 Task: Plan a multi-city trip from Casablanca to Accra on July 3, then to Marrakesh on July 23, and return to Casablanca on August 2, for 2 passengers in premium economy.
Action: Mouse pressed left at (380, 371)
Screenshot: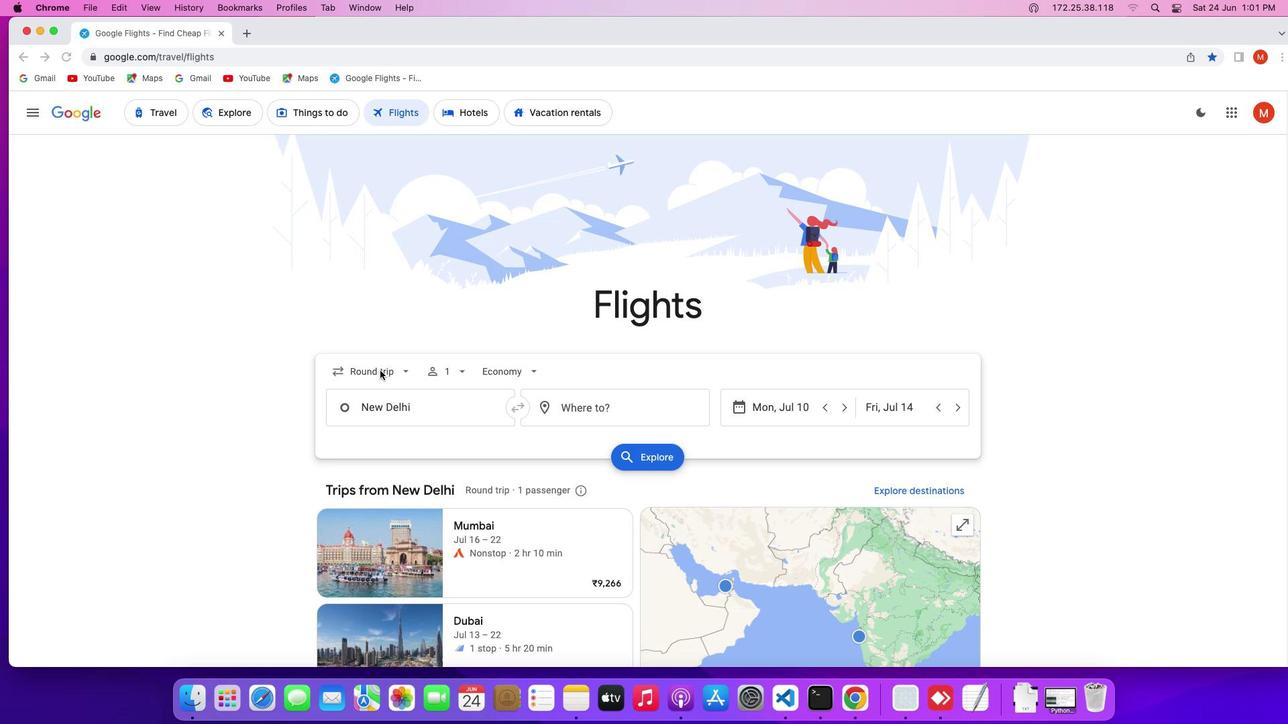 
Action: Mouse pressed left at (380, 371)
Screenshot: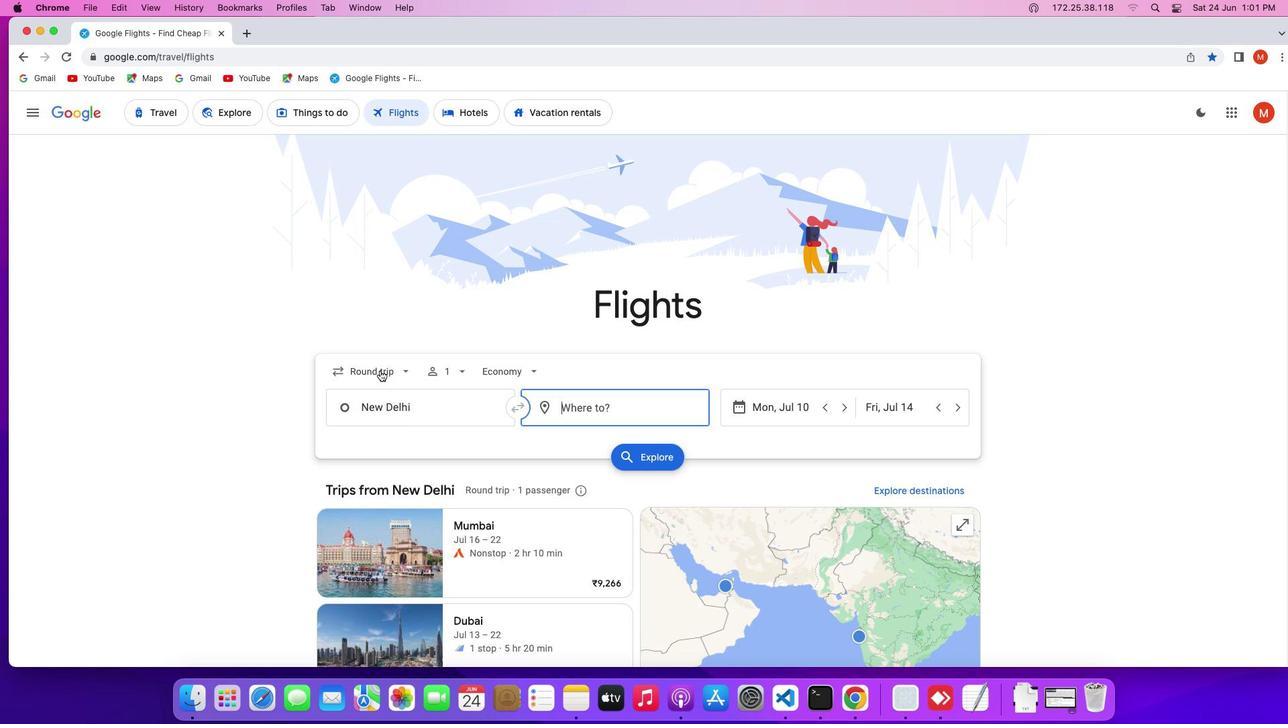 
Action: Mouse moved to (375, 473)
Screenshot: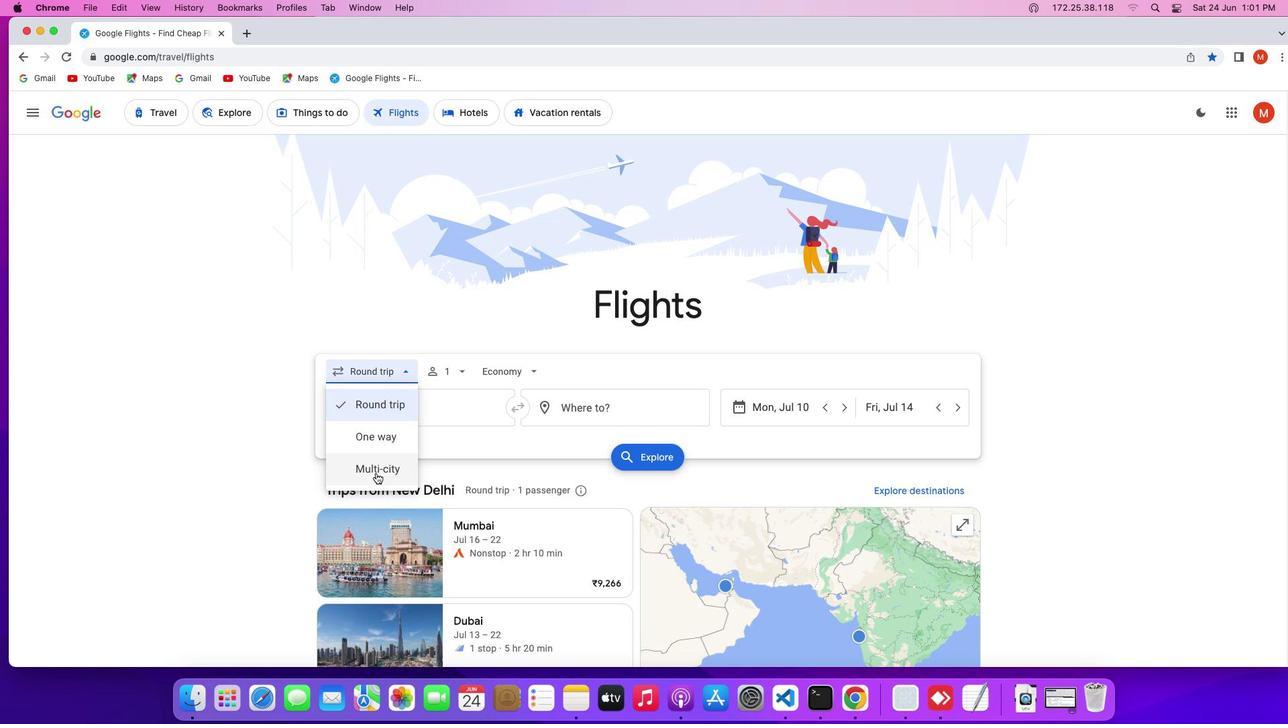 
Action: Mouse pressed left at (375, 473)
Screenshot: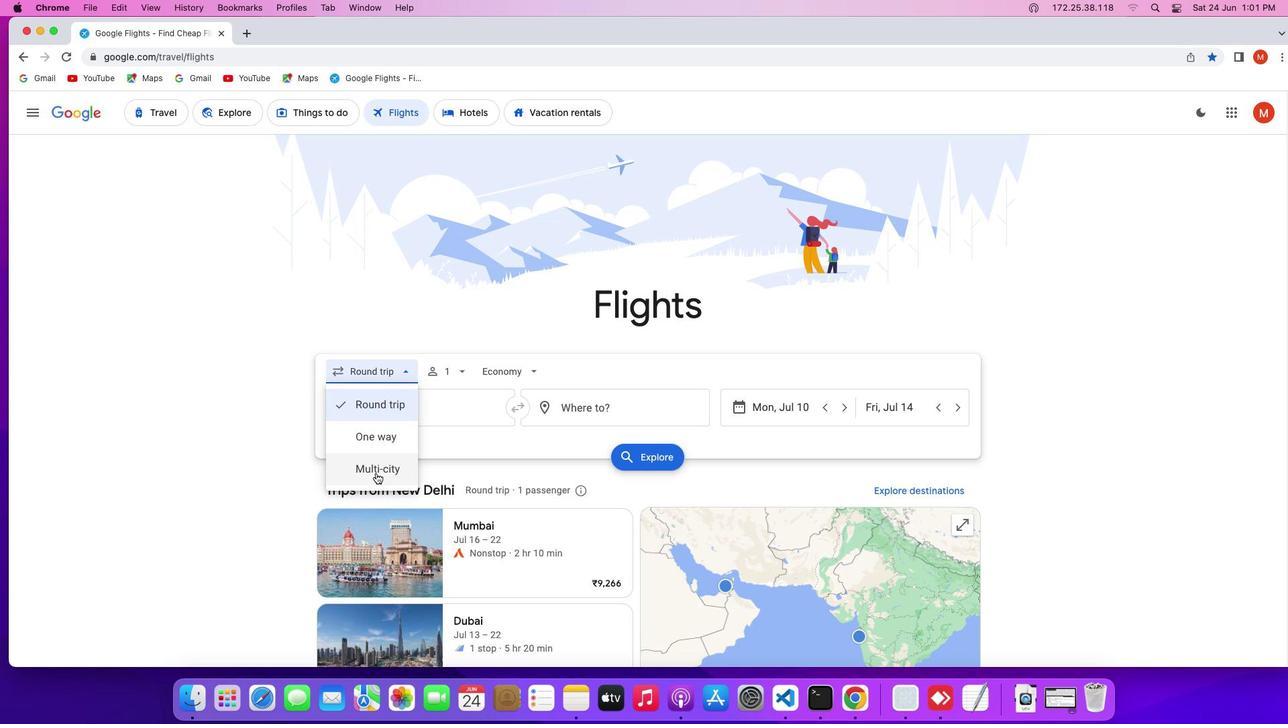 
Action: Mouse moved to (445, 373)
Screenshot: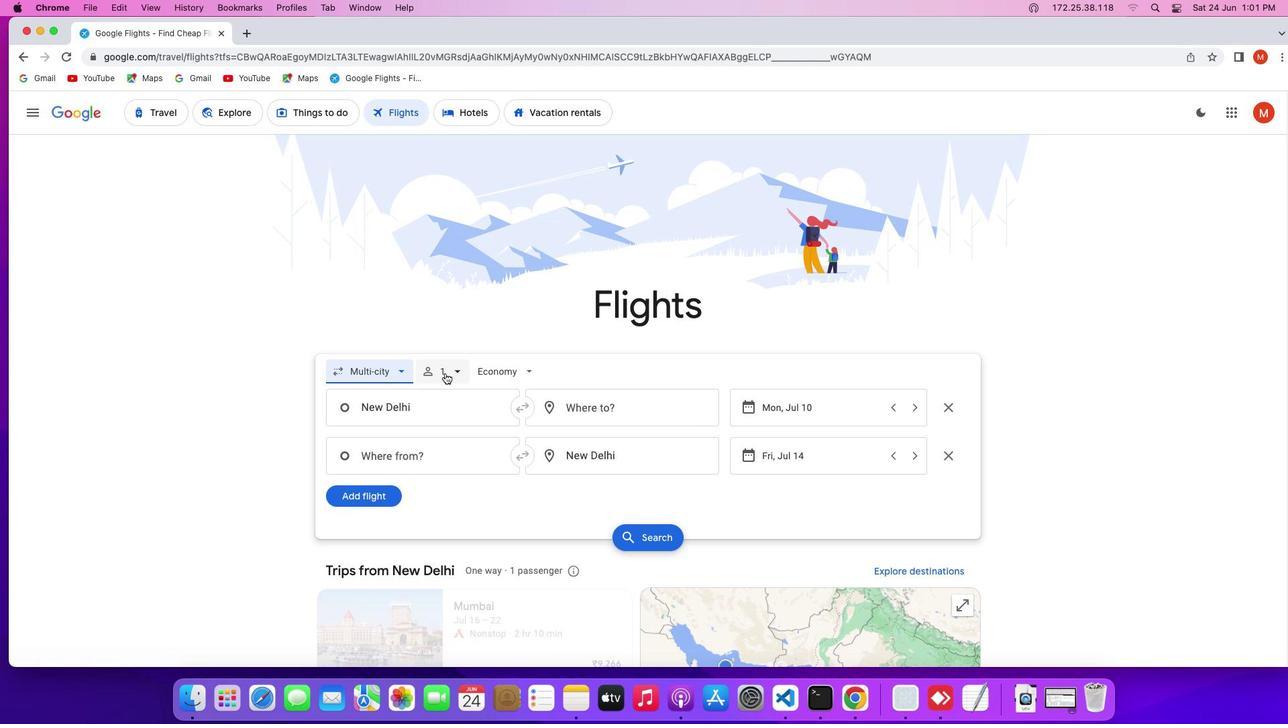 
Action: Mouse pressed left at (445, 373)
Screenshot: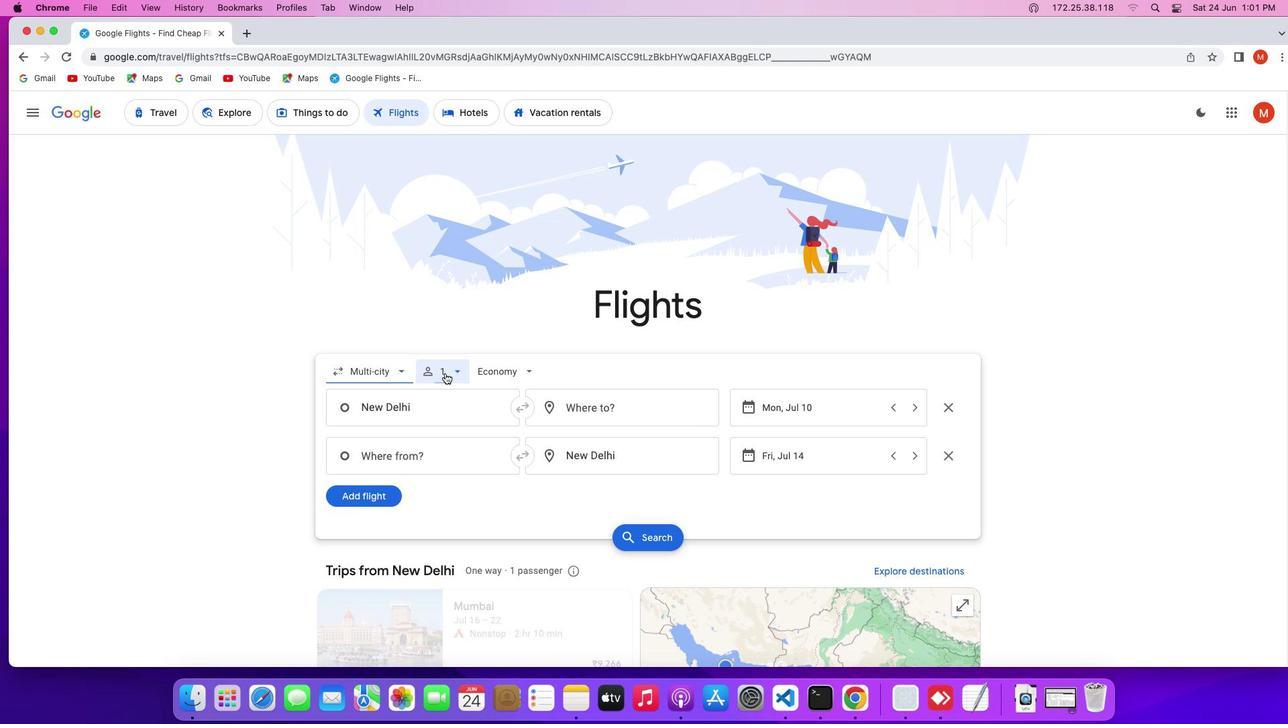 
Action: Mouse moved to (567, 406)
Screenshot: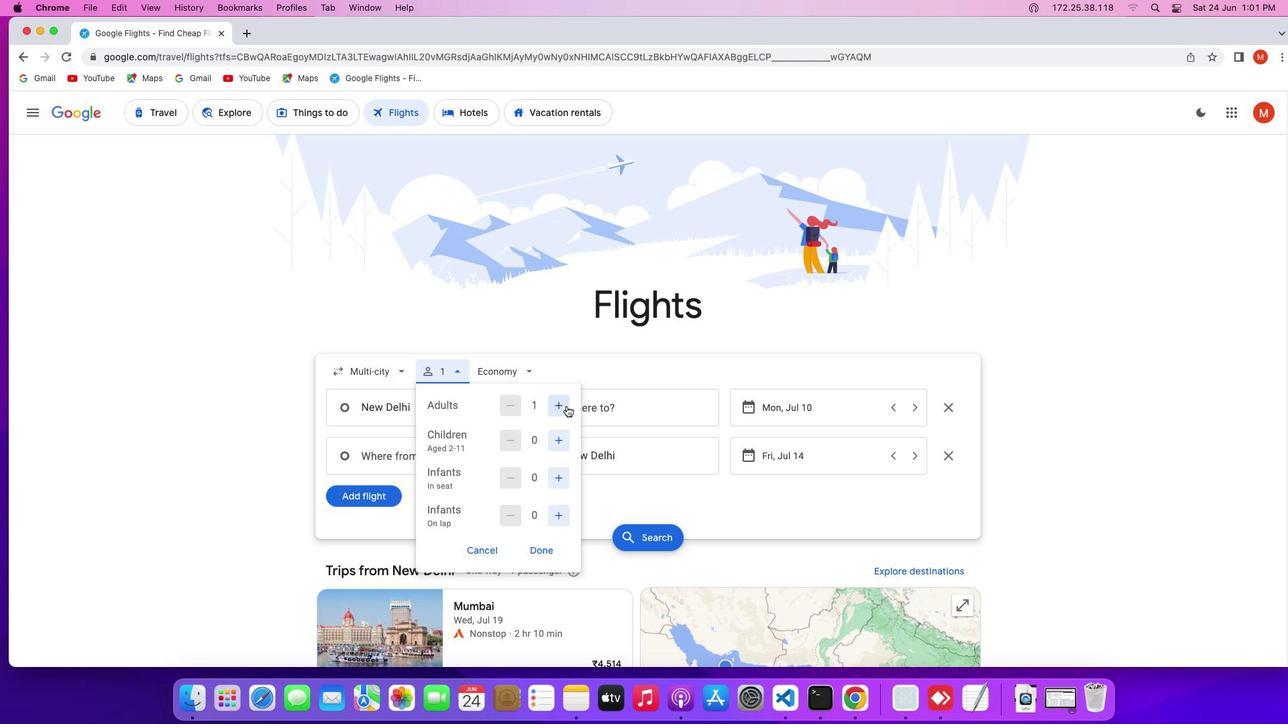 
Action: Mouse pressed left at (567, 406)
Screenshot: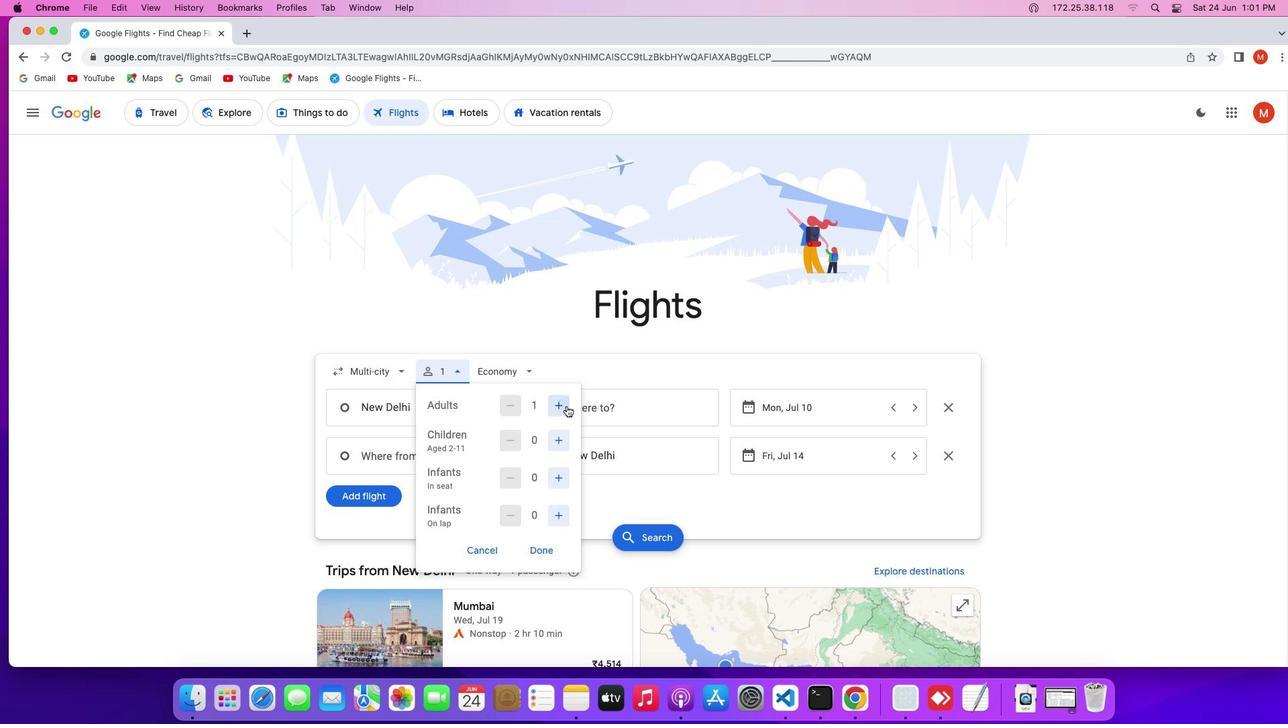 
Action: Mouse moved to (544, 546)
Screenshot: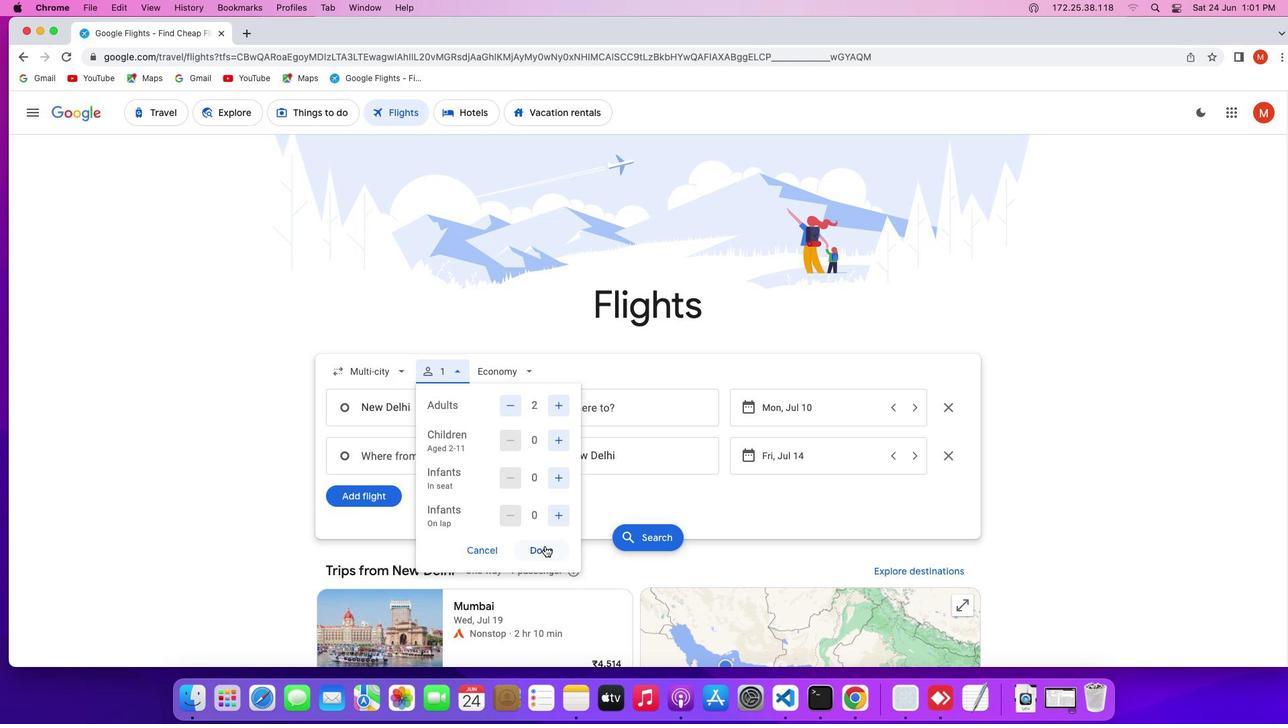 
Action: Mouse pressed left at (544, 546)
Screenshot: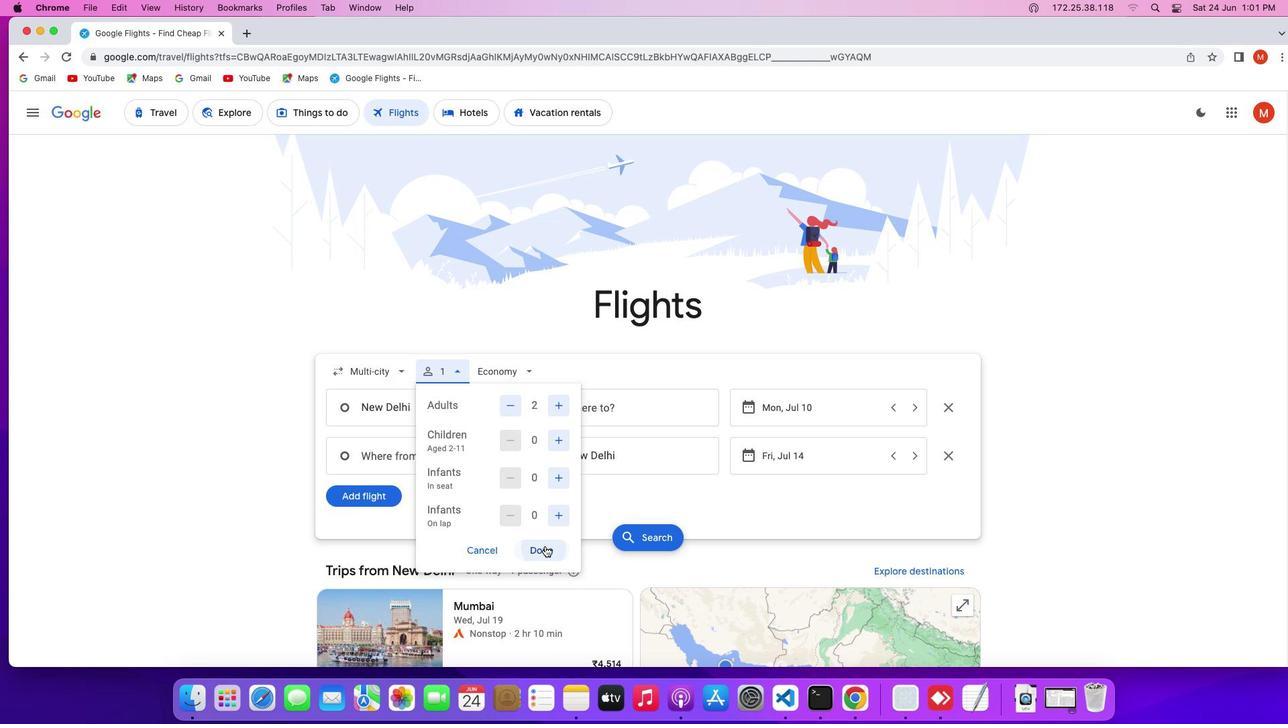 
Action: Mouse moved to (508, 377)
Screenshot: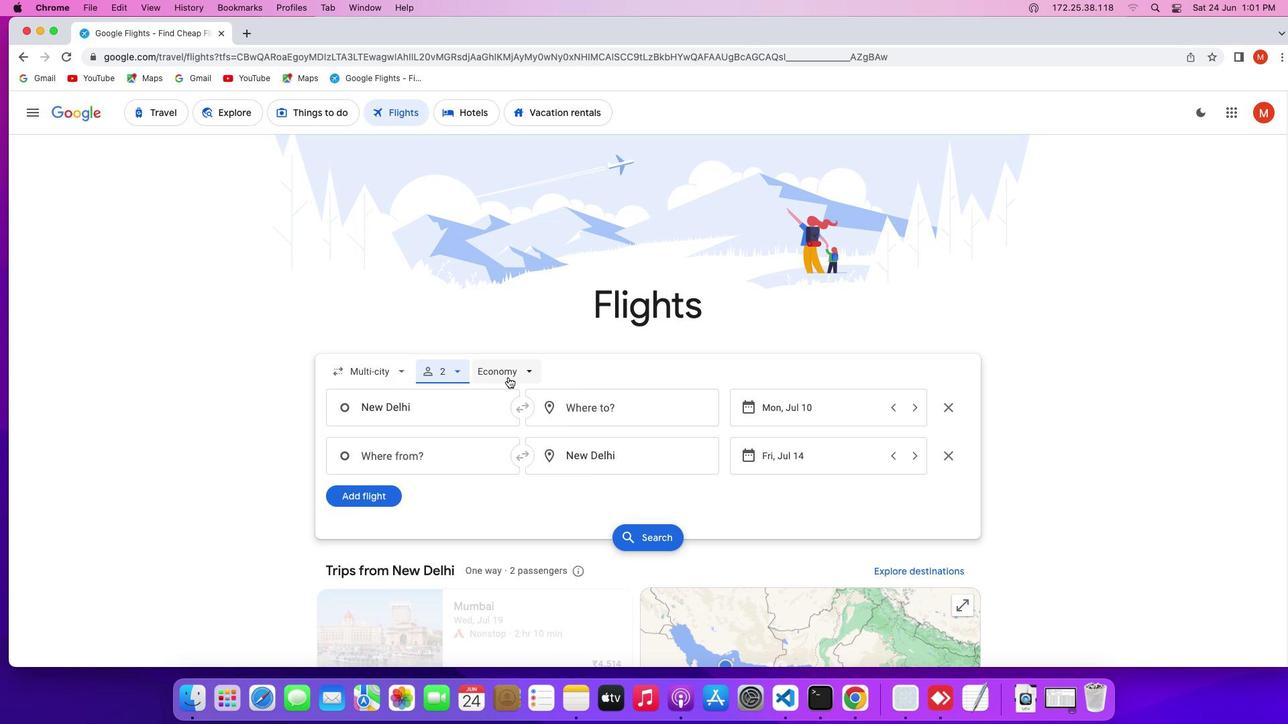 
Action: Mouse pressed left at (508, 377)
Screenshot: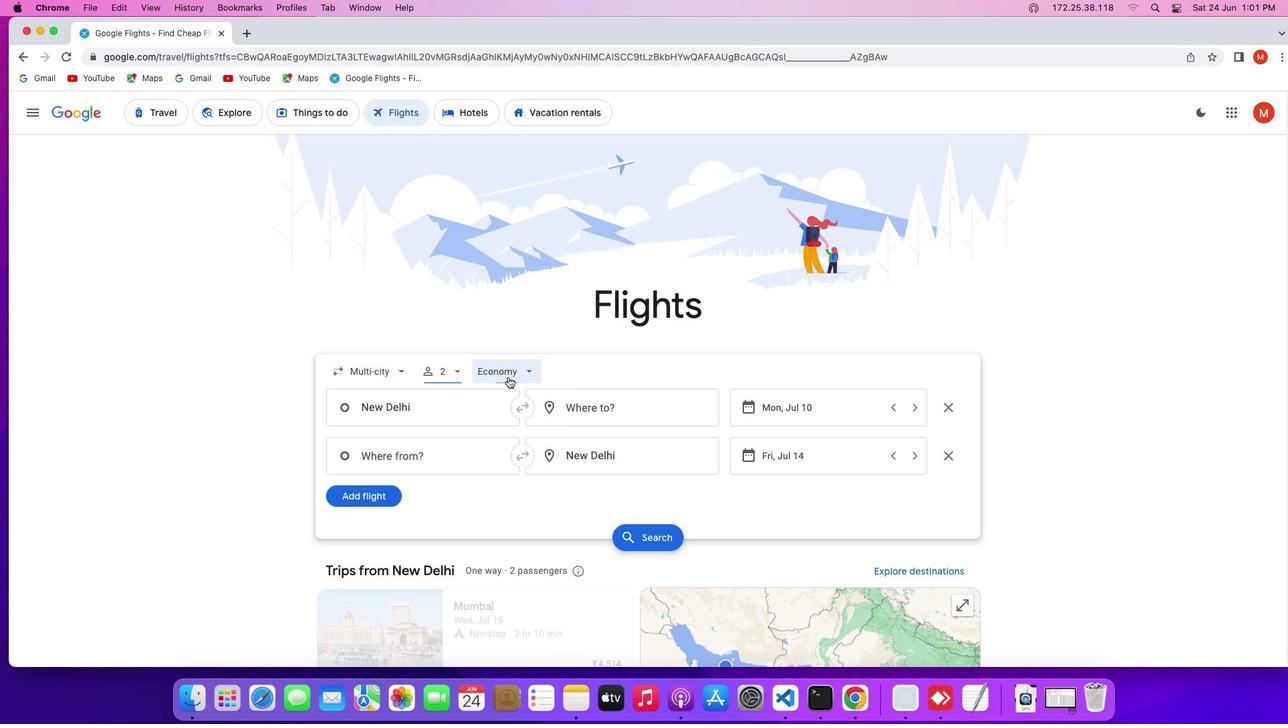 
Action: Mouse moved to (514, 431)
Screenshot: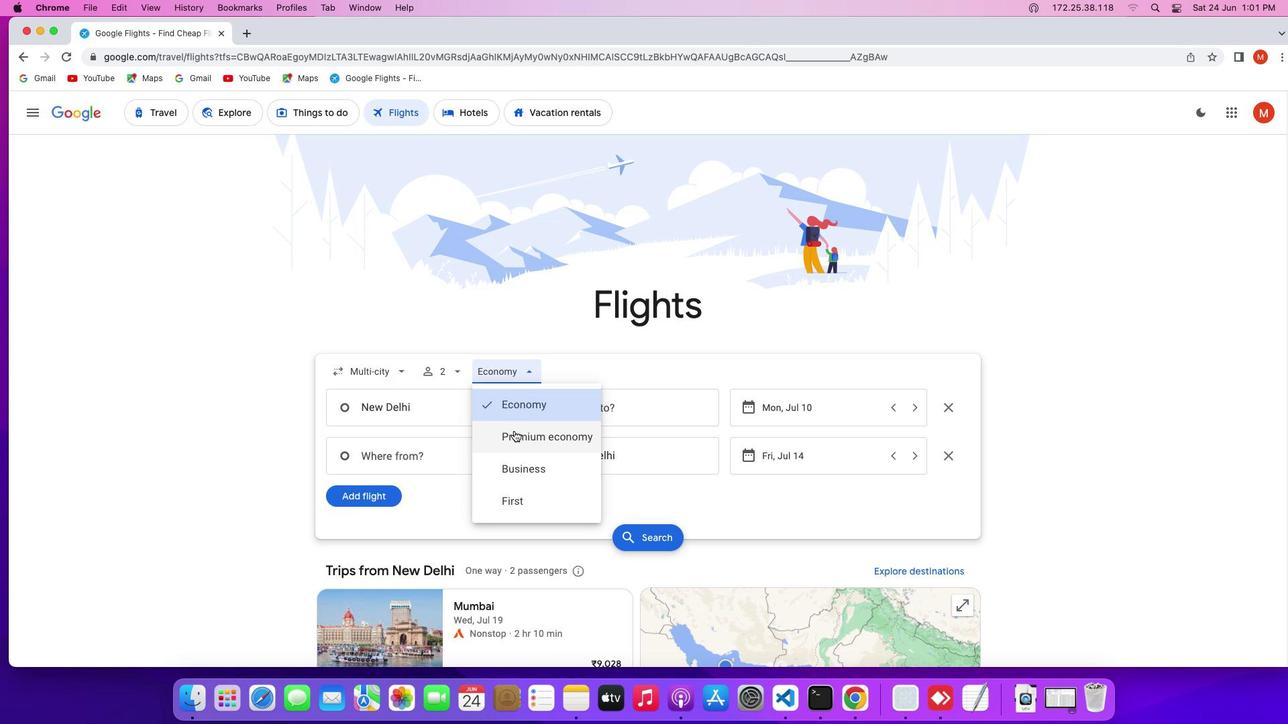 
Action: Mouse pressed left at (514, 431)
Screenshot: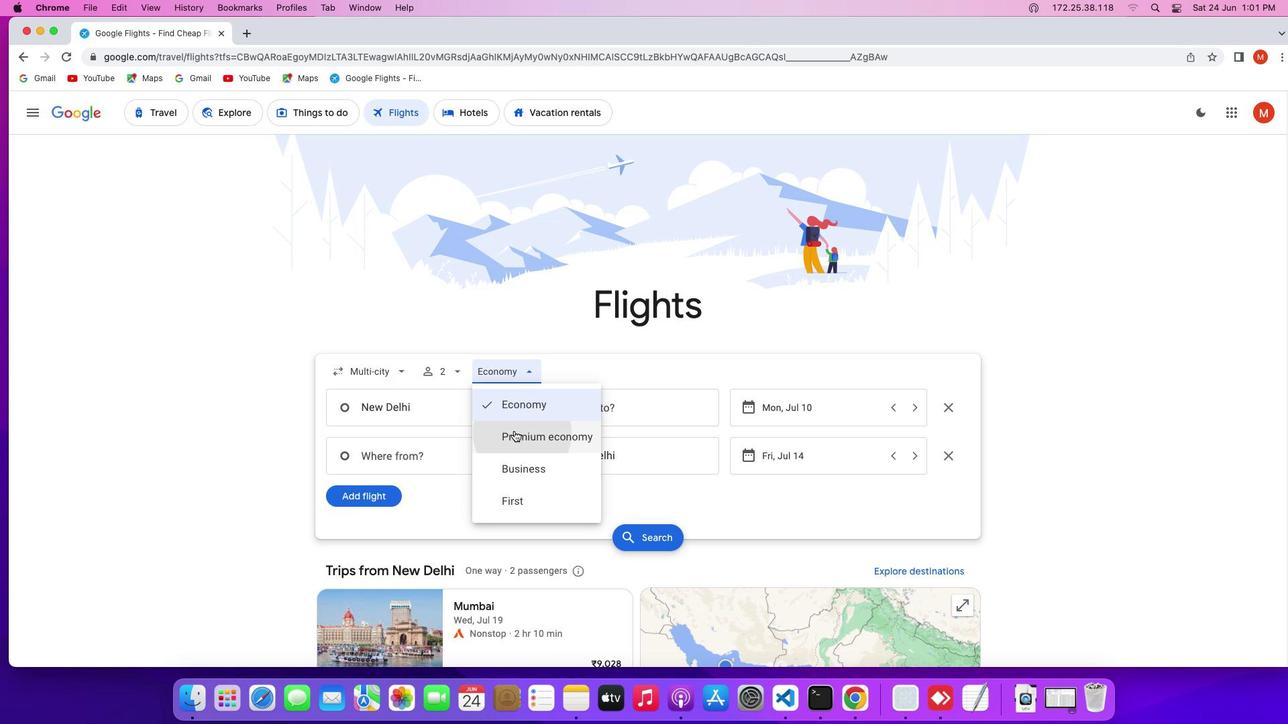 
Action: Mouse moved to (441, 415)
Screenshot: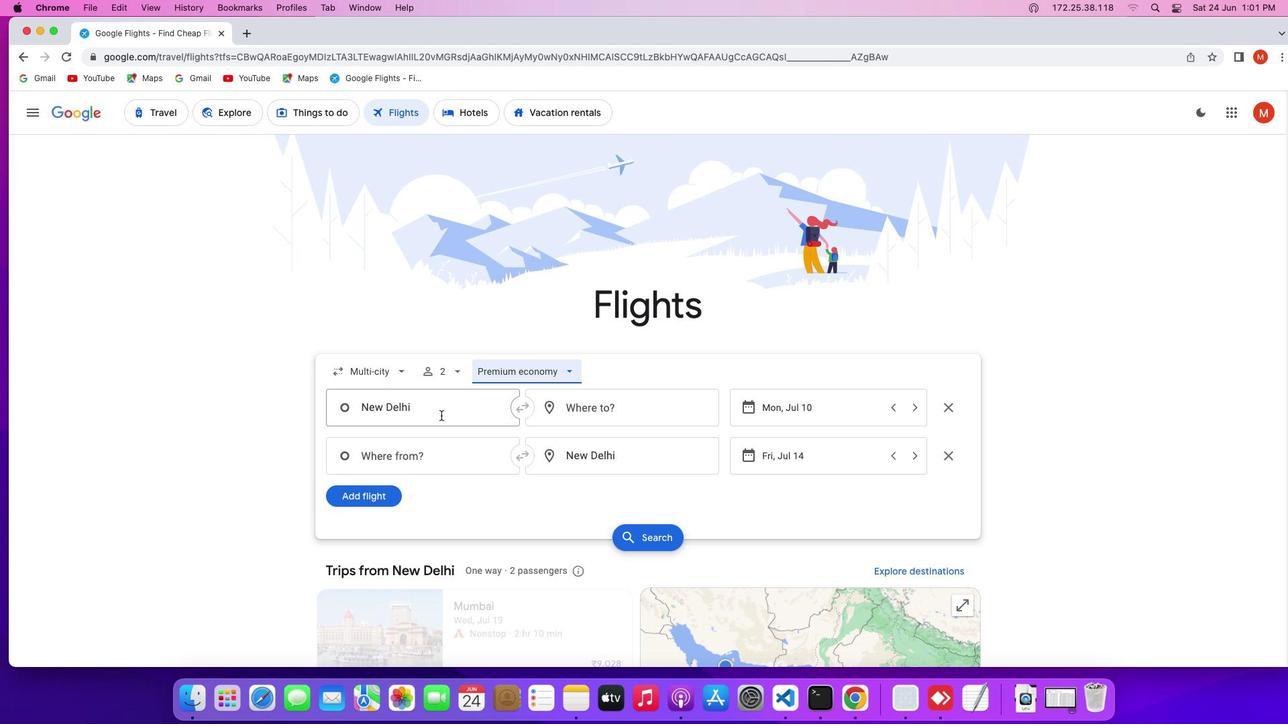 
Action: Mouse pressed left at (441, 415)
Screenshot: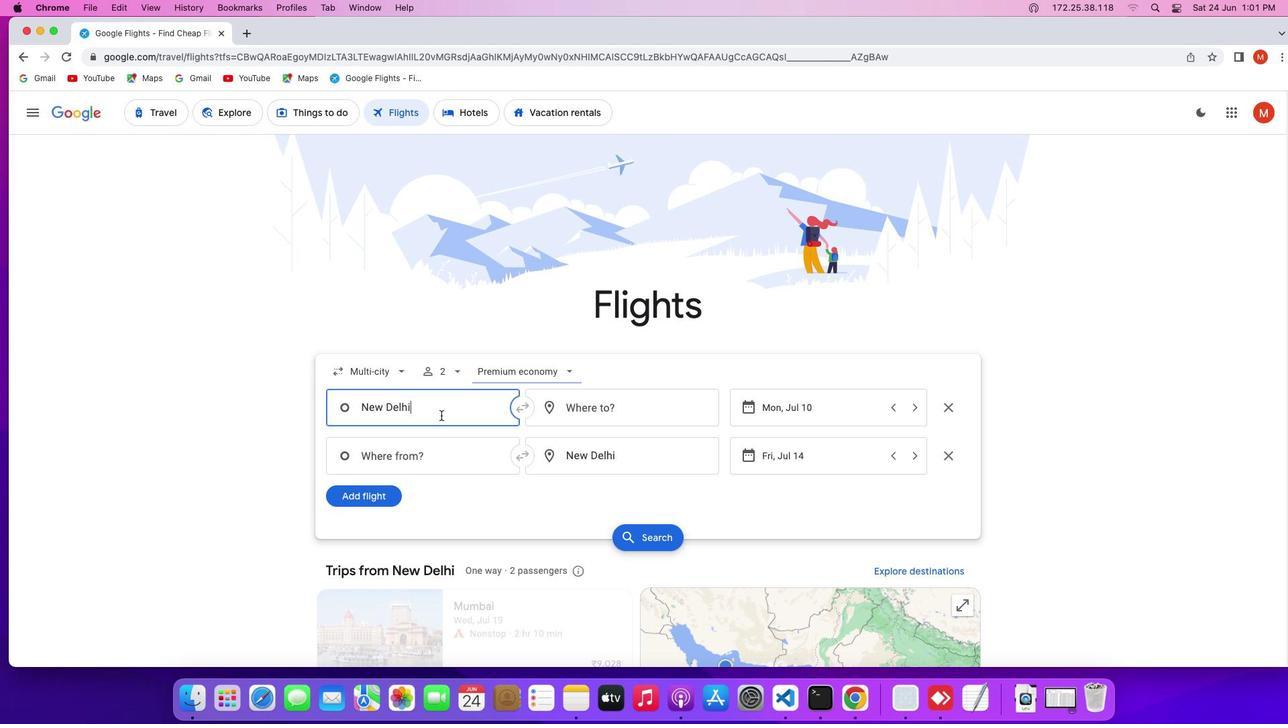 
Action: Key pressed Key.backspaceKey.shift'C''a''s''a''b''l''a''n''c''a'
Screenshot: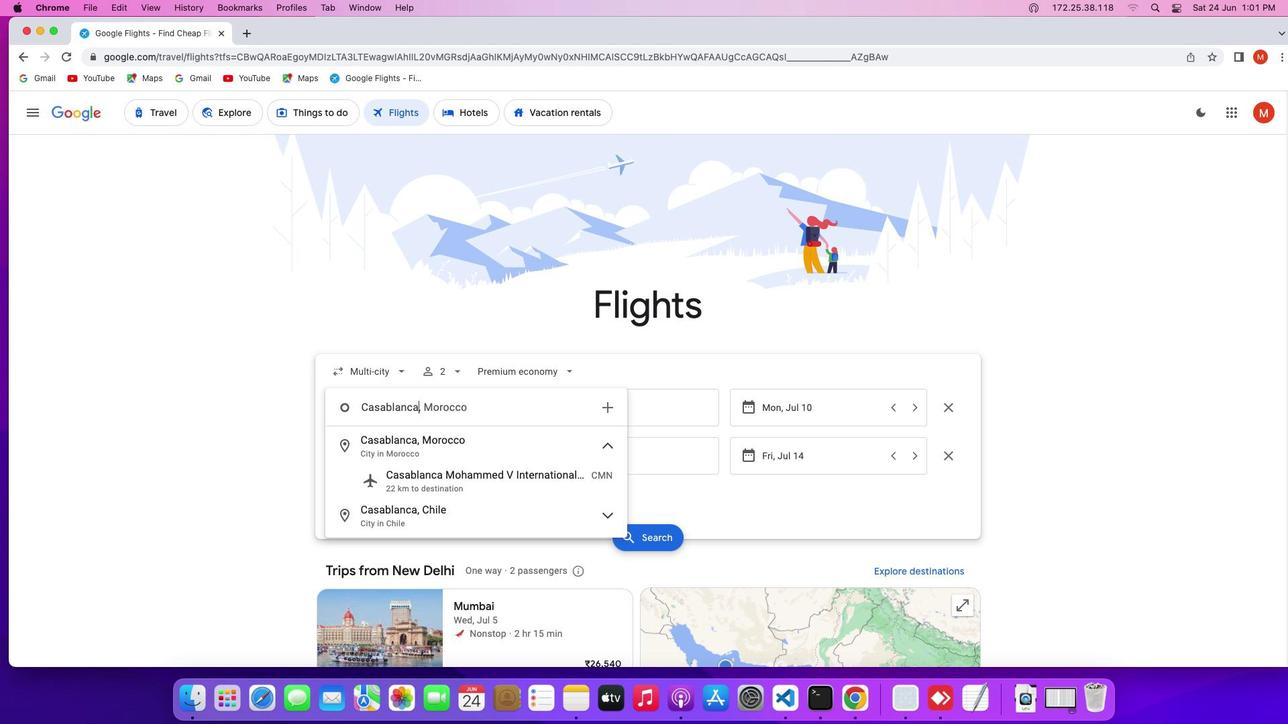 
Action: Mouse moved to (383, 439)
Screenshot: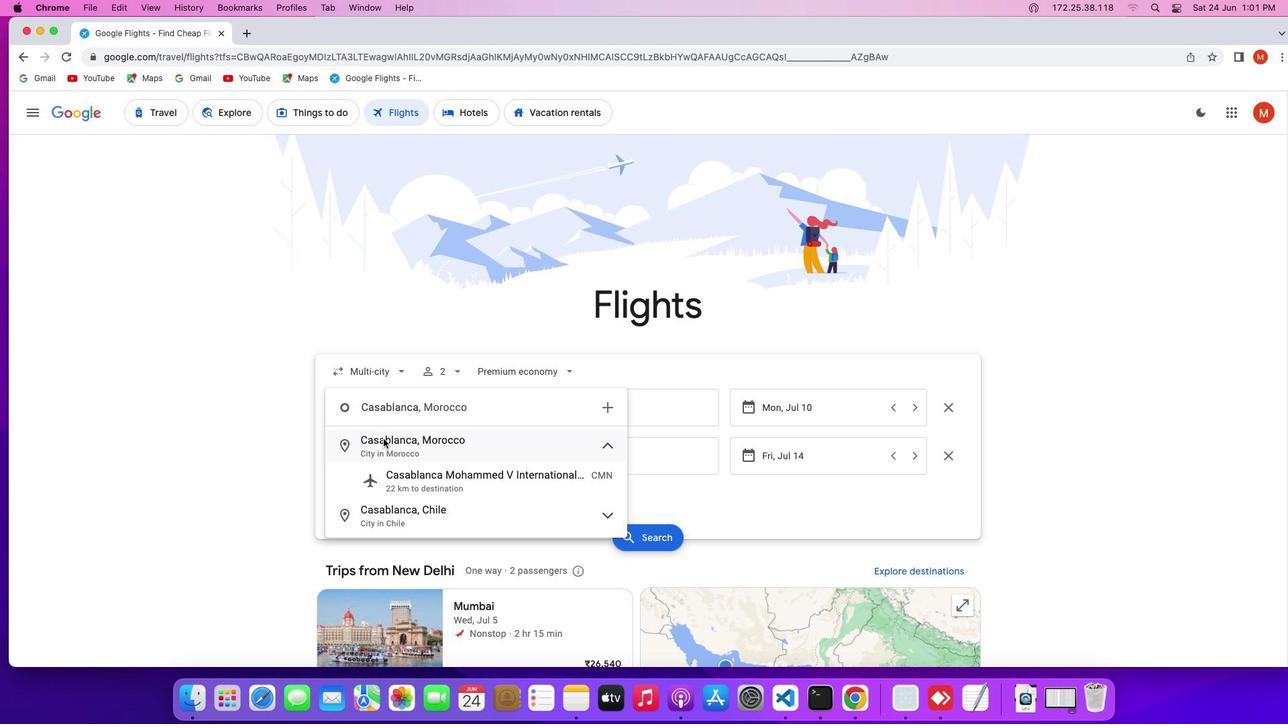 
Action: Mouse pressed left at (383, 439)
Screenshot: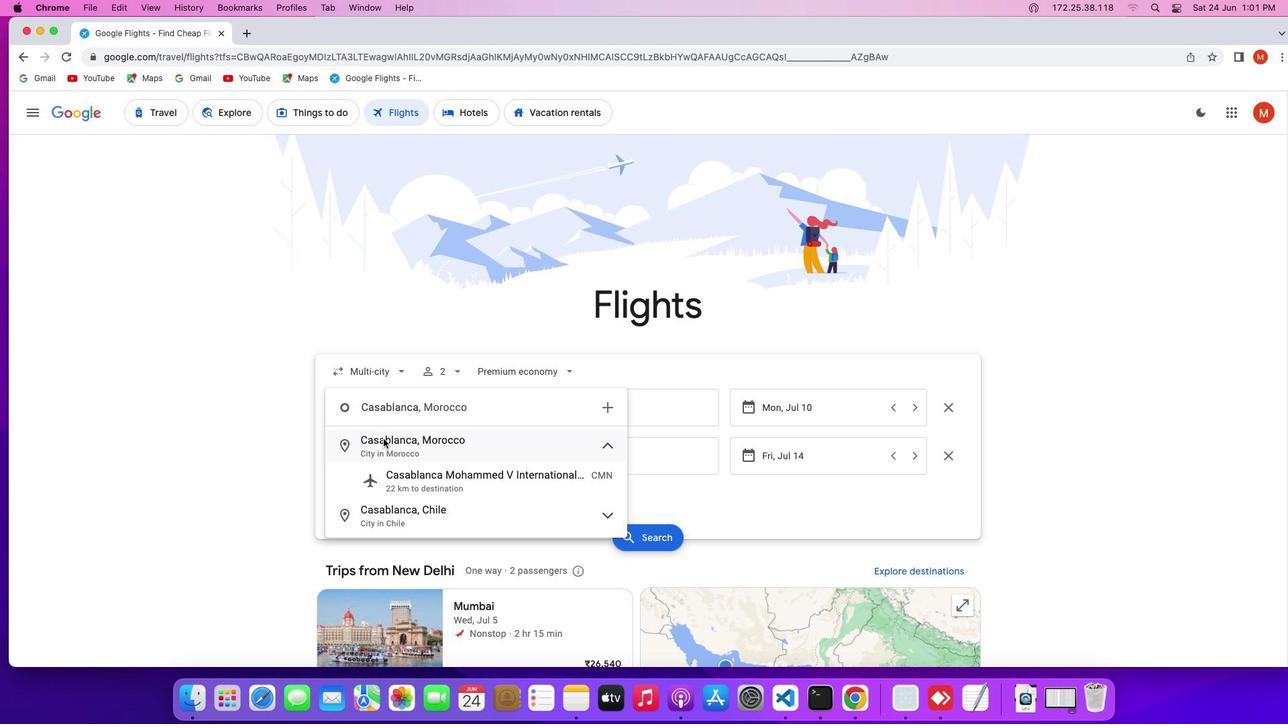 
Action: Mouse moved to (581, 416)
Screenshot: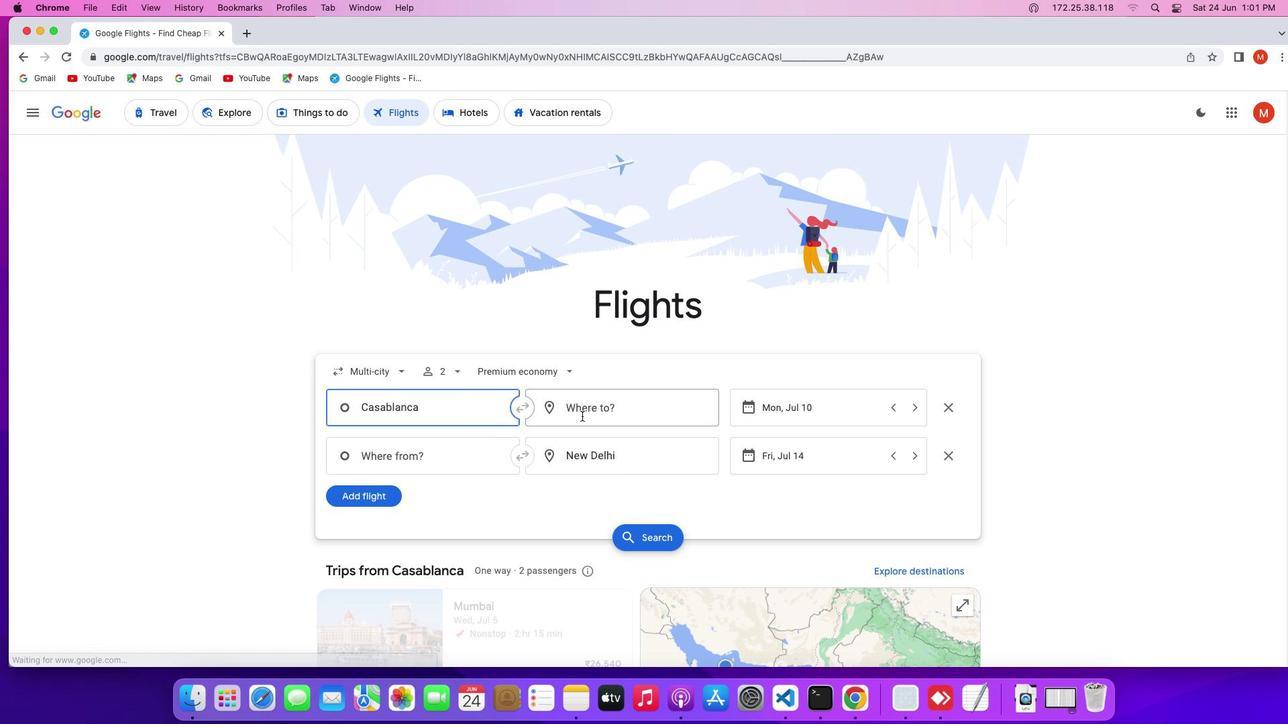 
Action: Mouse pressed left at (581, 416)
Screenshot: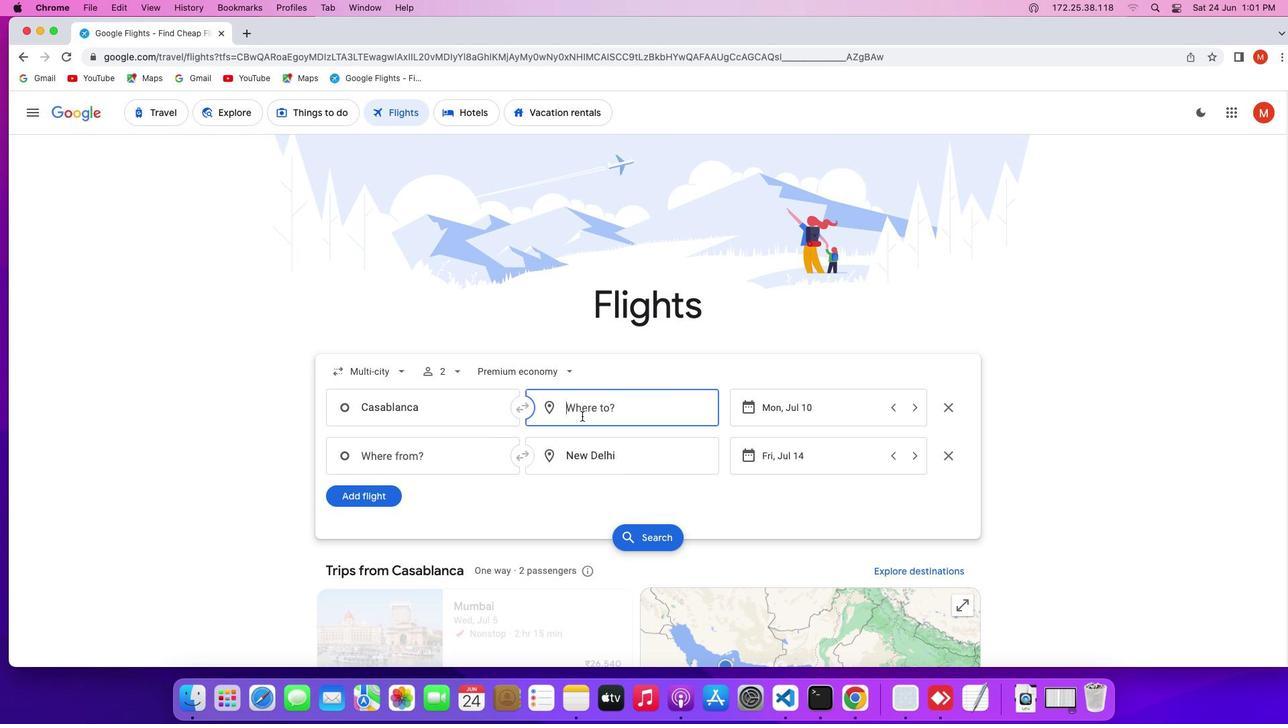 
Action: Key pressed Key.shift'A''c''c''r''a'
Screenshot: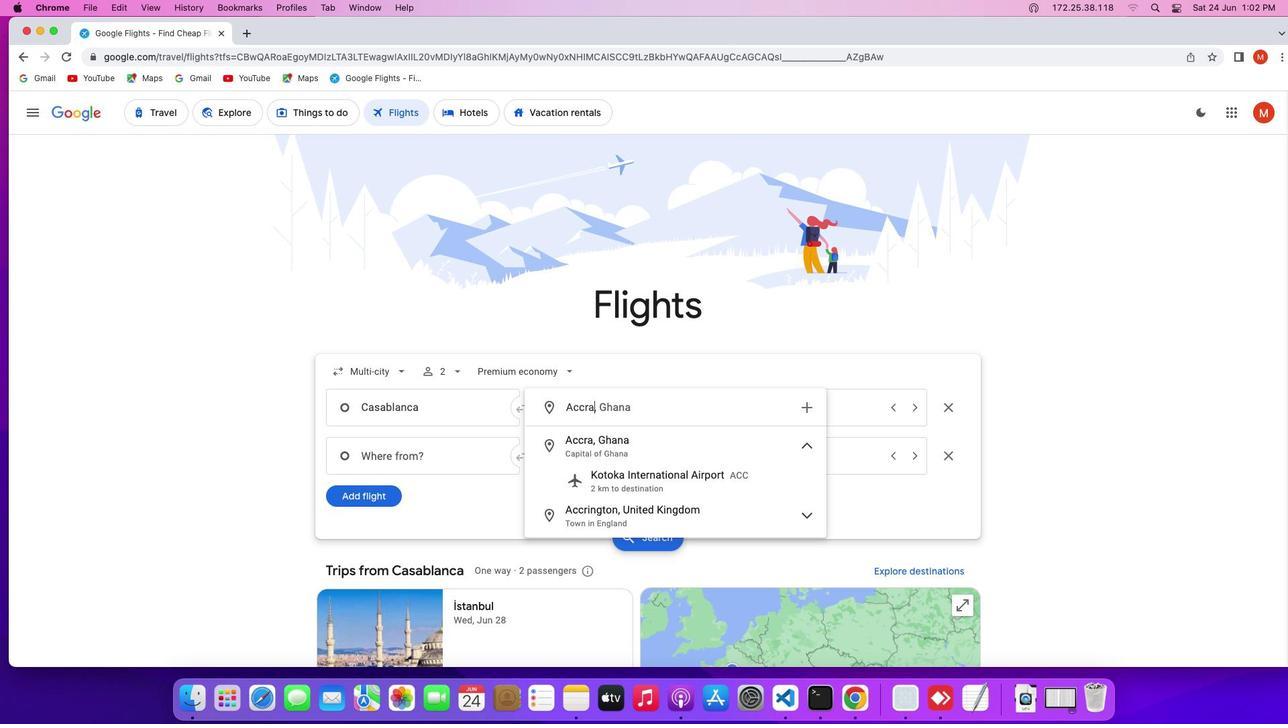 
Action: Mouse moved to (610, 441)
Screenshot: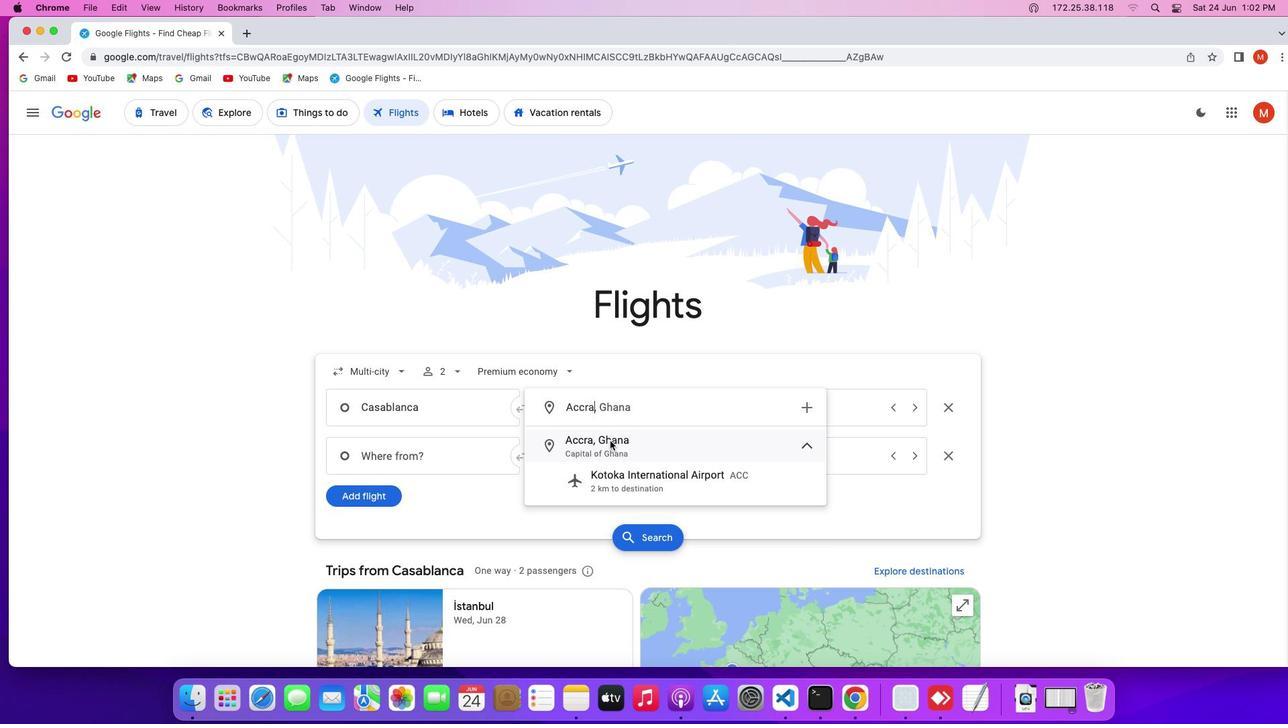 
Action: Mouse pressed left at (610, 441)
Screenshot: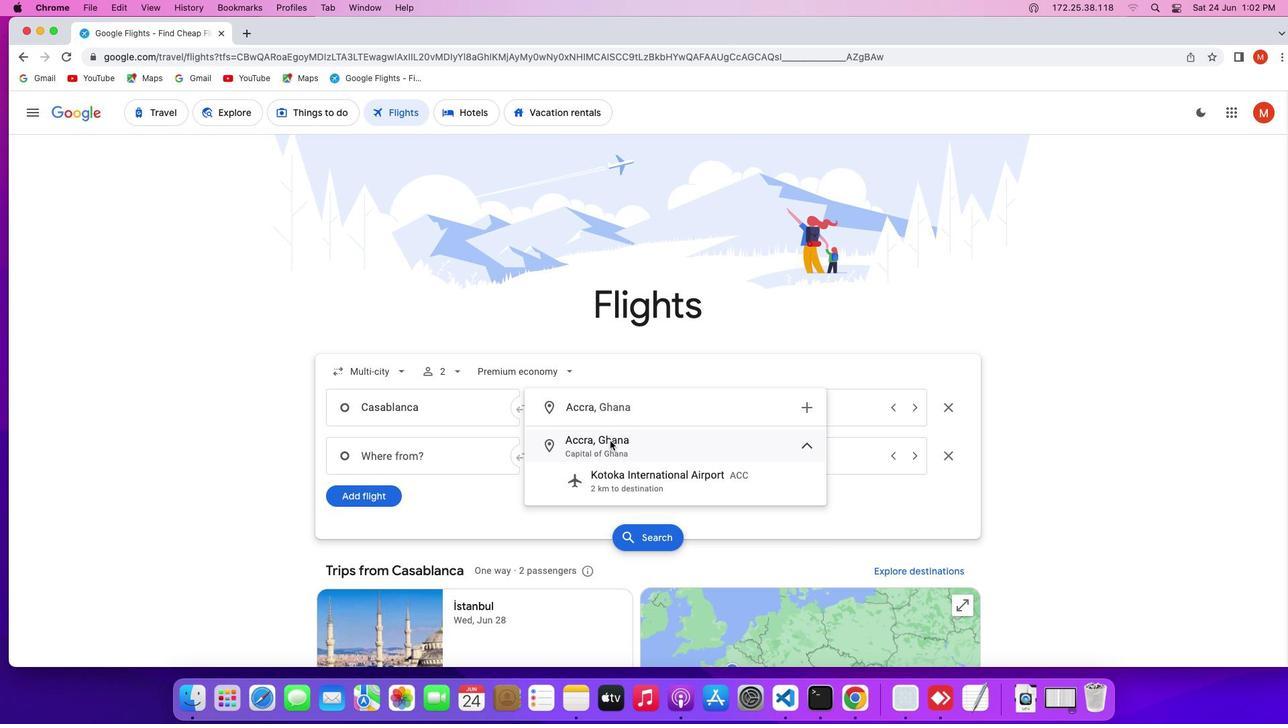 
Action: Mouse moved to (805, 420)
Screenshot: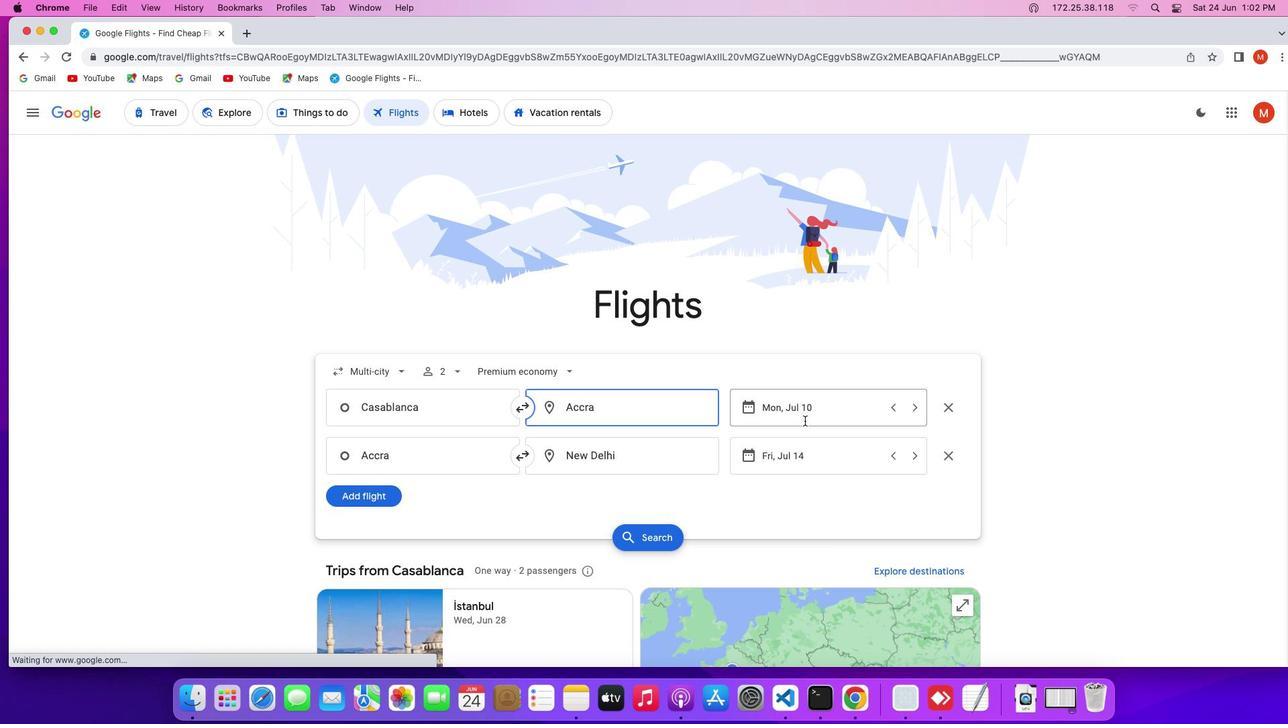
Action: Mouse pressed left at (805, 420)
Screenshot: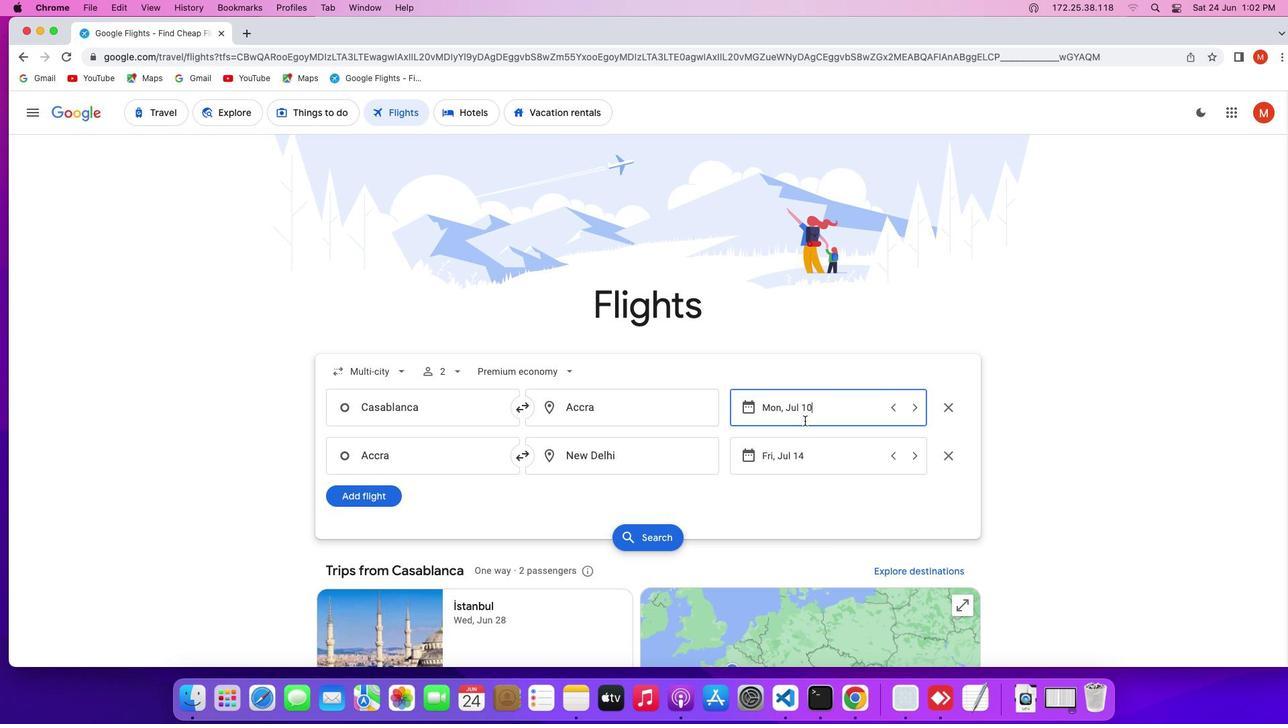 
Action: Mouse moved to (741, 458)
Screenshot: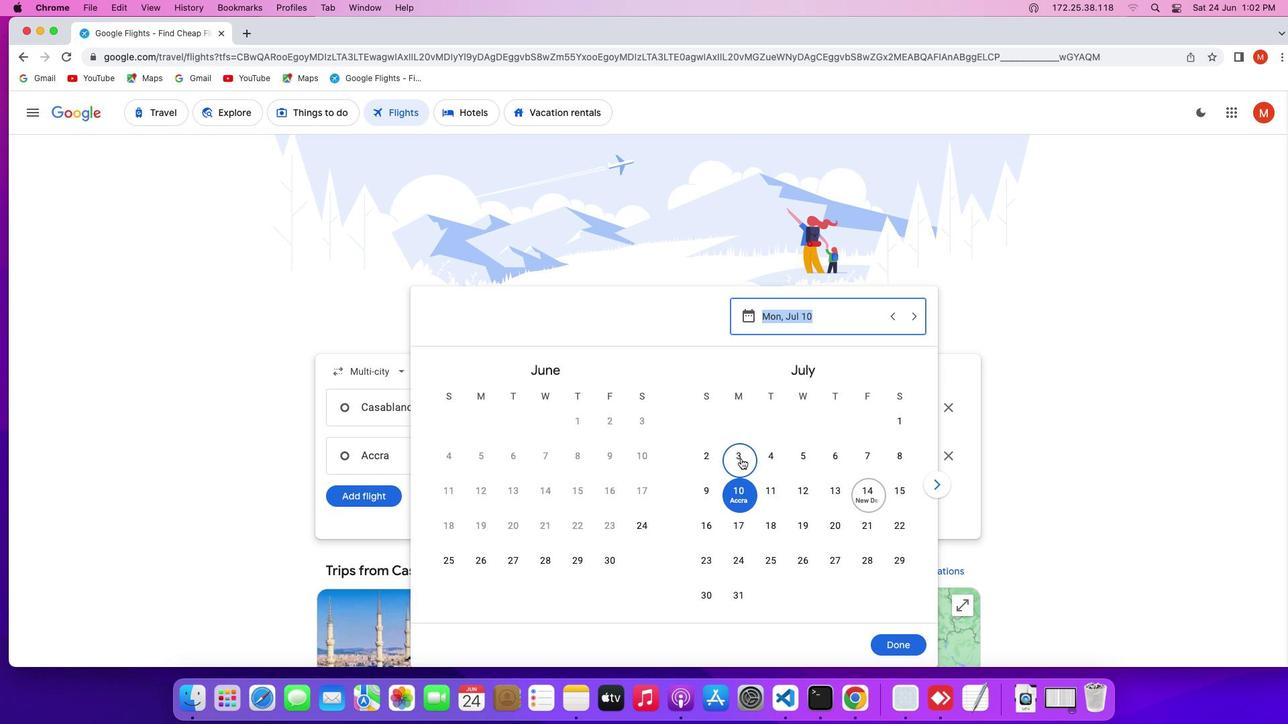 
Action: Mouse pressed left at (741, 458)
Screenshot: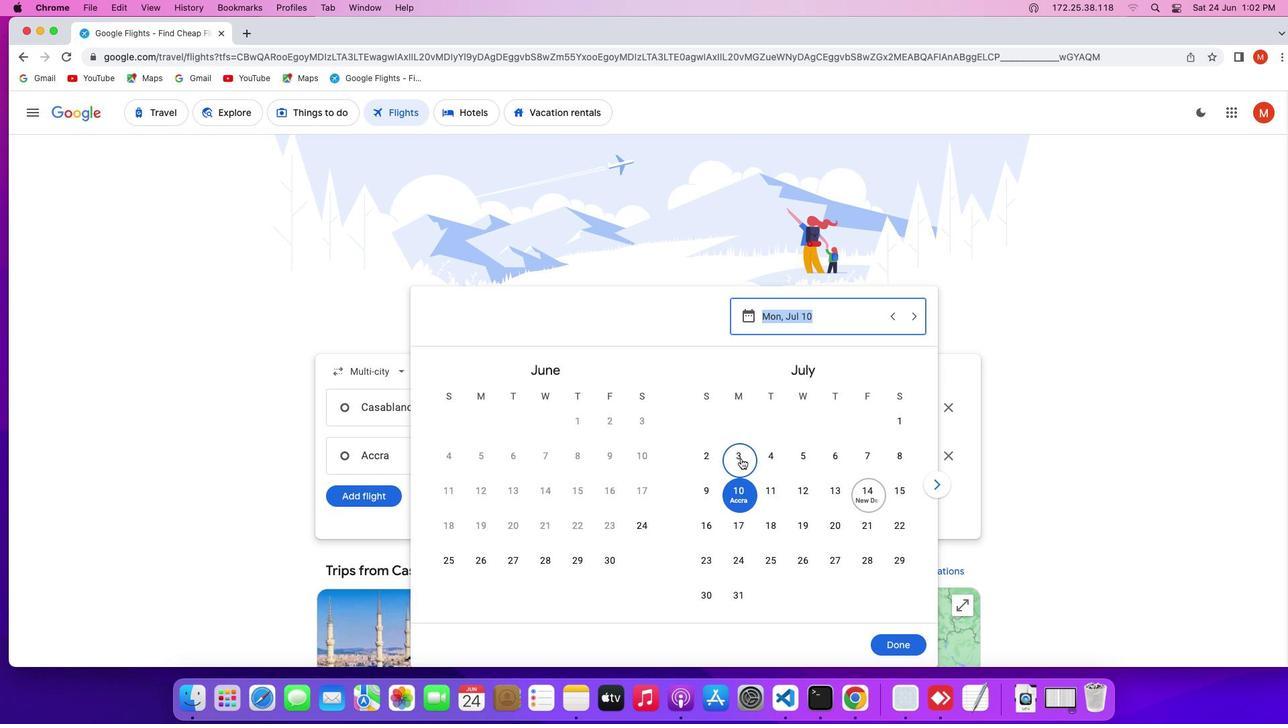 
Action: Mouse moved to (912, 645)
Screenshot: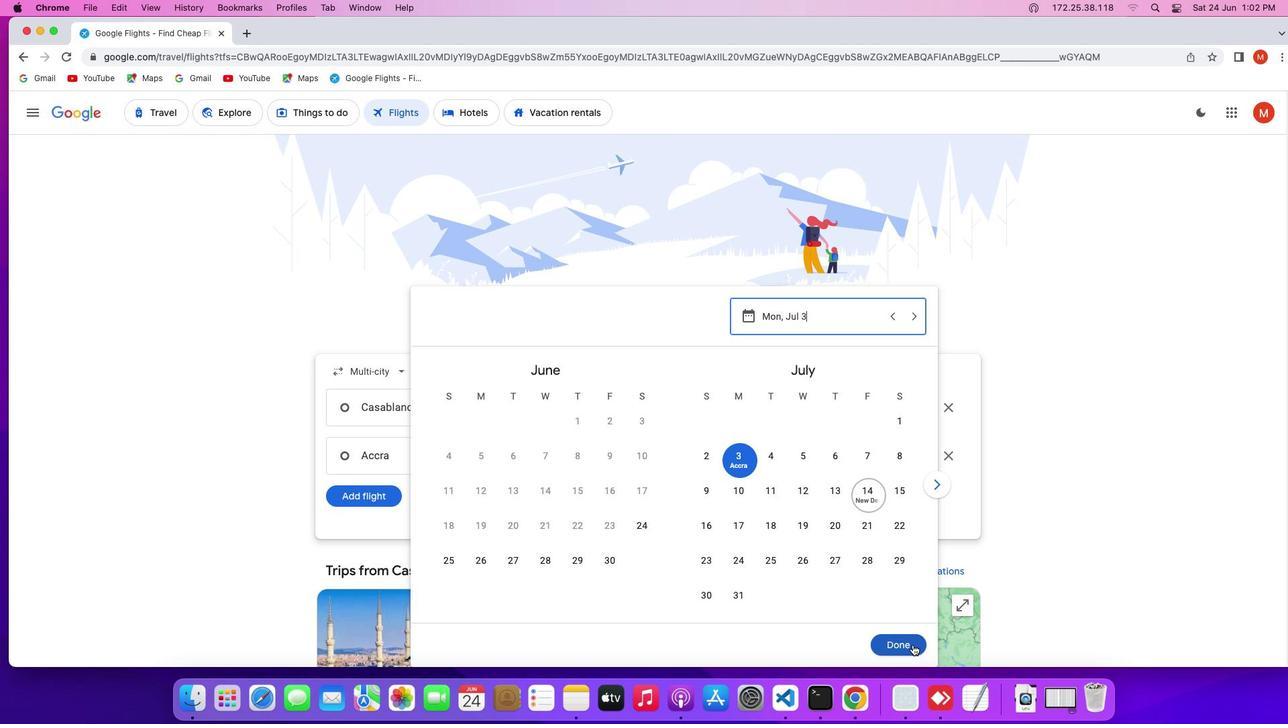 
Action: Mouse pressed left at (912, 645)
Screenshot: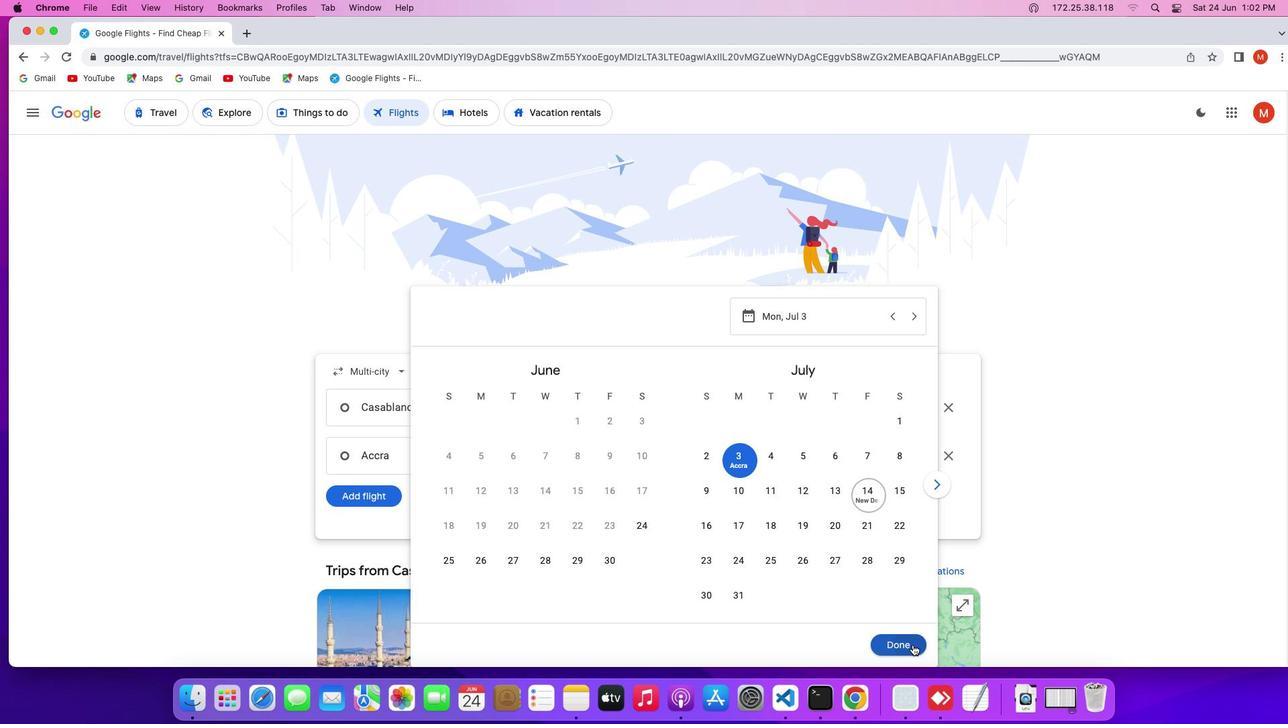 
Action: Mouse moved to (620, 468)
Screenshot: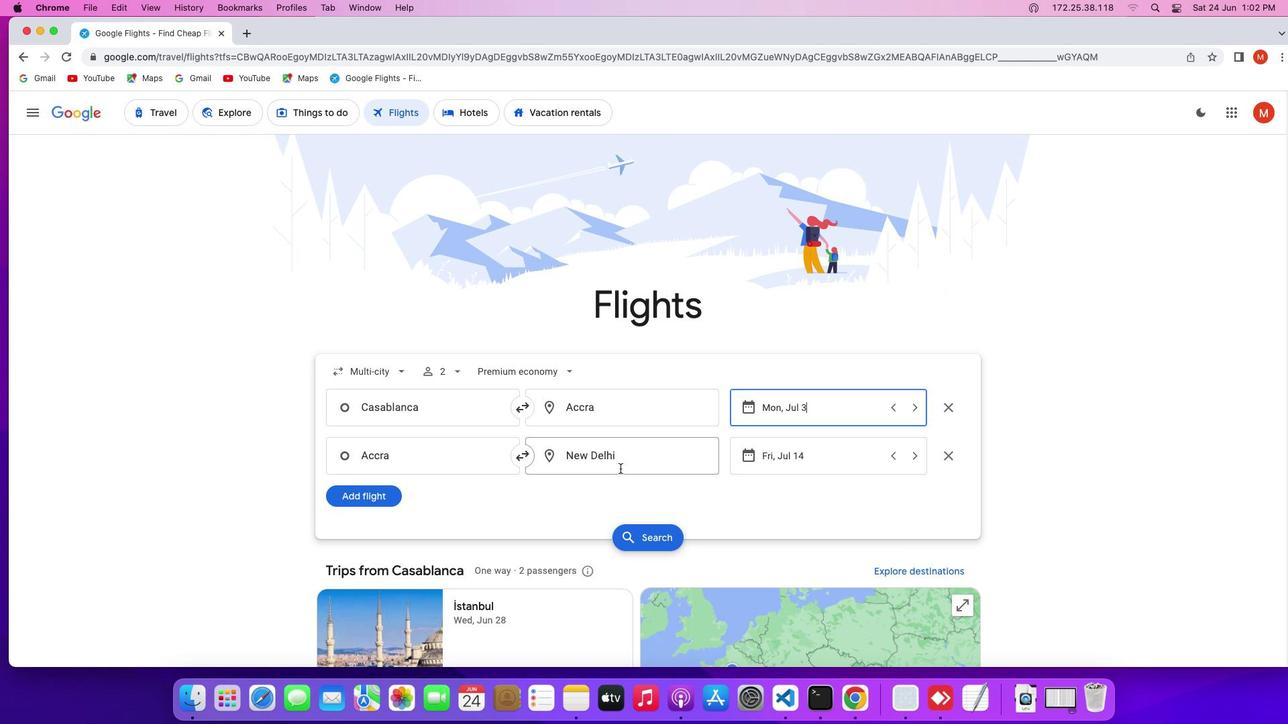 
Action: Mouse pressed left at (620, 468)
Screenshot: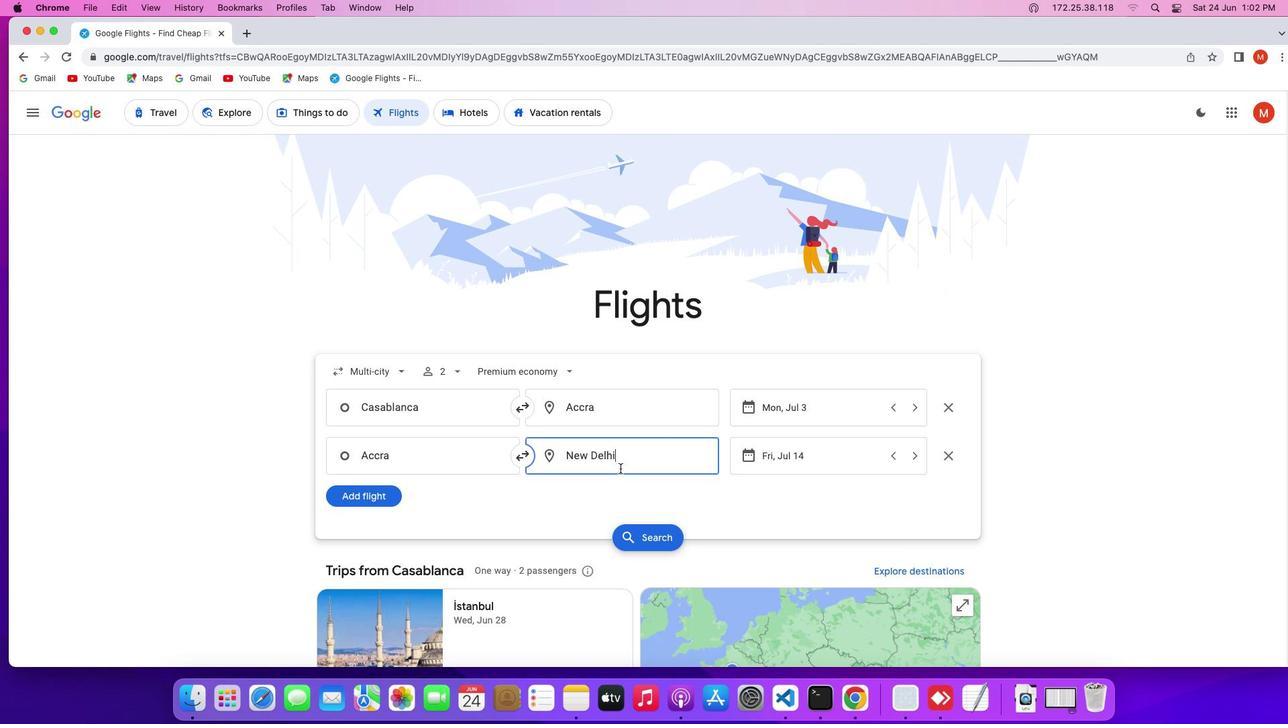 
Action: Key pressed Key.backspaceKey.shift'M''a''r''r''a''k''e''s''h'
Screenshot: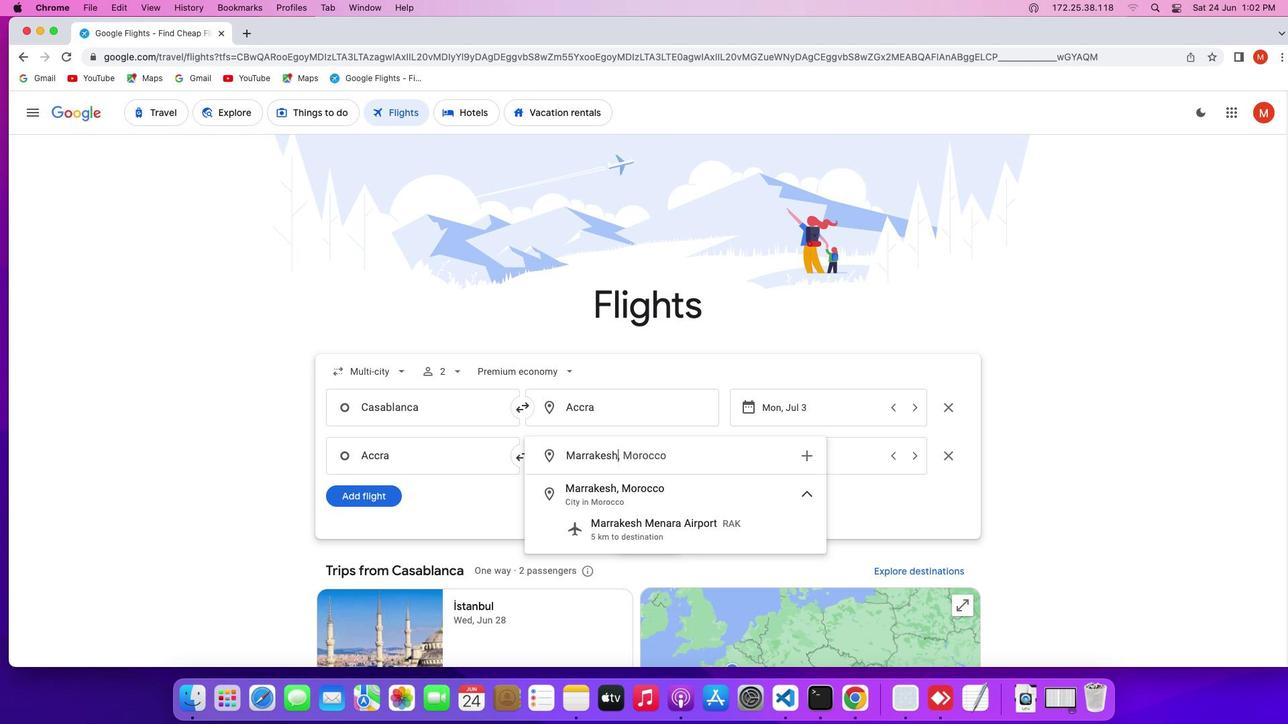 
Action: Mouse moved to (622, 493)
Screenshot: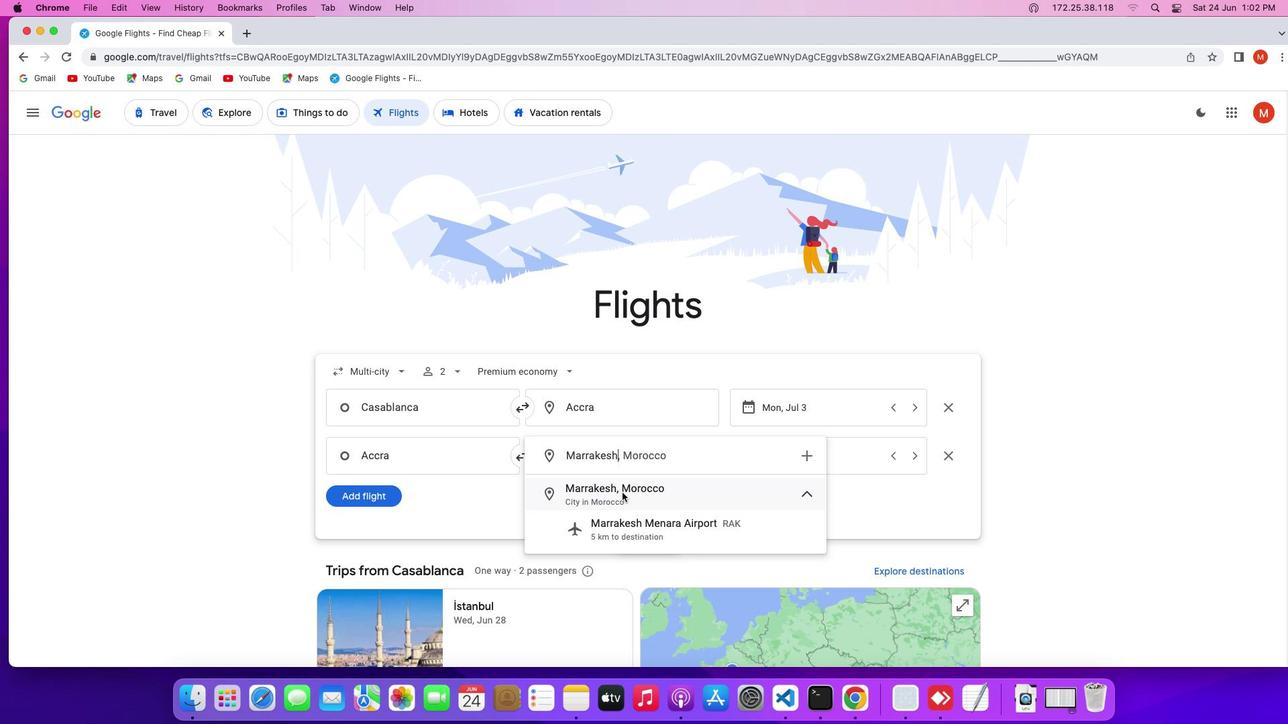 
Action: Mouse pressed left at (622, 493)
Screenshot: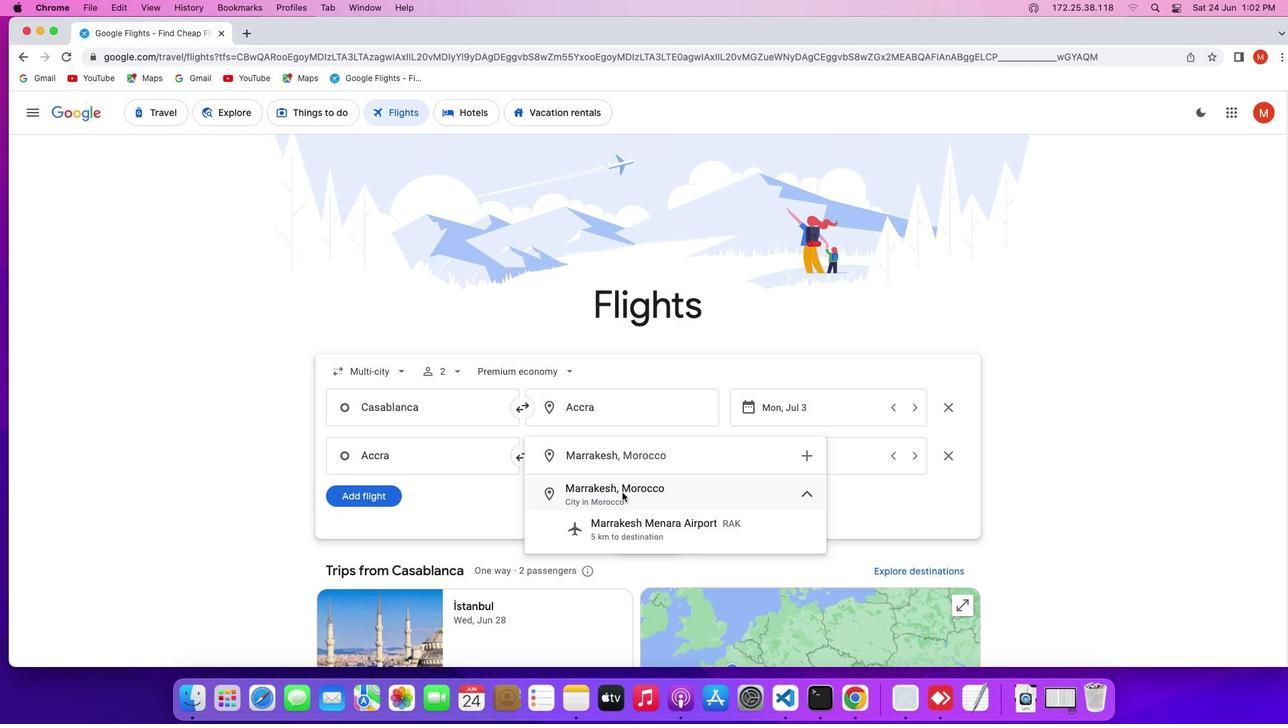
Action: Mouse moved to (791, 457)
Screenshot: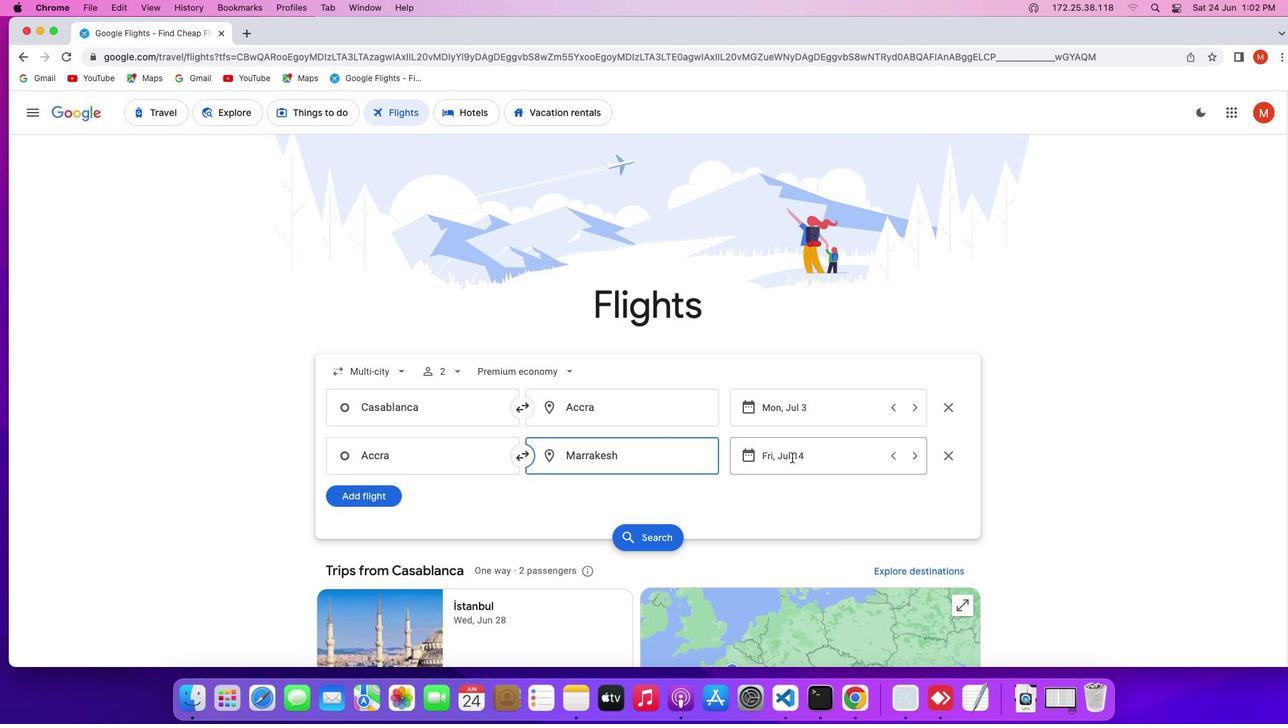 
Action: Mouse pressed left at (791, 457)
Screenshot: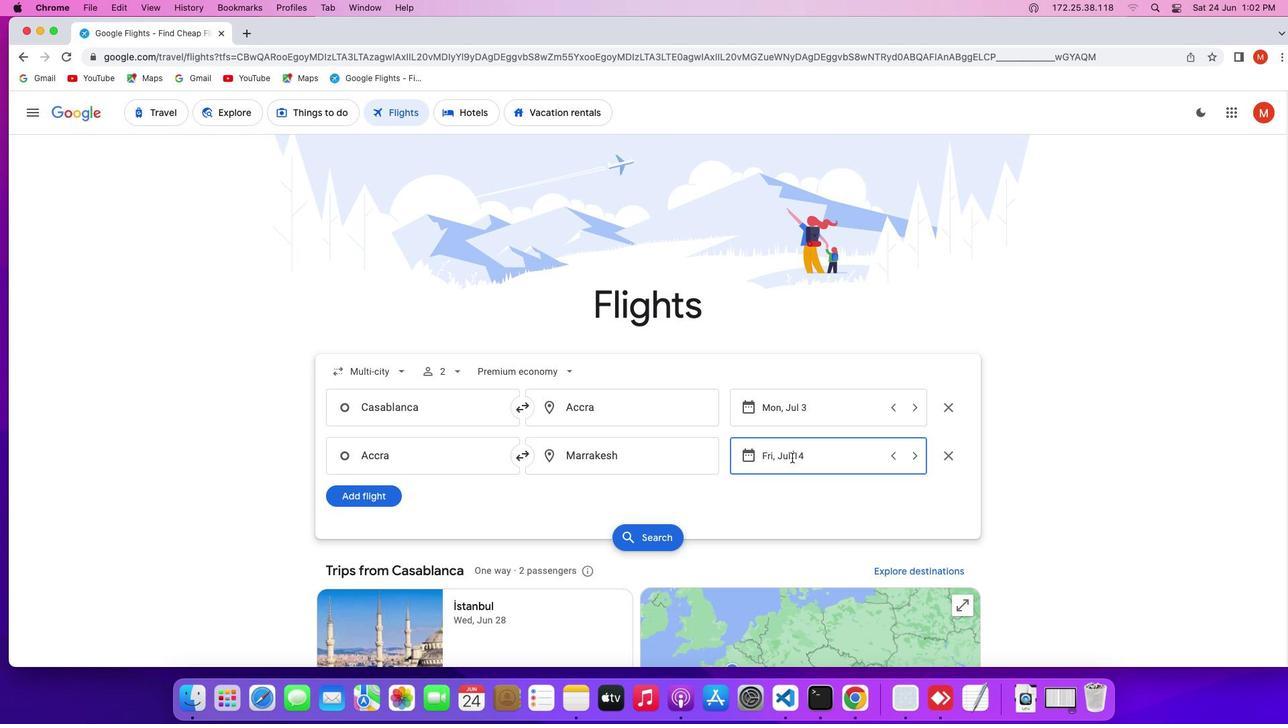 
Action: Mouse moved to (715, 550)
Screenshot: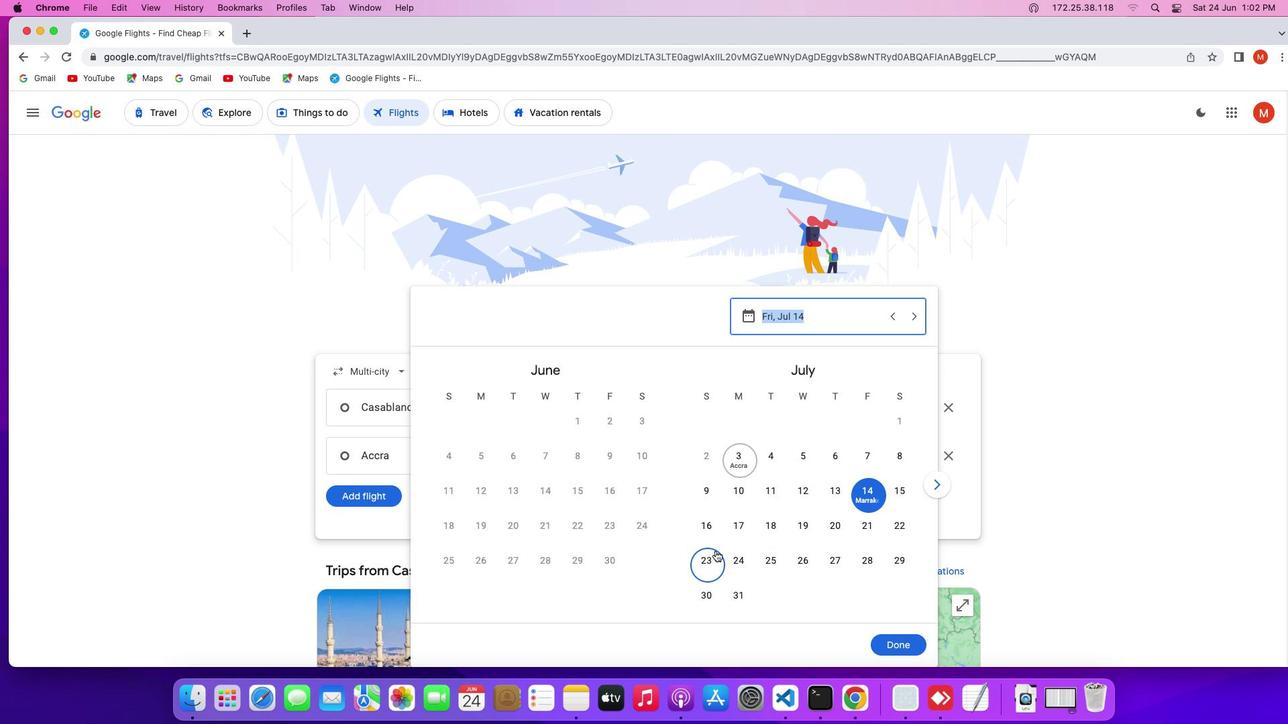 
Action: Mouse pressed left at (715, 550)
Screenshot: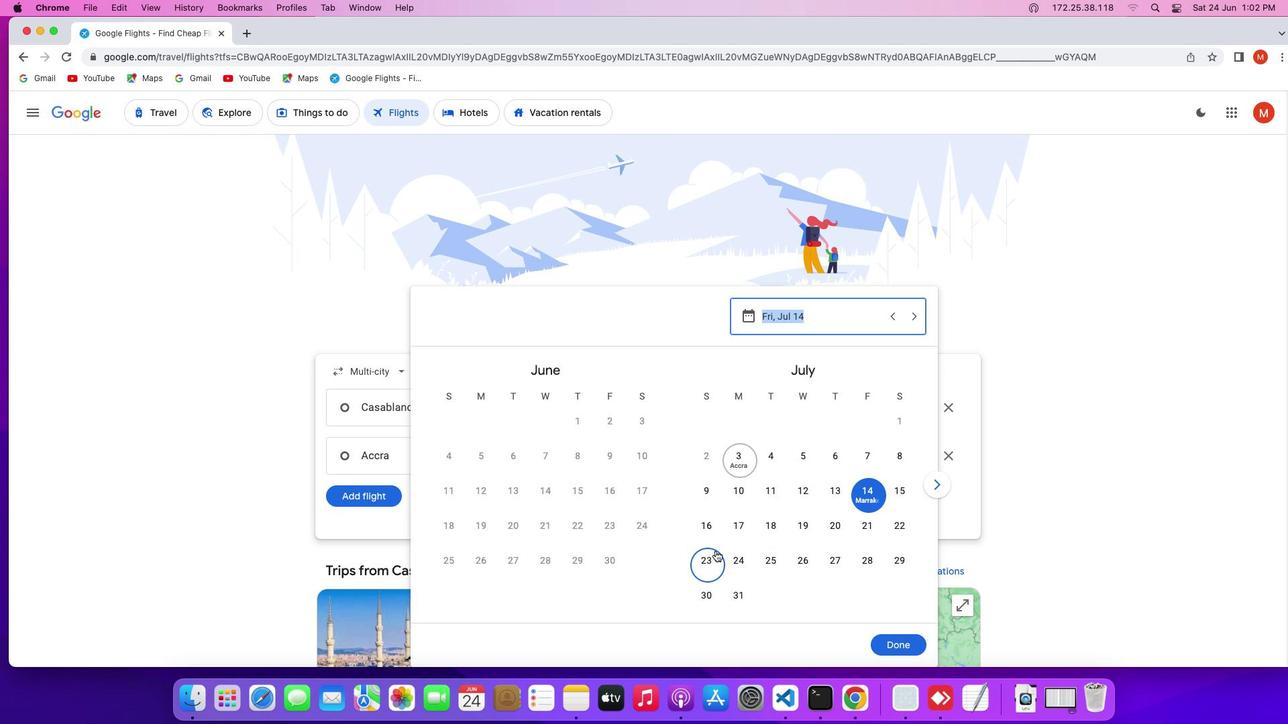 
Action: Mouse moved to (907, 650)
Screenshot: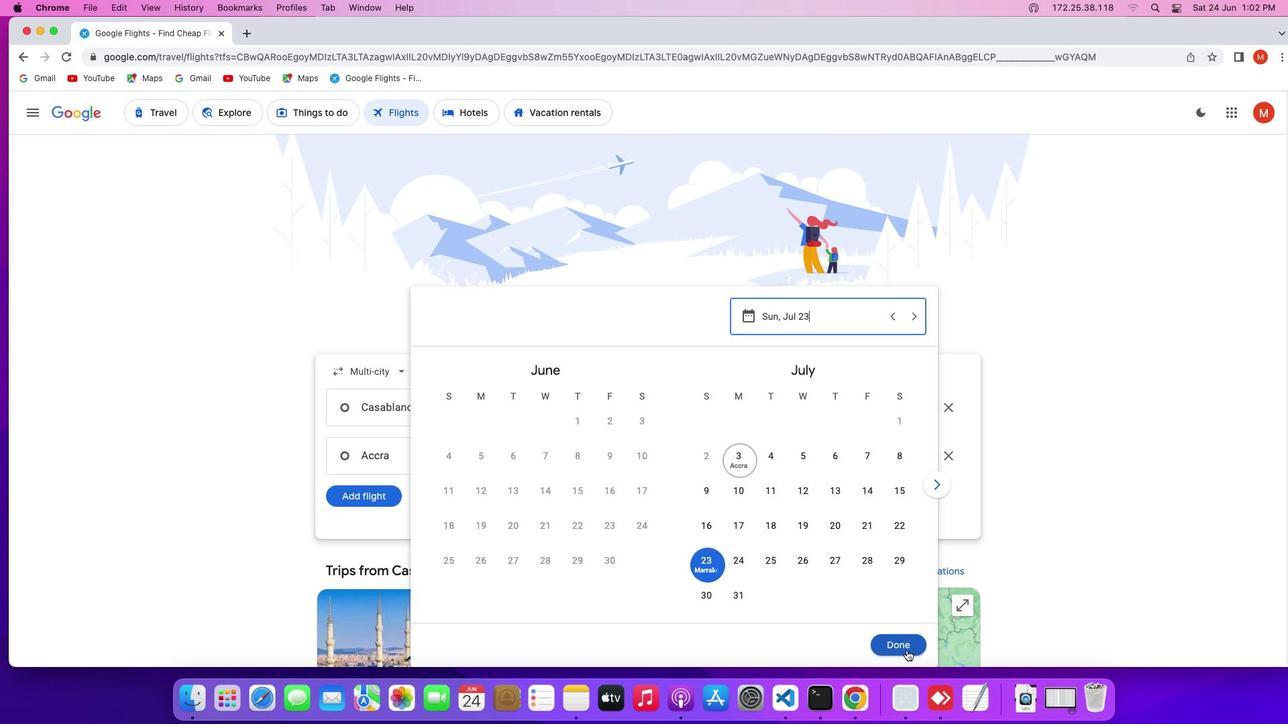
Action: Mouse pressed left at (907, 650)
Screenshot: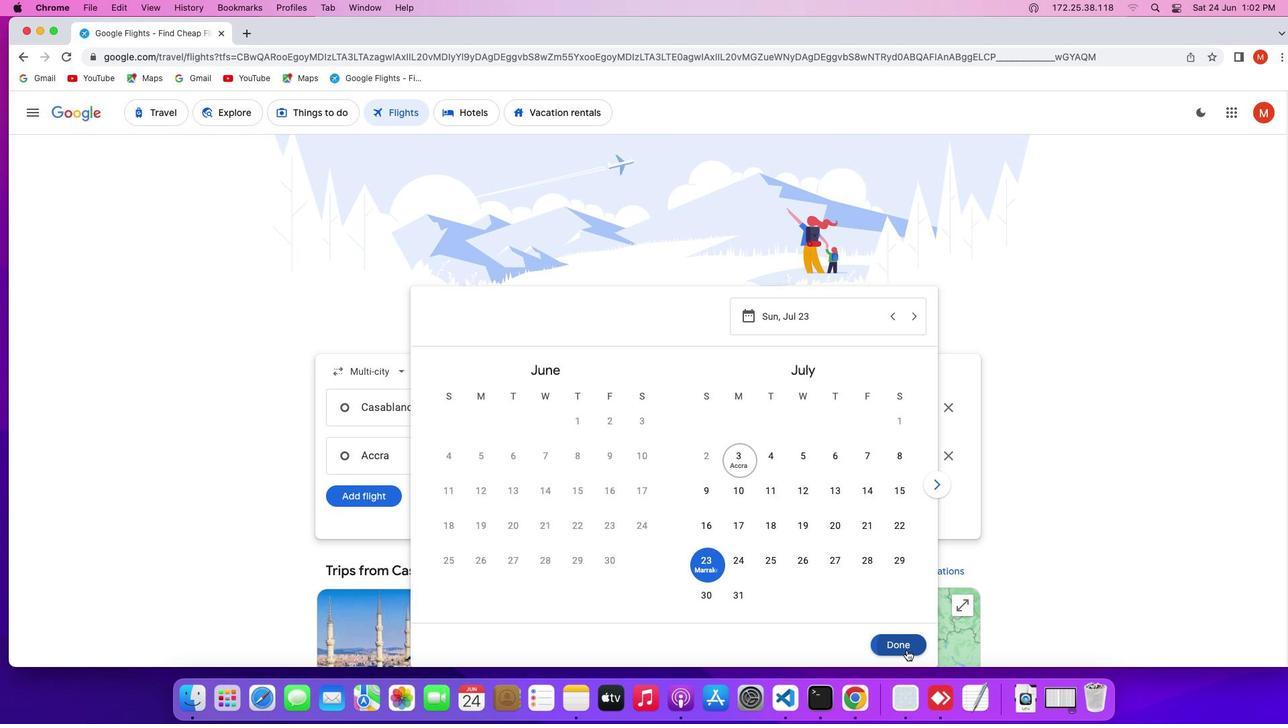 
Action: Mouse moved to (380, 495)
Screenshot: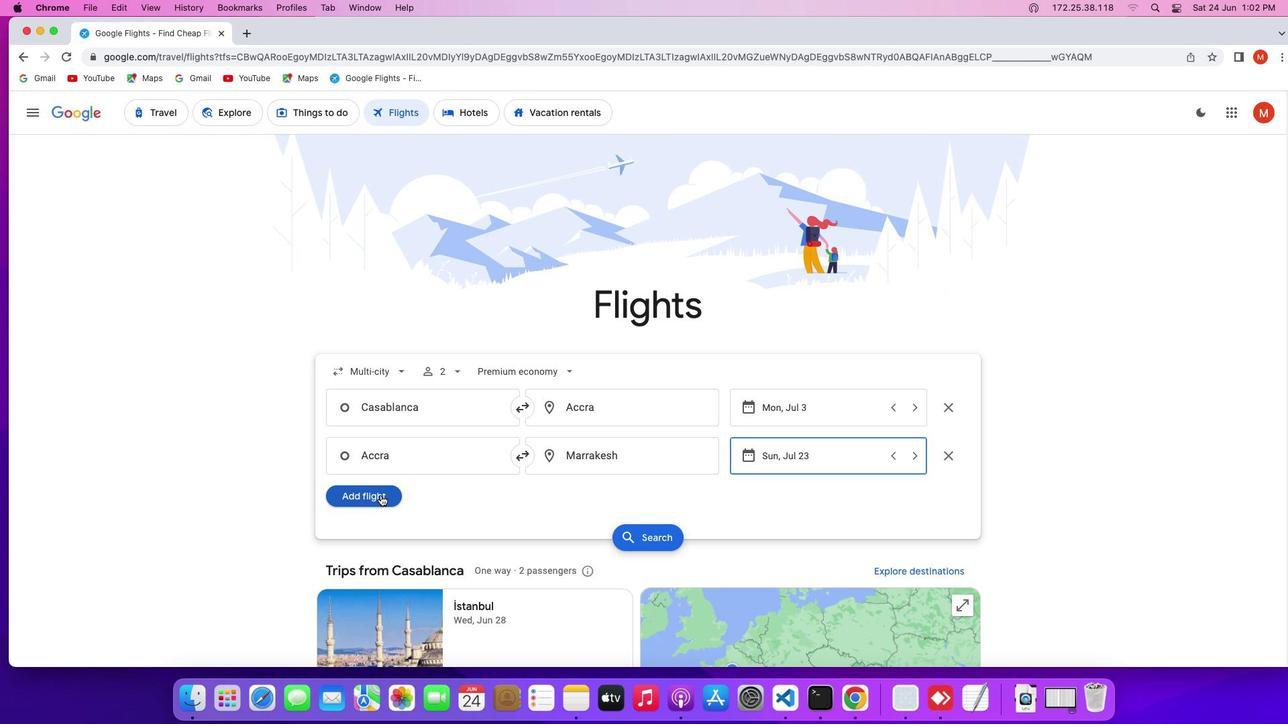 
Action: Mouse pressed left at (380, 495)
Screenshot: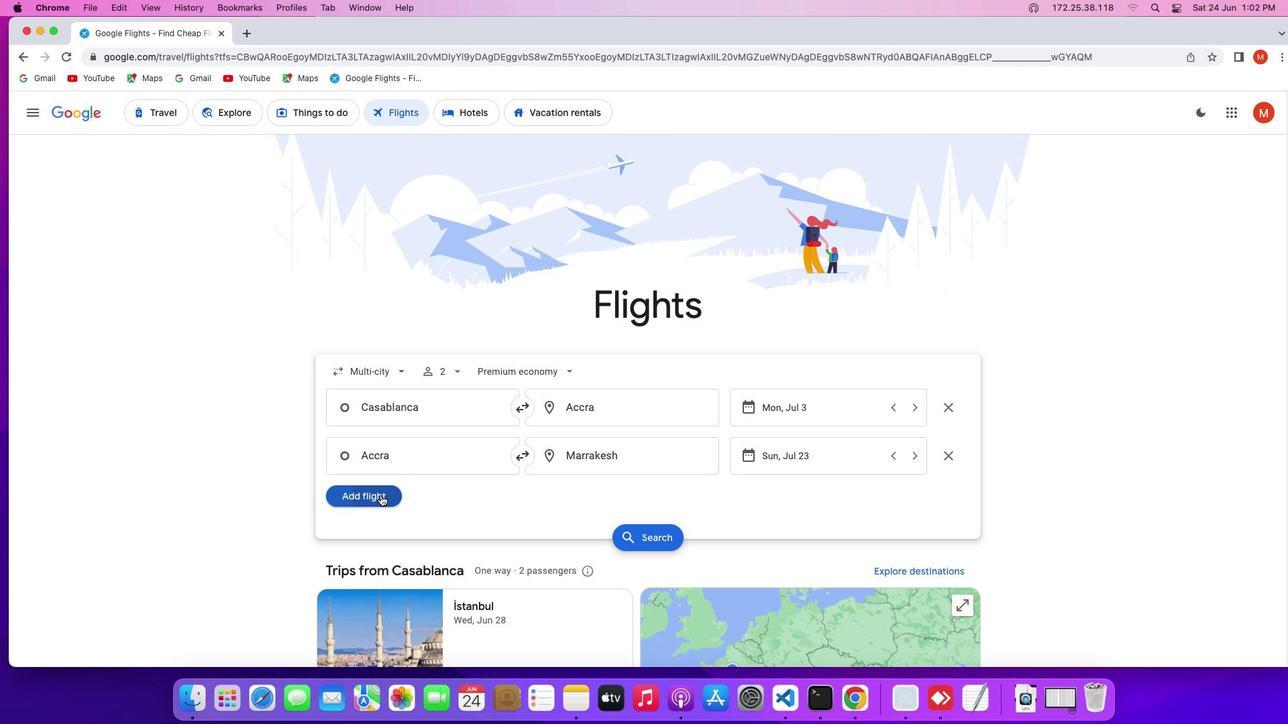 
Action: Mouse moved to (607, 506)
Screenshot: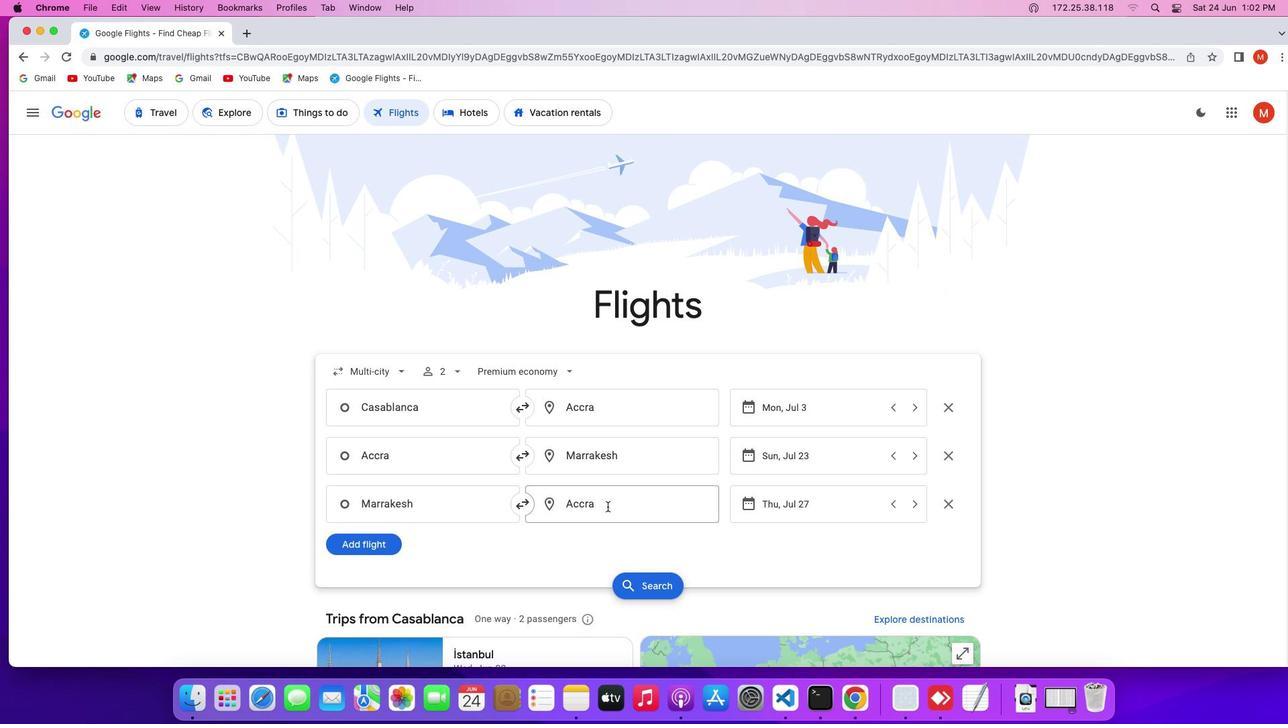 
Action: Mouse pressed left at (607, 506)
Screenshot: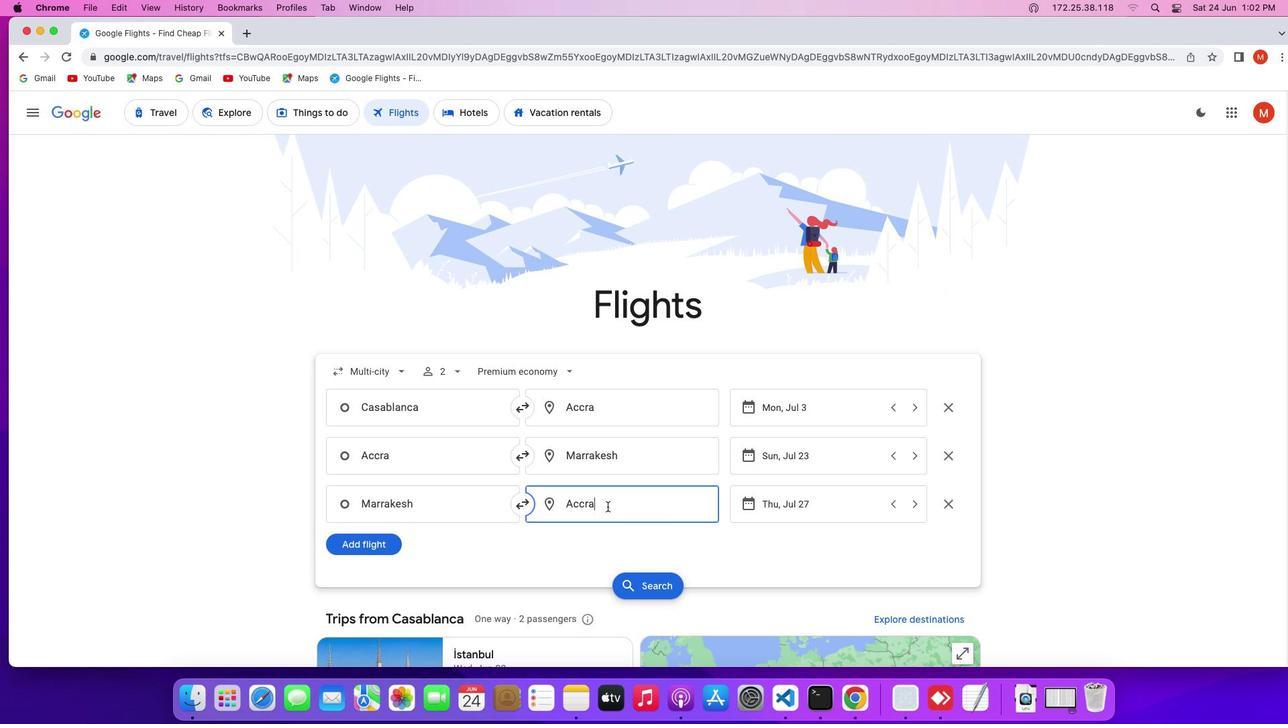 
Action: Key pressed Key.backspaceKey.shift'C''a''s''a''b''l''a''n''c''a'
Screenshot: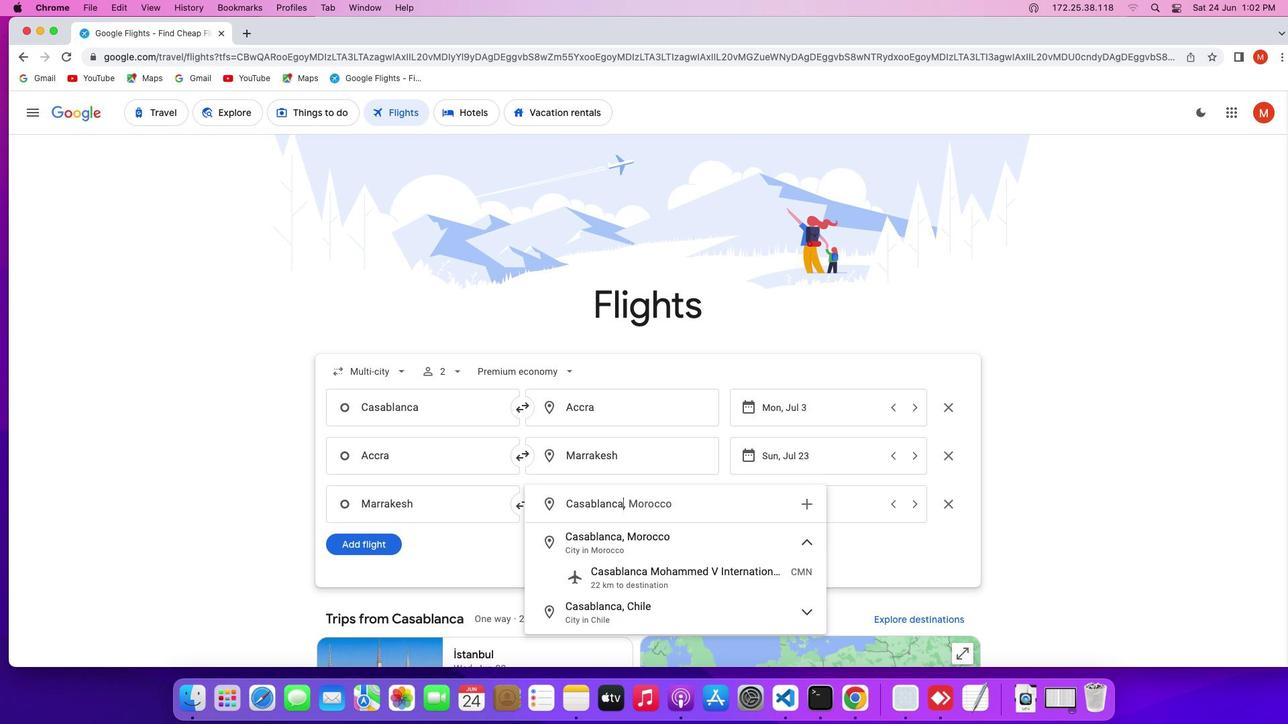
Action: Mouse moved to (619, 537)
Screenshot: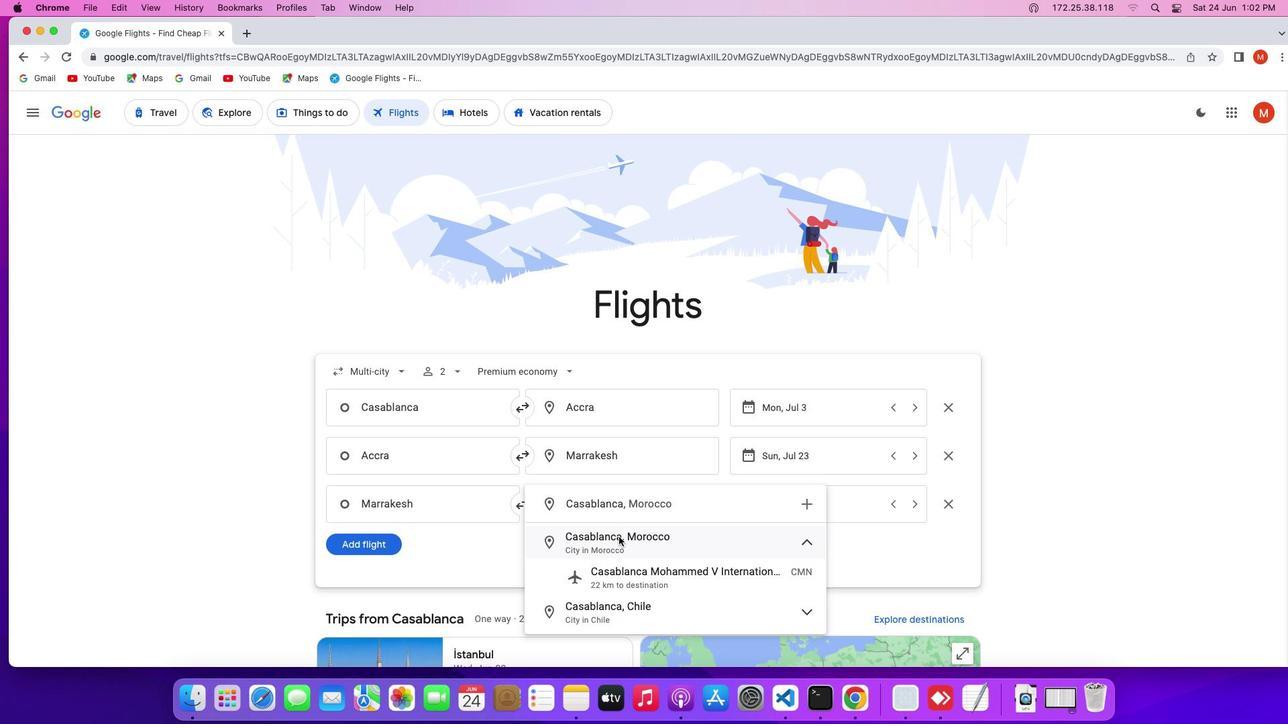 
Action: Mouse pressed left at (619, 537)
Screenshot: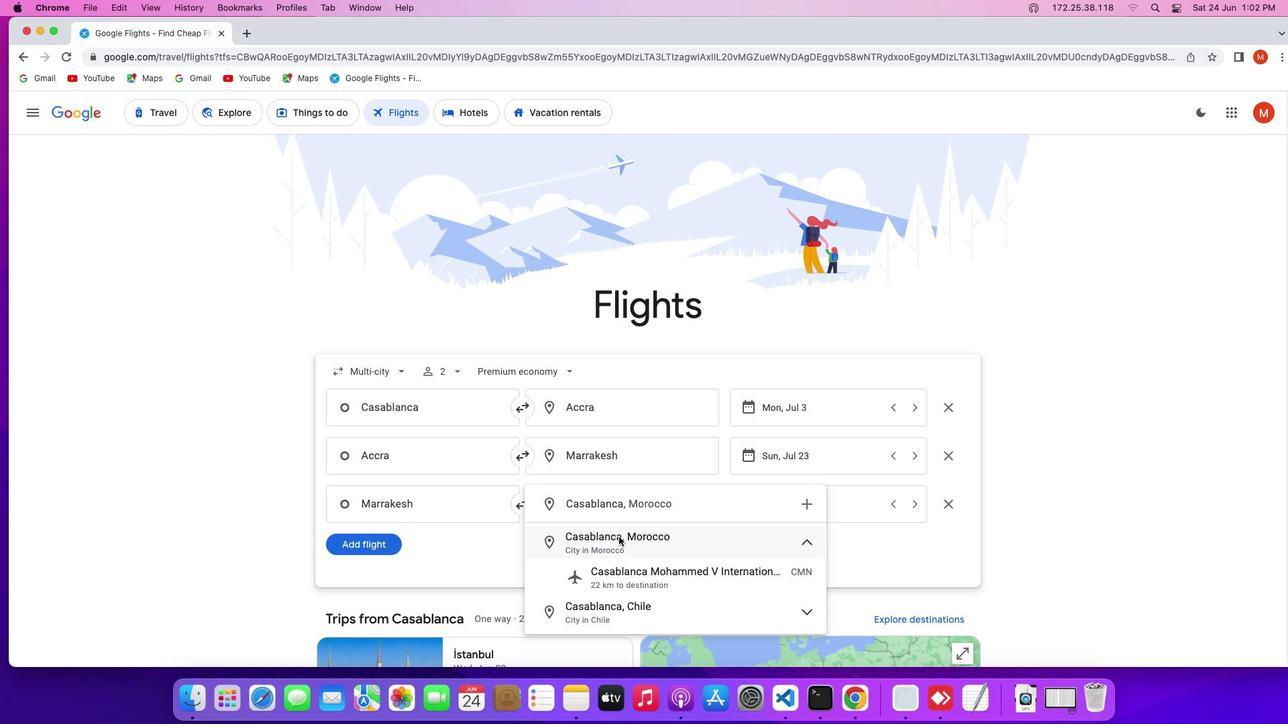 
Action: Mouse moved to (796, 510)
Screenshot: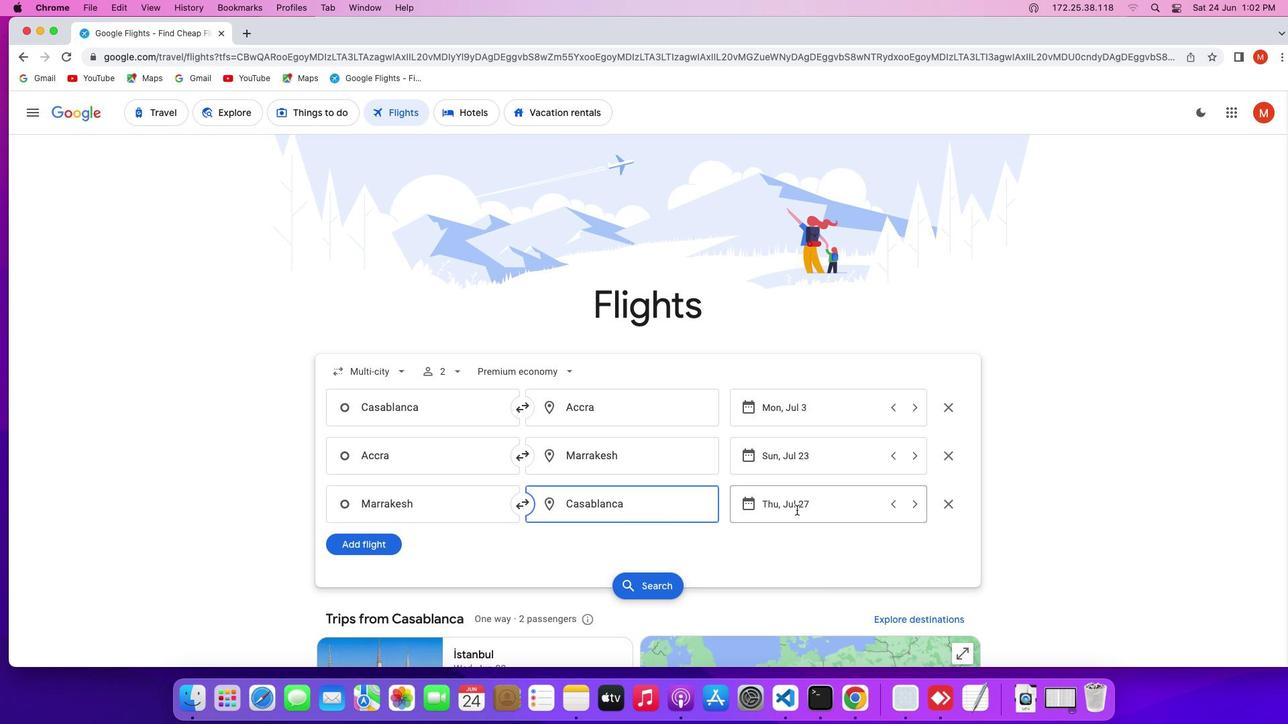 
Action: Mouse pressed left at (796, 510)
Screenshot: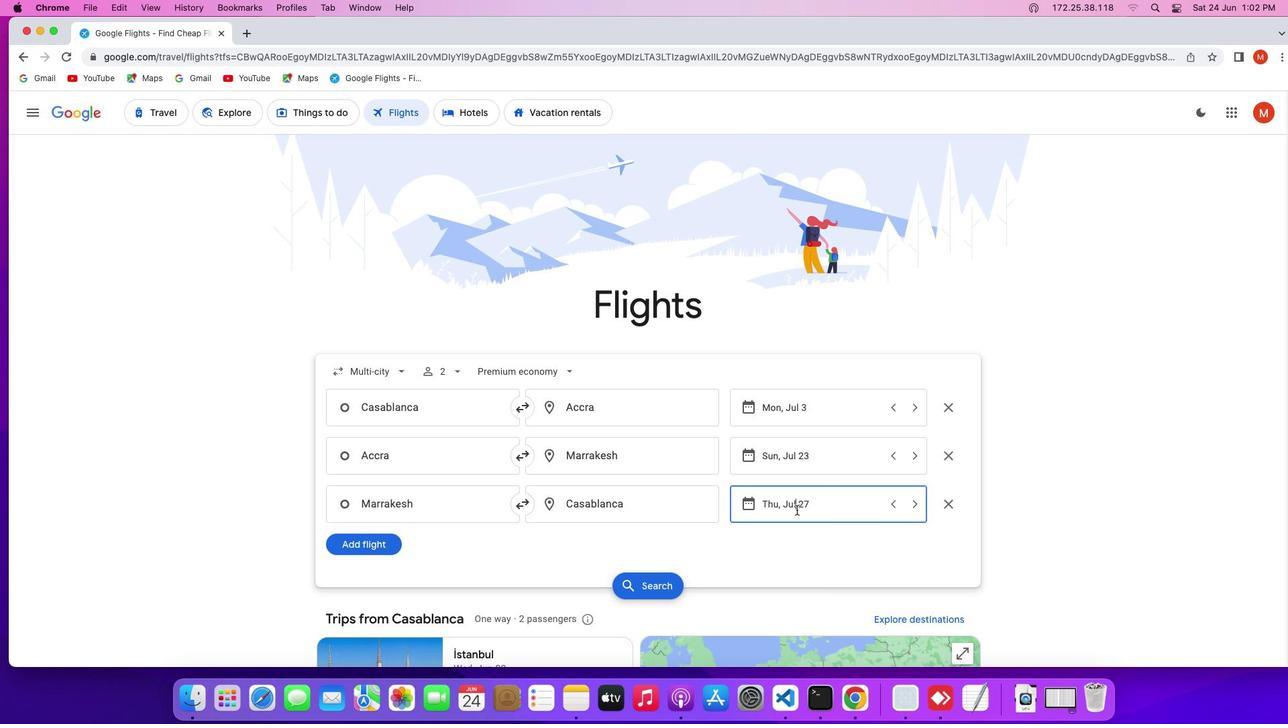 
Action: Mouse moved to (929, 479)
Screenshot: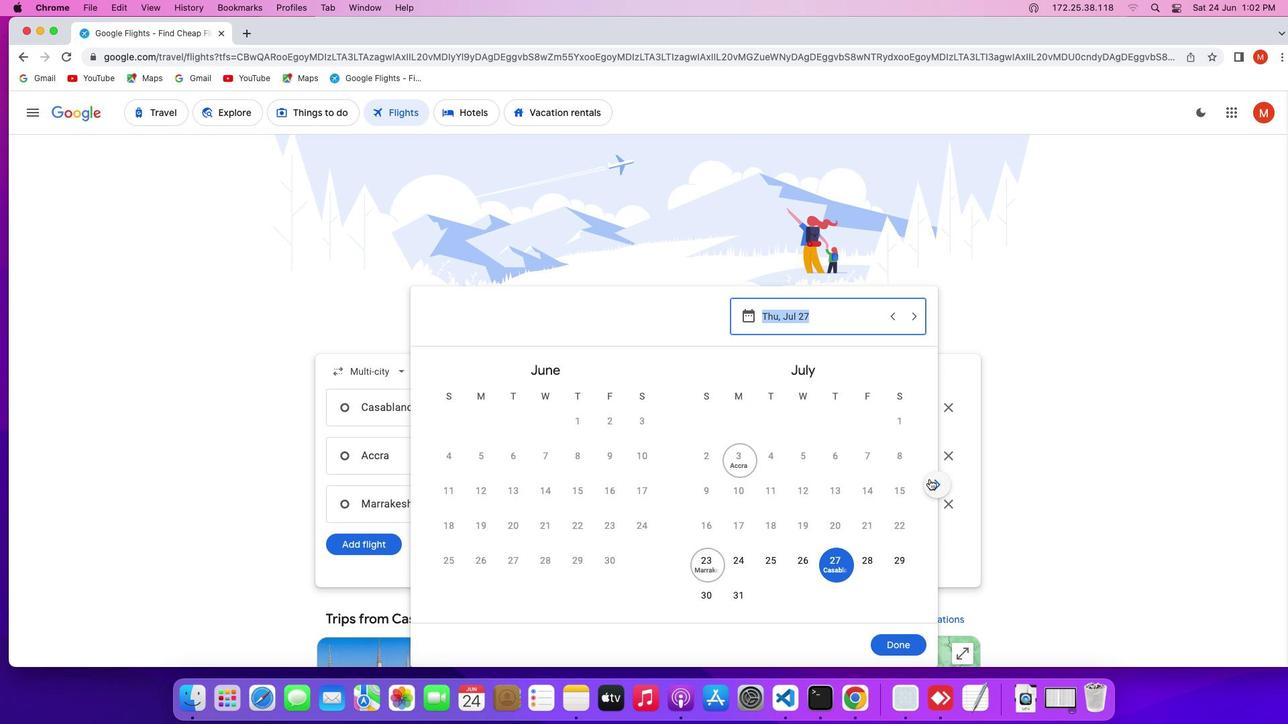 
Action: Mouse pressed left at (929, 479)
Screenshot: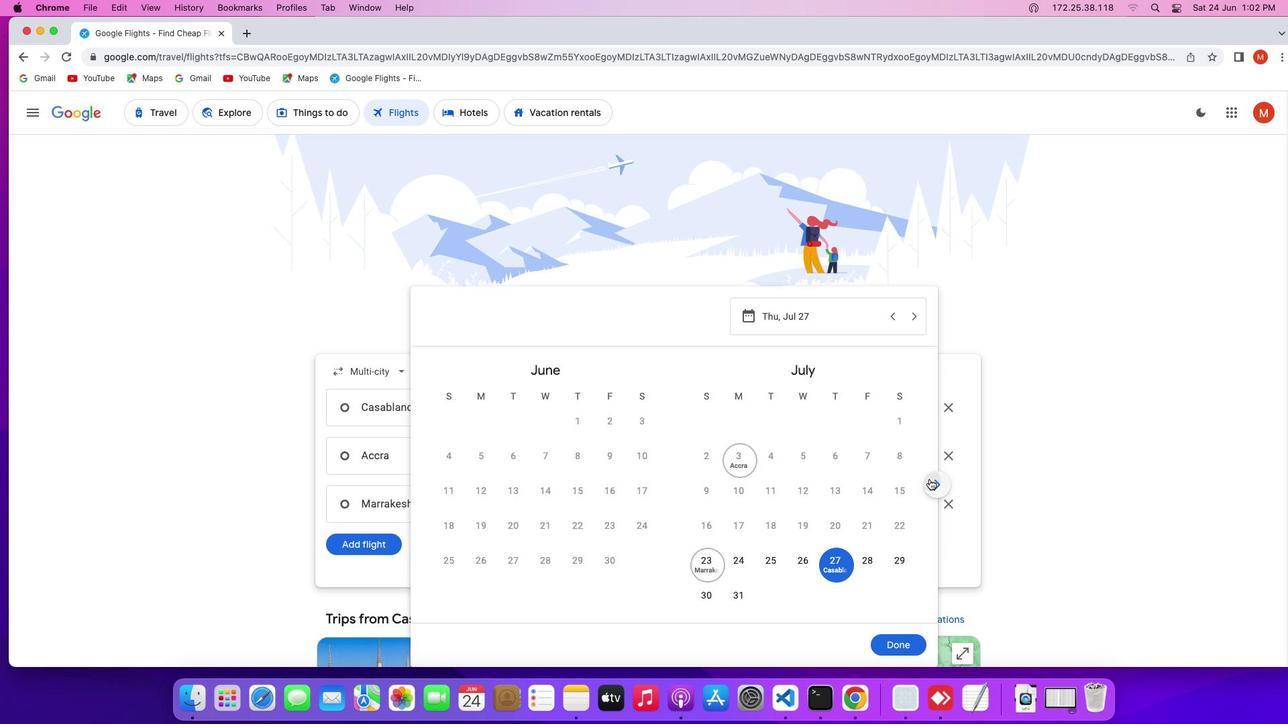 
Action: Mouse moved to (804, 434)
Screenshot: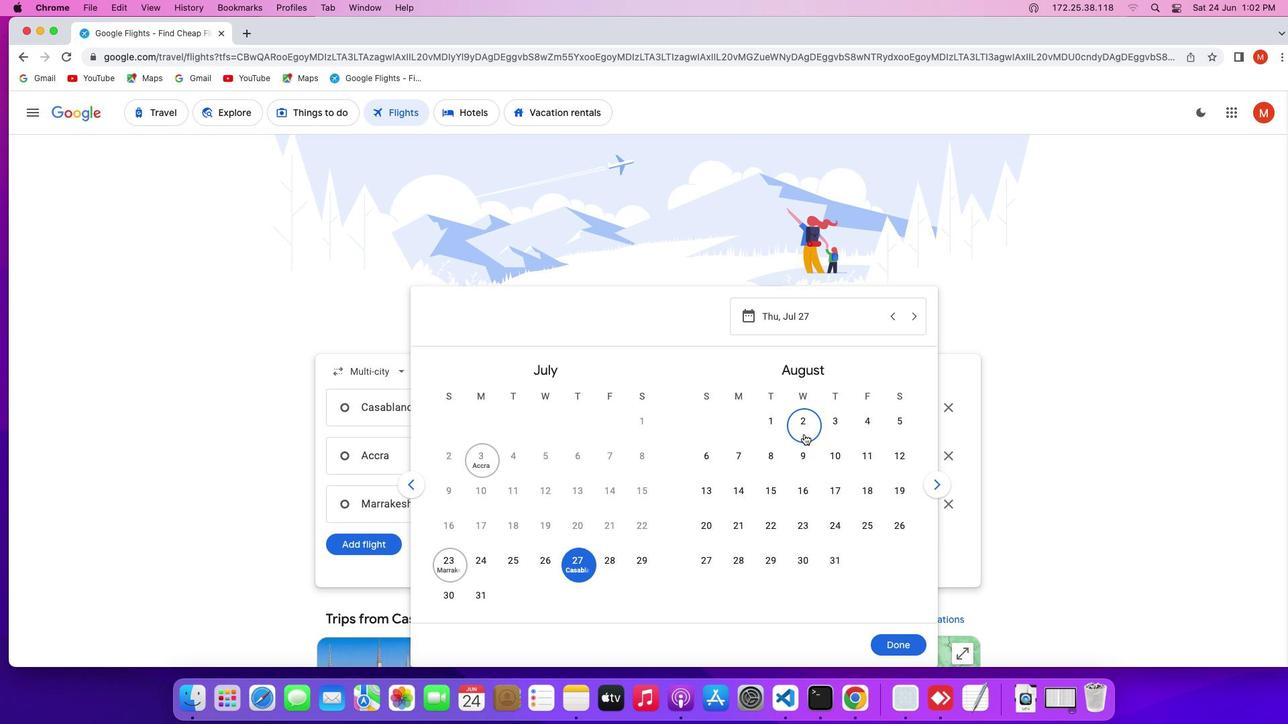 
Action: Mouse pressed left at (804, 434)
Screenshot: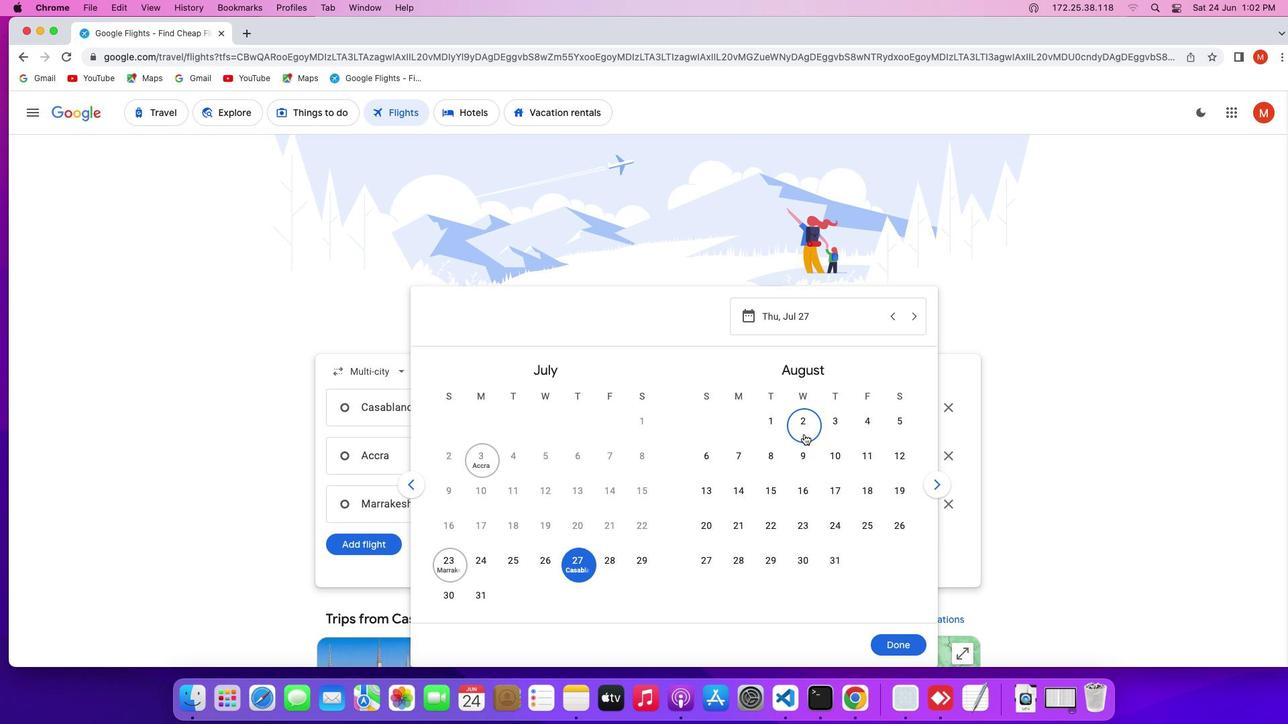 
Action: Mouse moved to (893, 639)
Screenshot: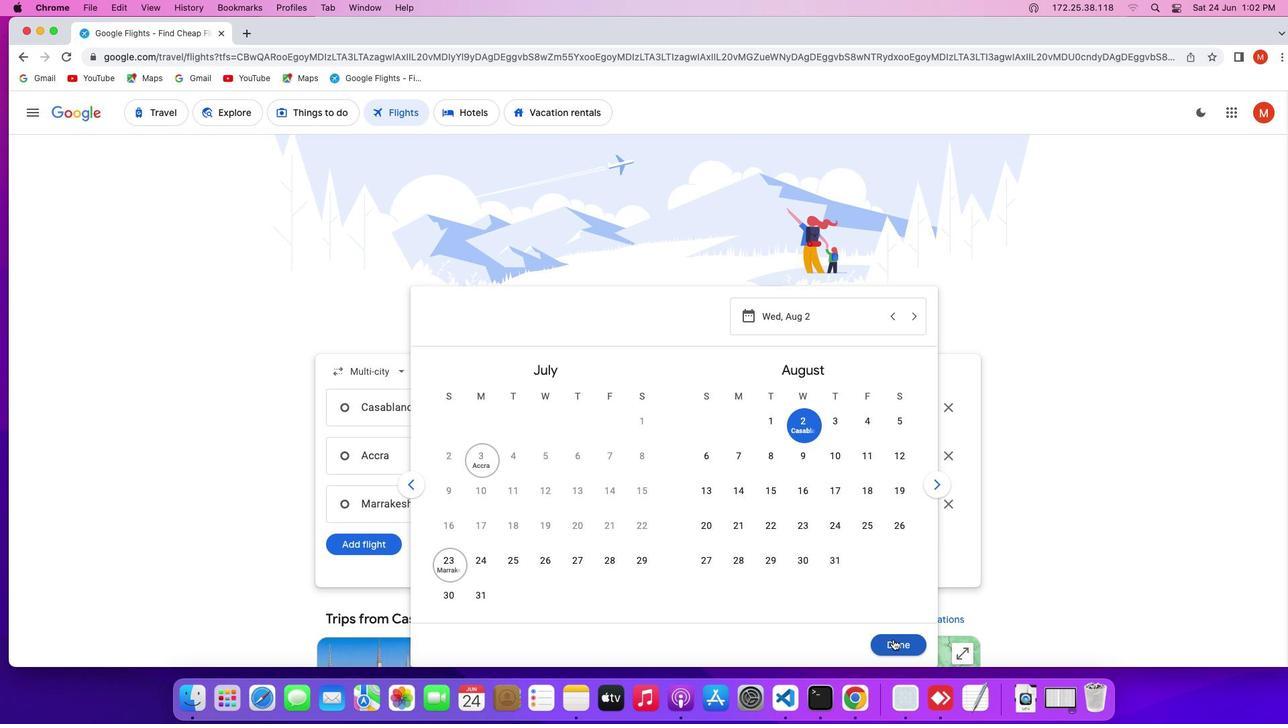 
Action: Mouse pressed left at (893, 639)
Screenshot: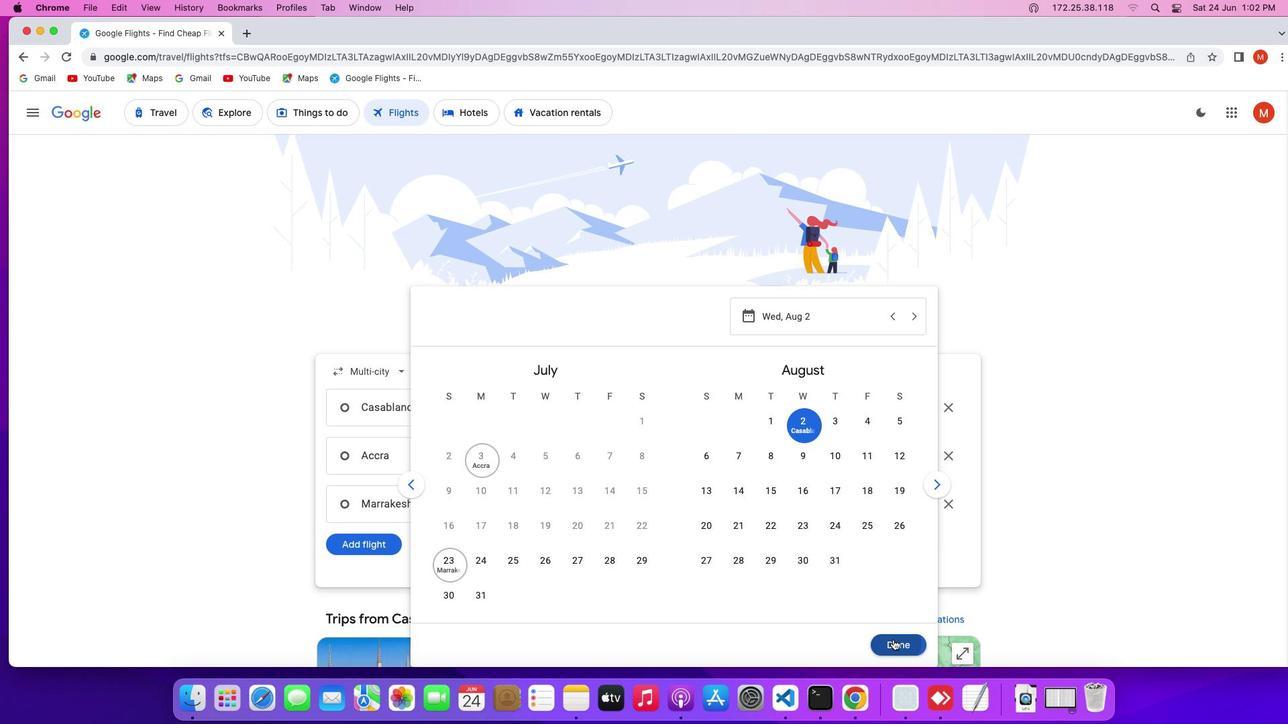 
Action: Mouse moved to (658, 585)
Screenshot: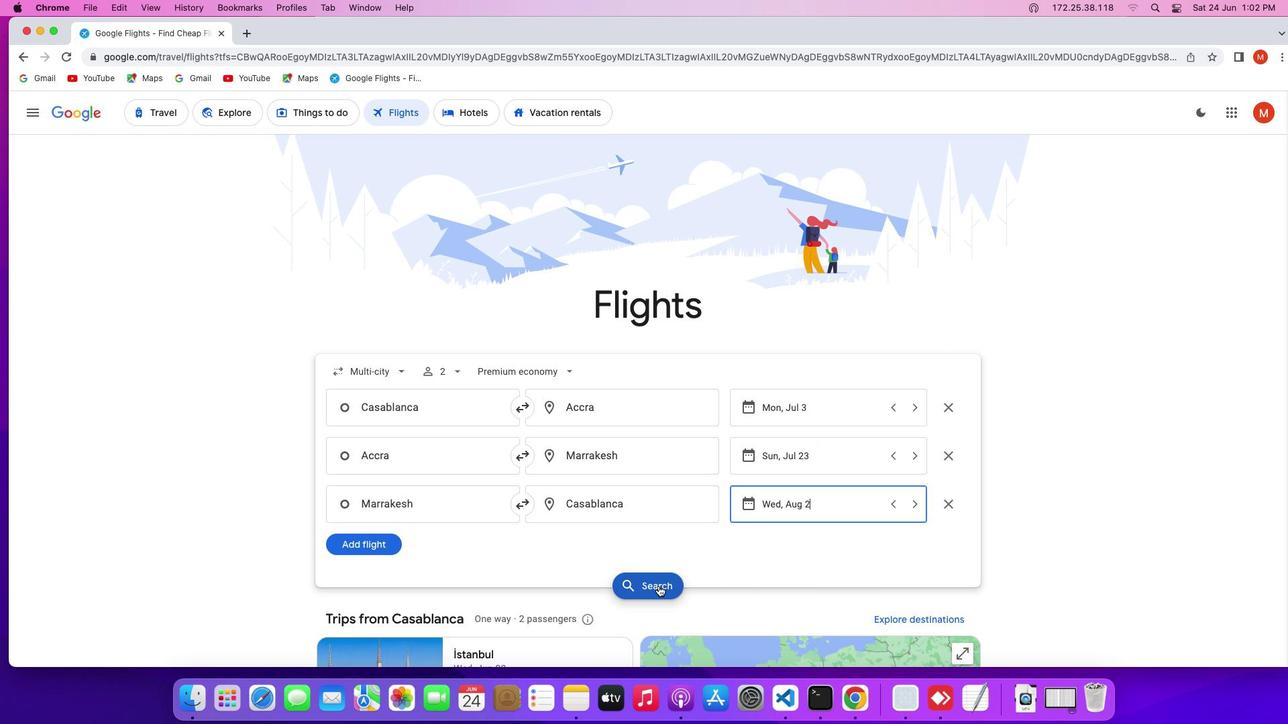 
Action: Mouse pressed left at (658, 585)
Screenshot: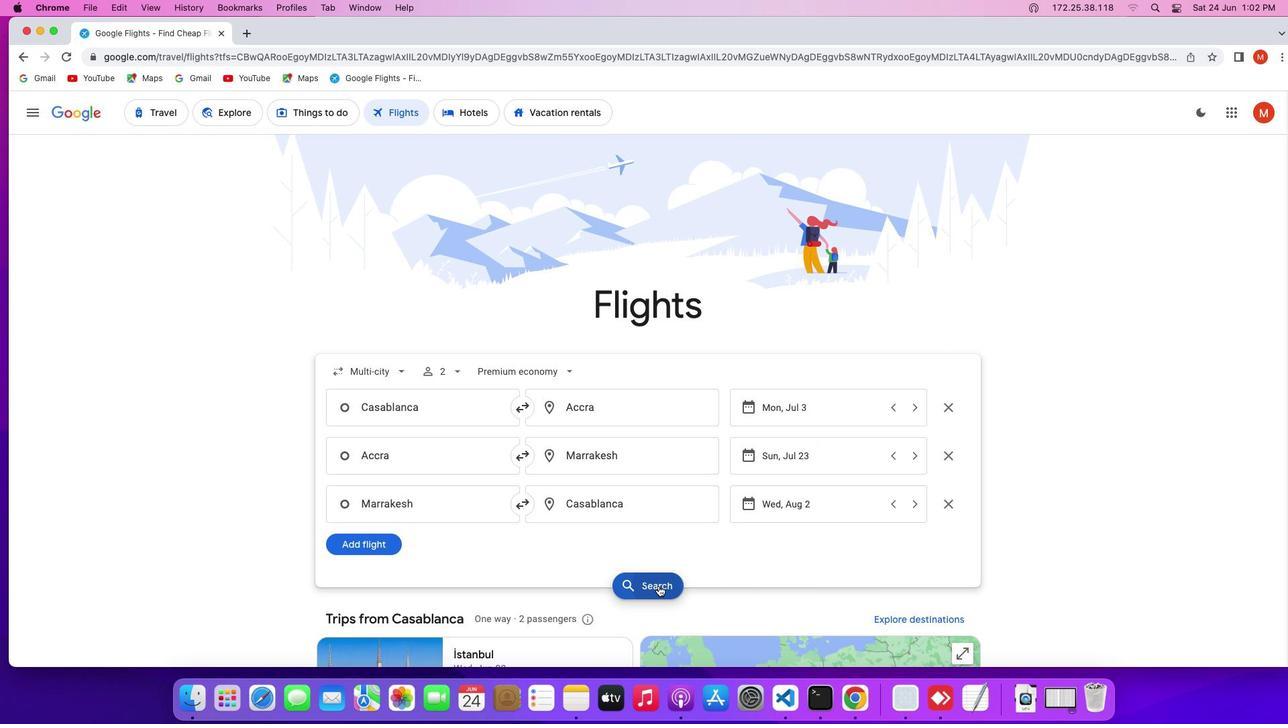 
Action: Mouse moved to (425, 365)
Screenshot: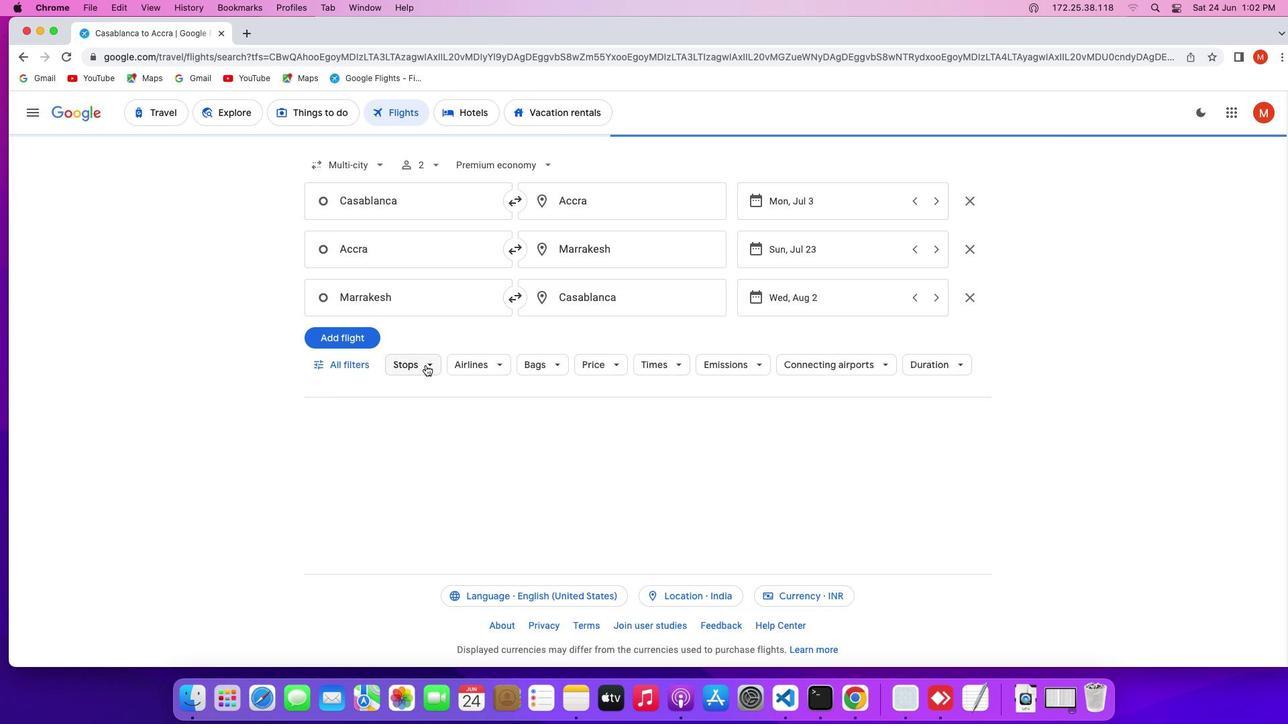
Action: Mouse pressed left at (425, 365)
Screenshot: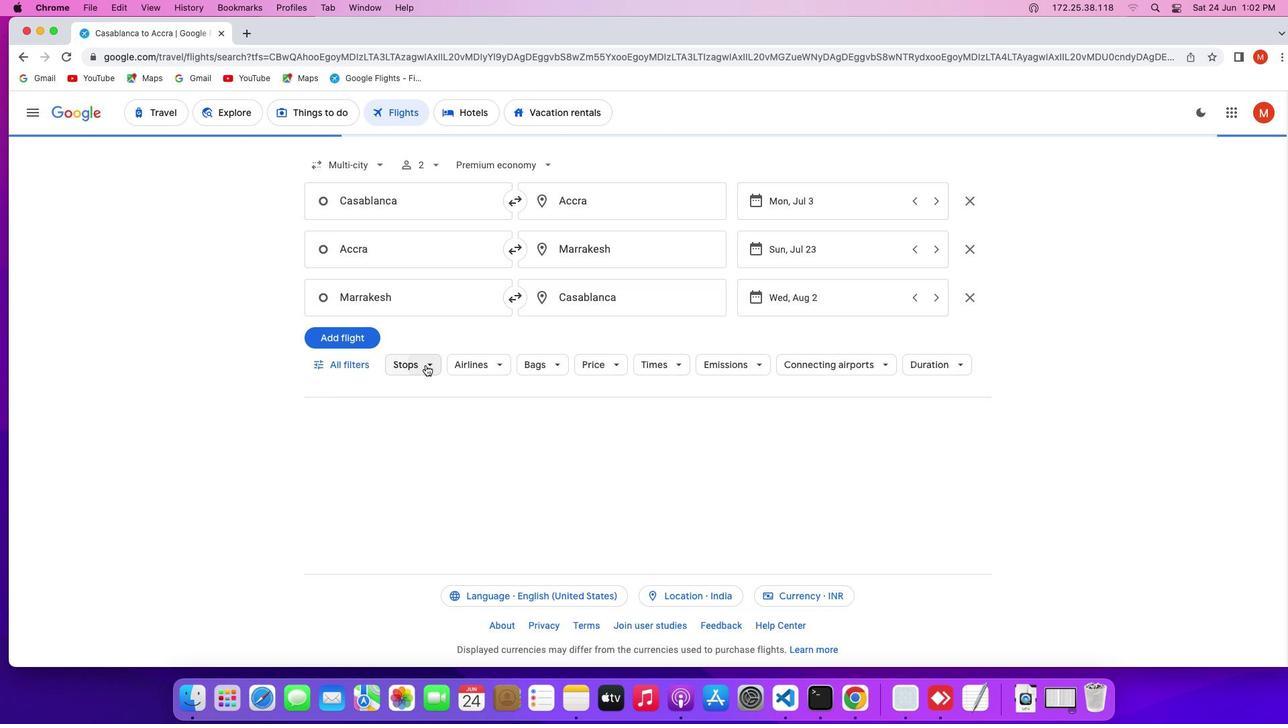 
Action: Mouse moved to (497, 434)
Screenshot: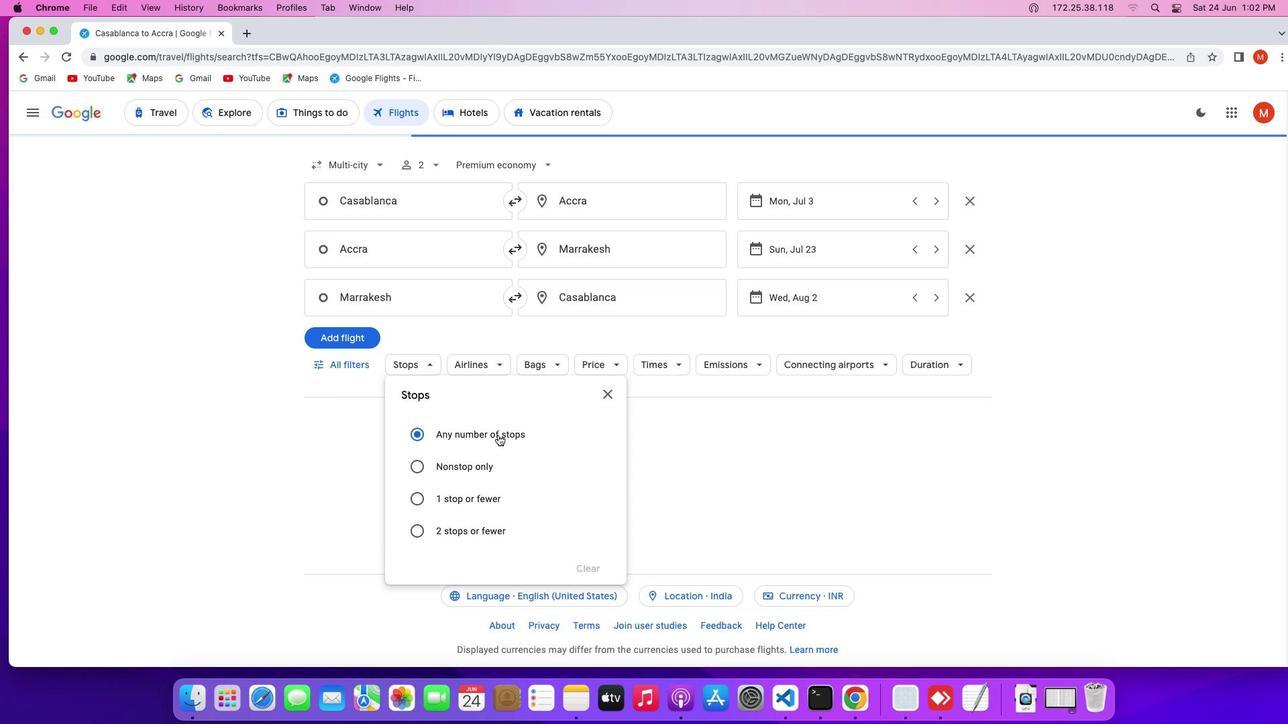 
Action: Mouse pressed left at (497, 434)
Screenshot: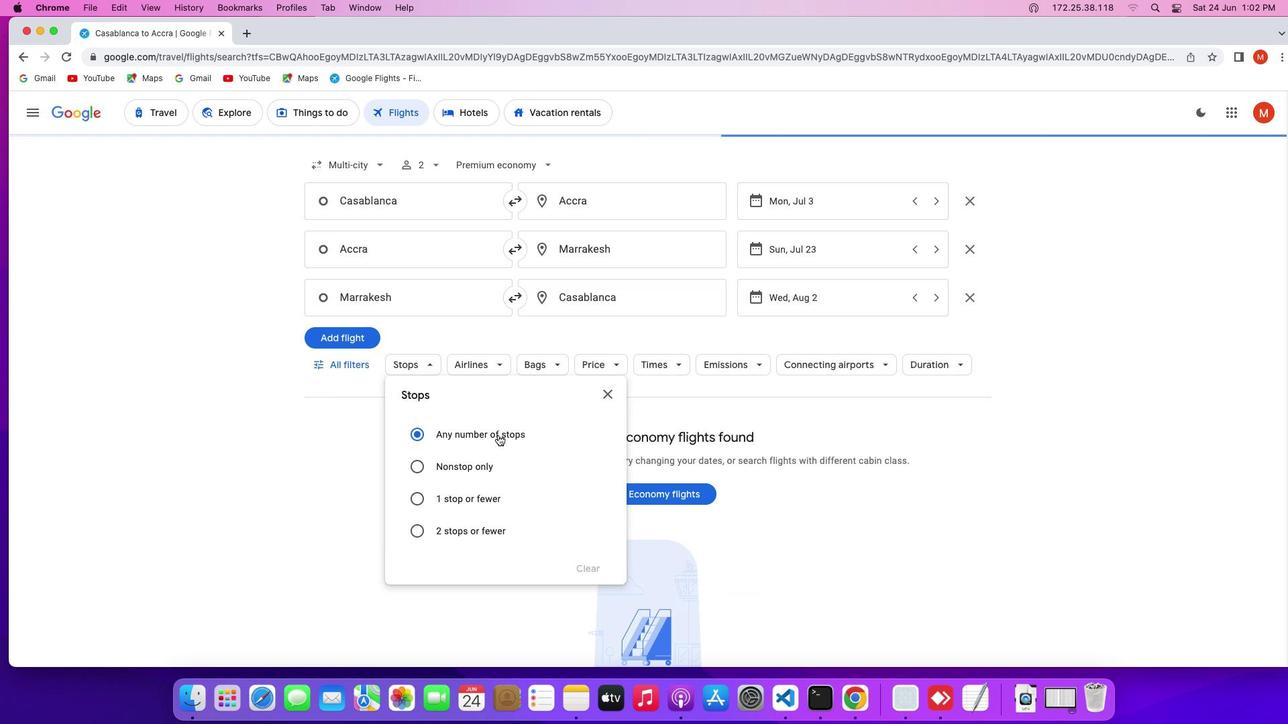 
Action: Mouse moved to (475, 363)
Screenshot: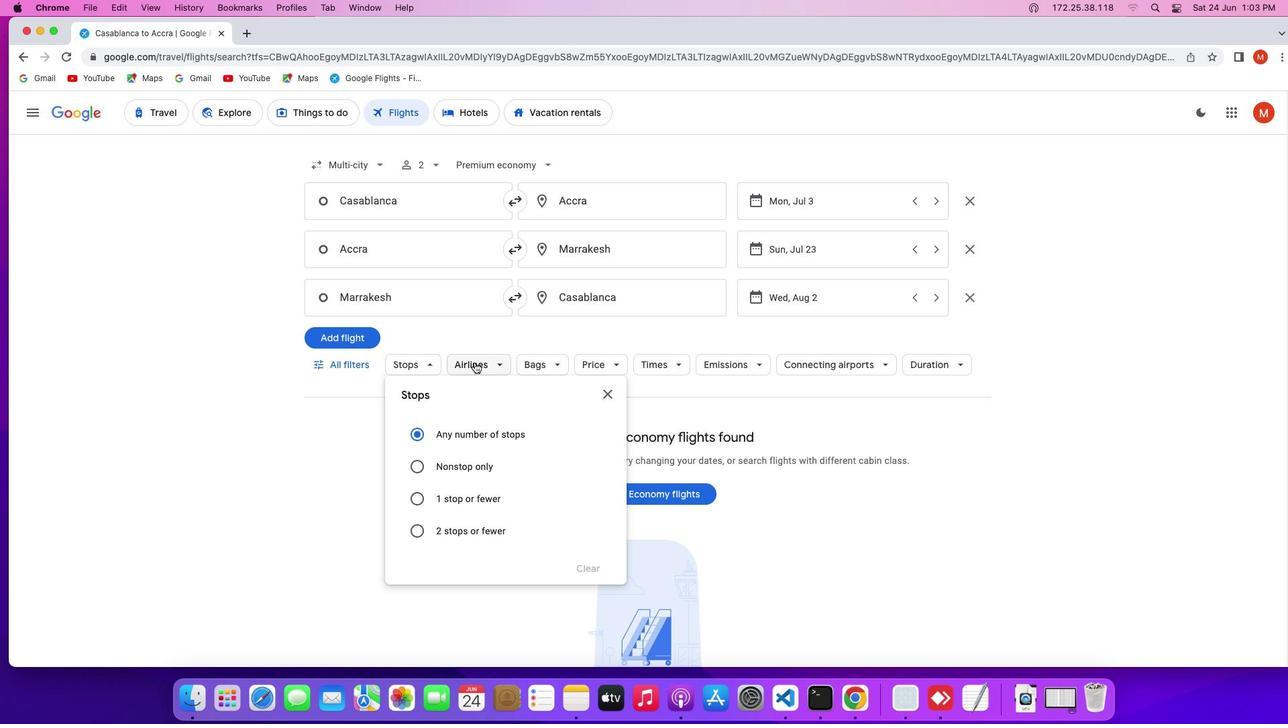 
Action: Mouse pressed left at (475, 363)
Screenshot: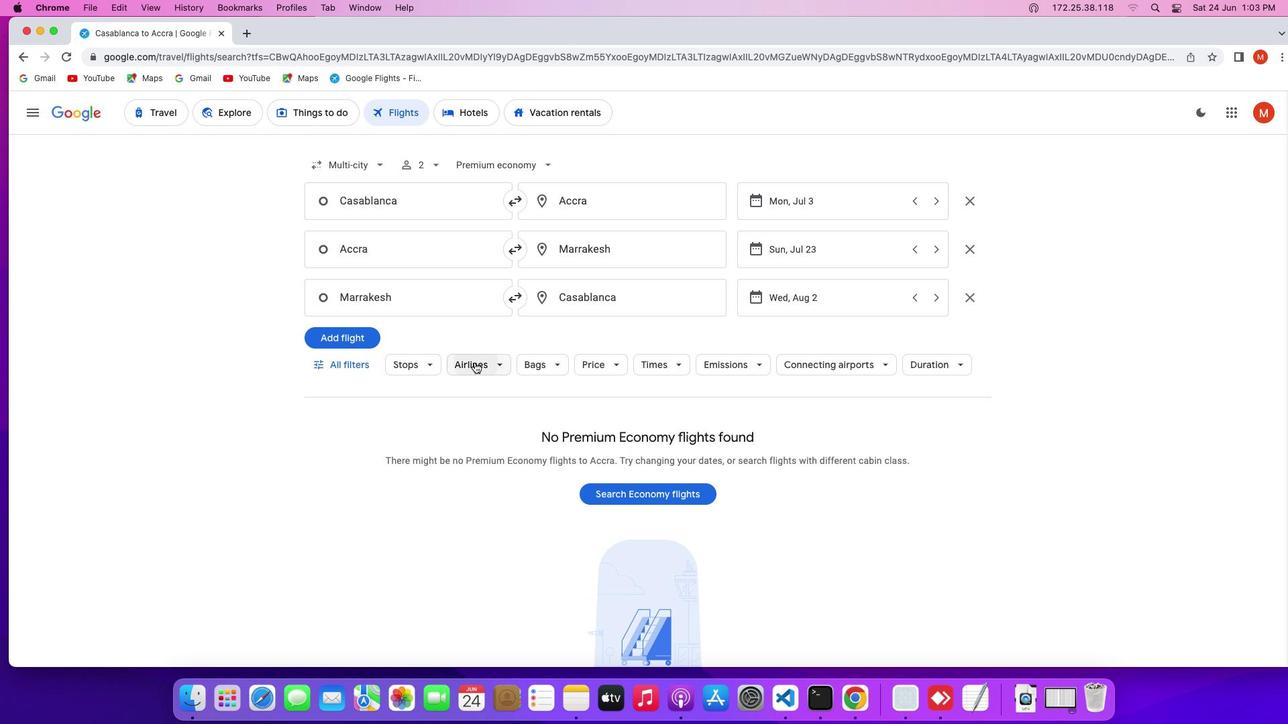 
Action: Mouse moved to (648, 432)
Screenshot: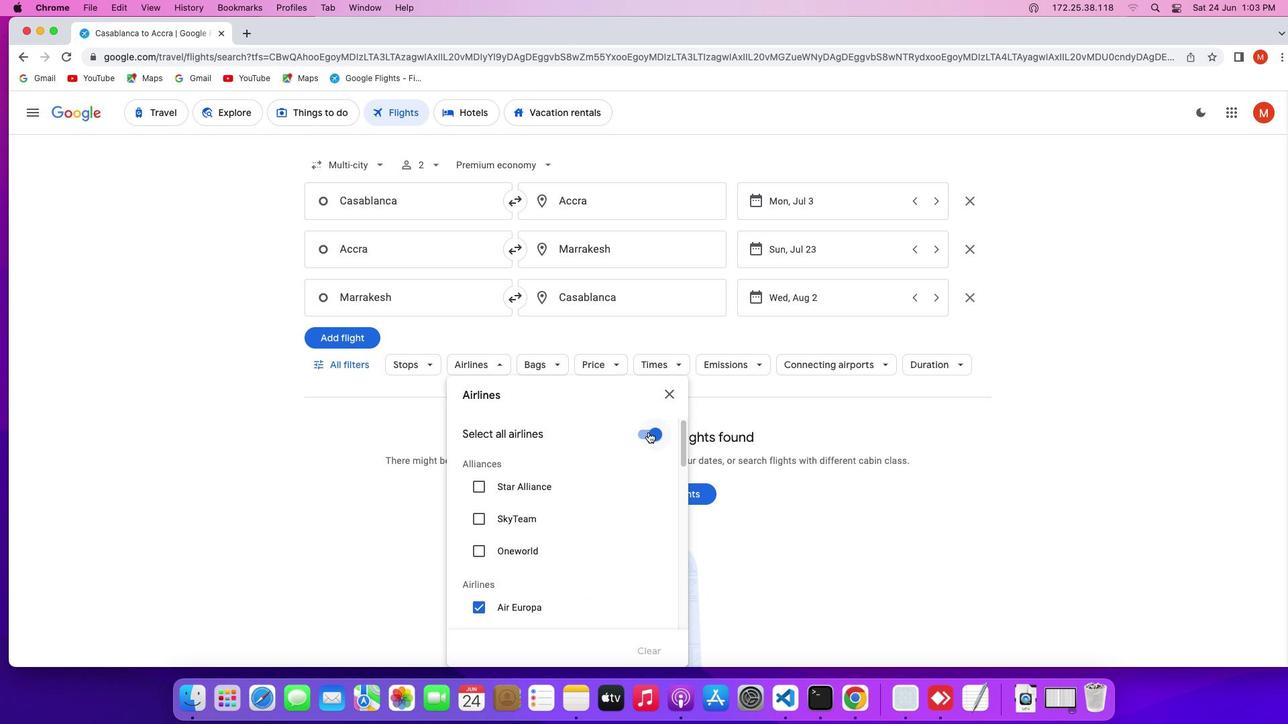 
Action: Mouse pressed left at (648, 432)
Screenshot: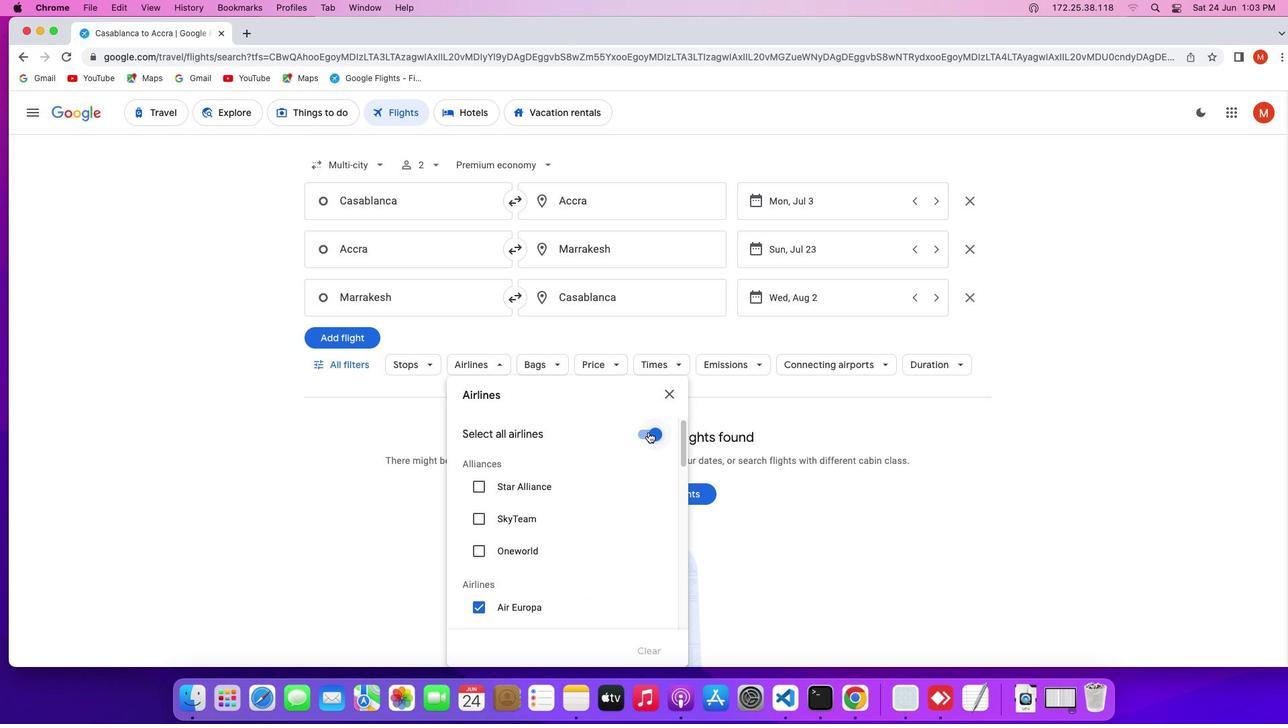
Action: Mouse moved to (571, 473)
Screenshot: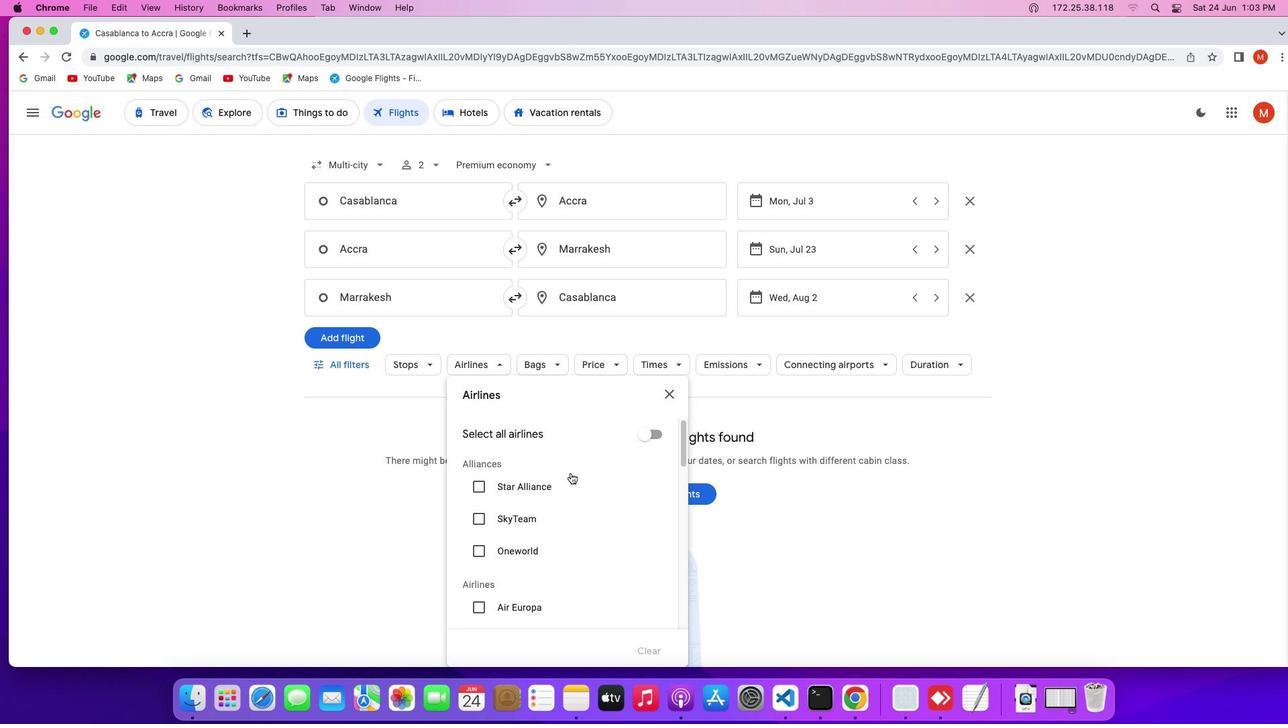 
Action: Mouse scrolled (571, 473) with delta (0, 0)
Screenshot: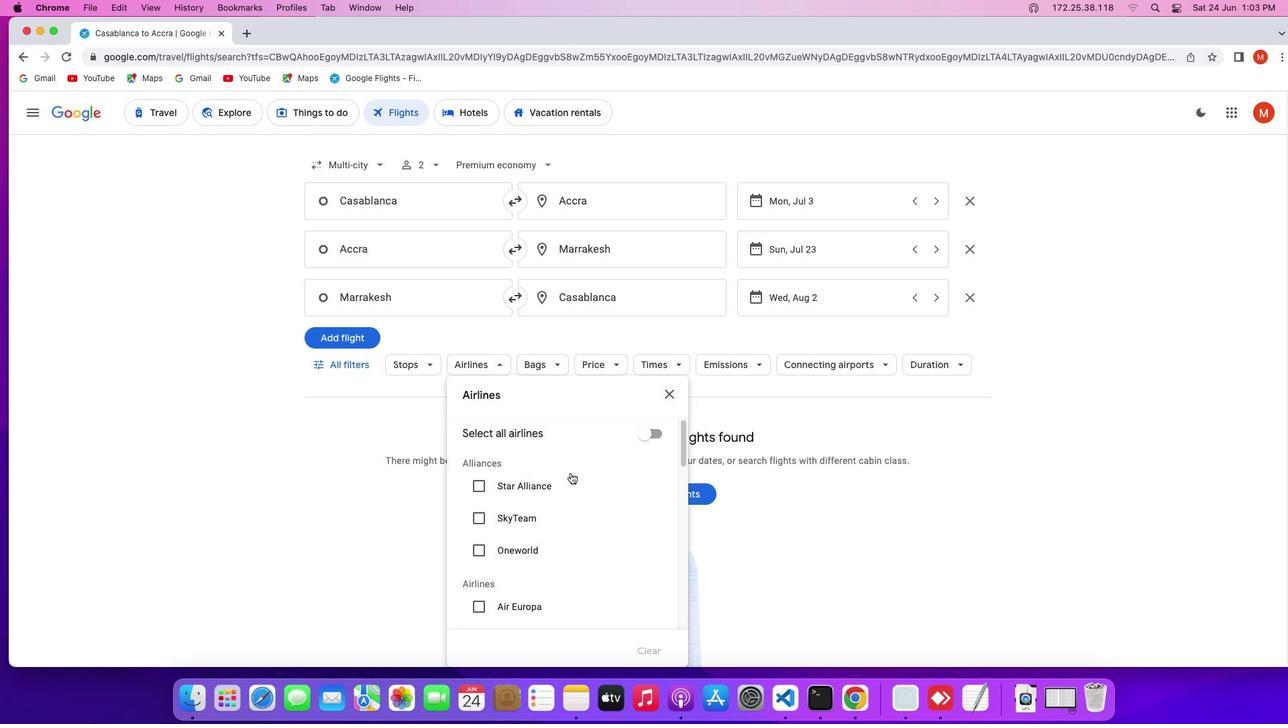 
Action: Mouse scrolled (571, 473) with delta (0, 0)
Screenshot: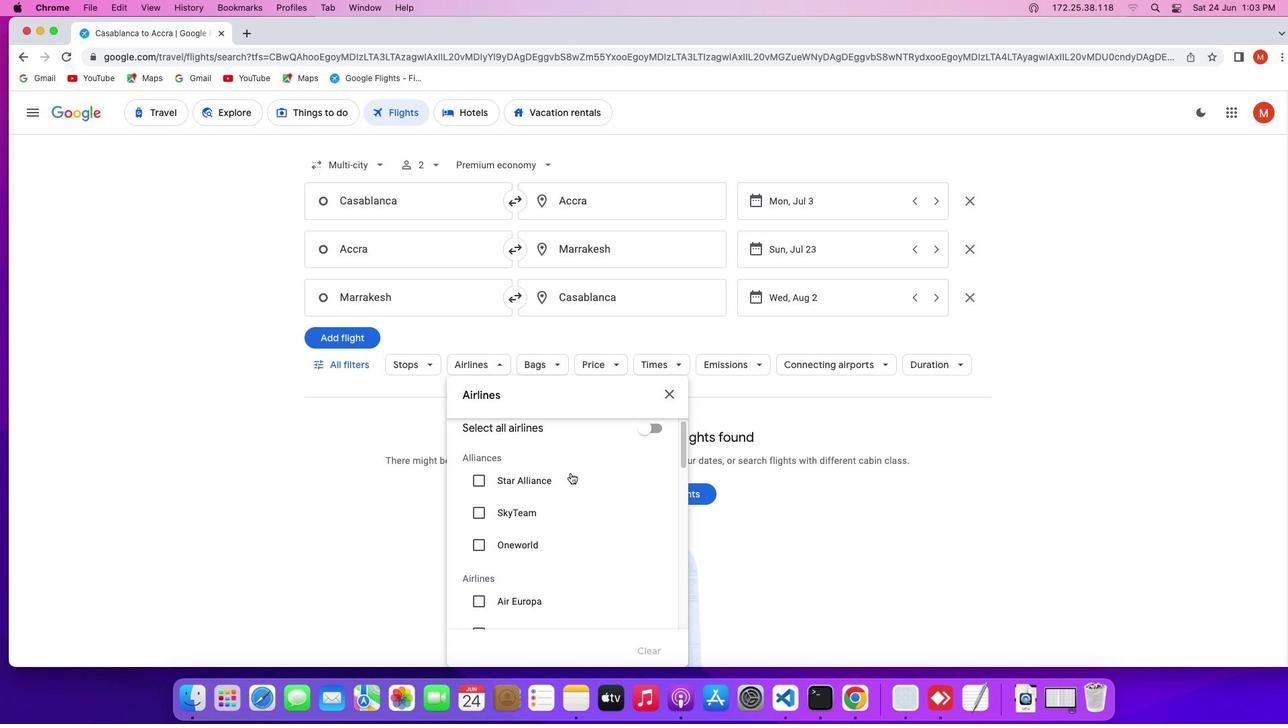 
Action: Mouse scrolled (571, 473) with delta (0, 0)
Screenshot: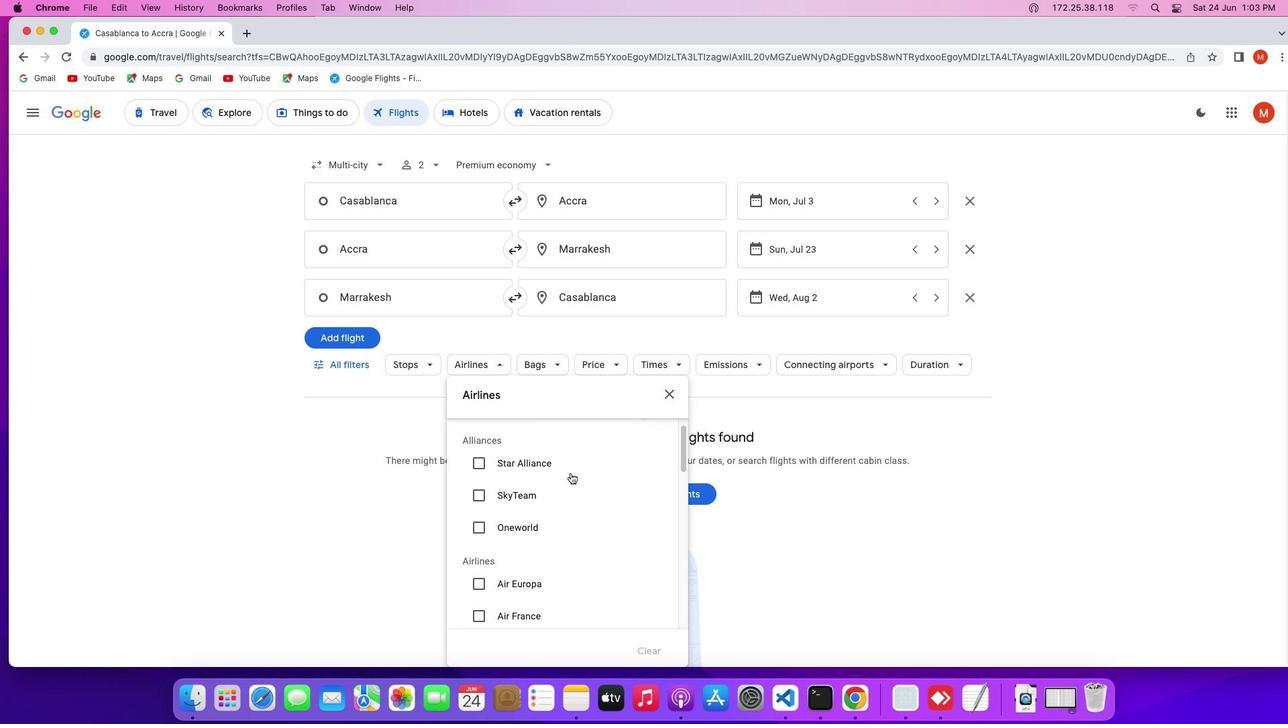 
Action: Mouse scrolled (571, 473) with delta (0, 0)
Screenshot: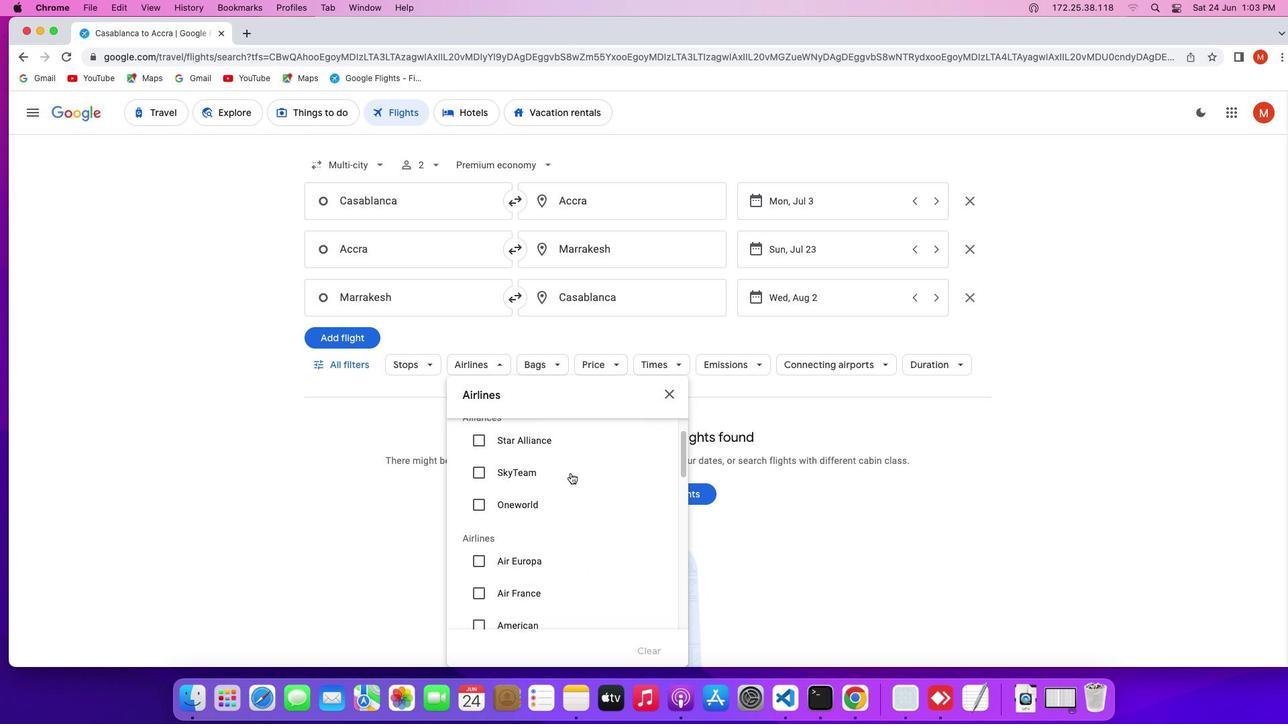 
Action: Mouse scrolled (571, 473) with delta (0, 0)
Screenshot: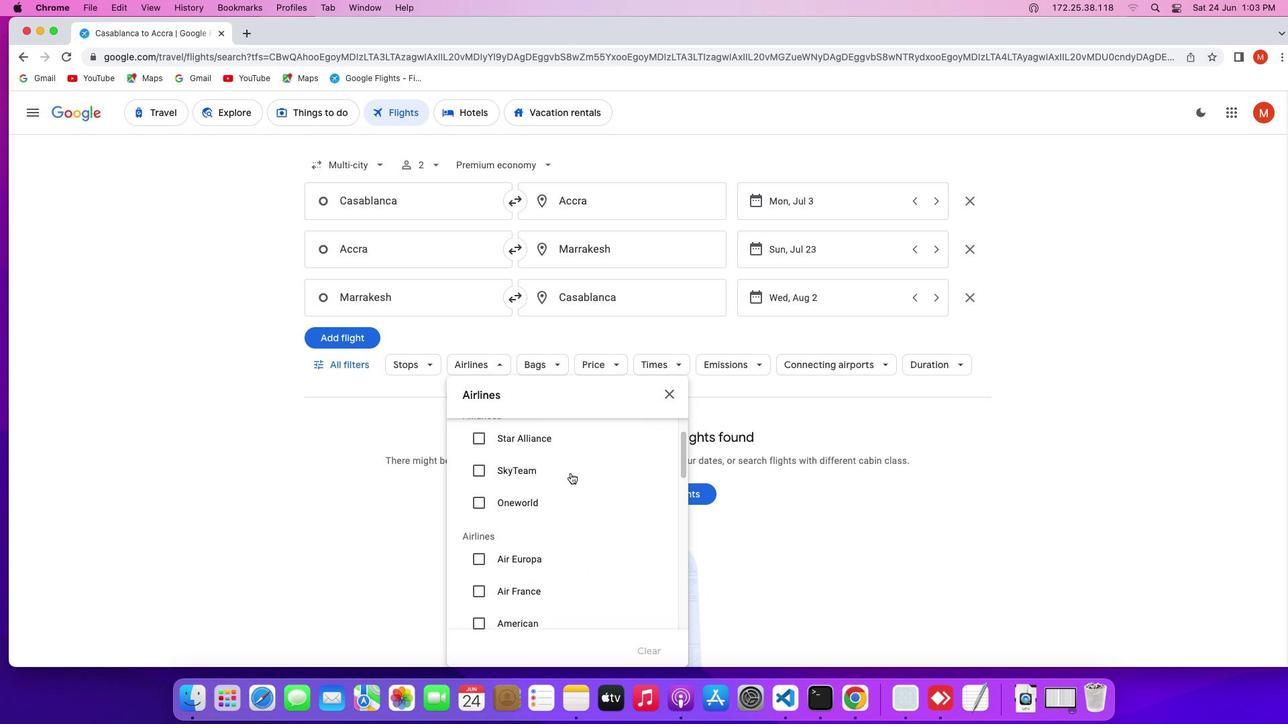 
Action: Mouse scrolled (571, 473) with delta (0, 0)
Screenshot: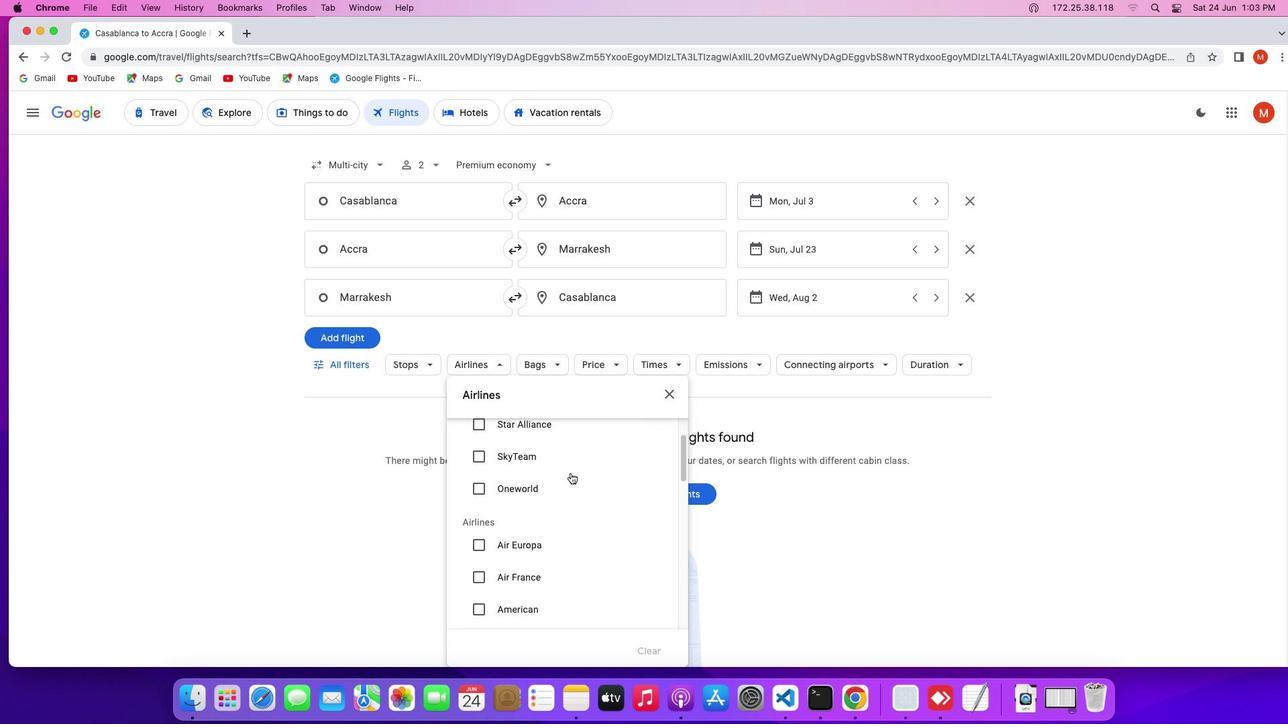 
Action: Mouse scrolled (571, 473) with delta (0, -1)
Screenshot: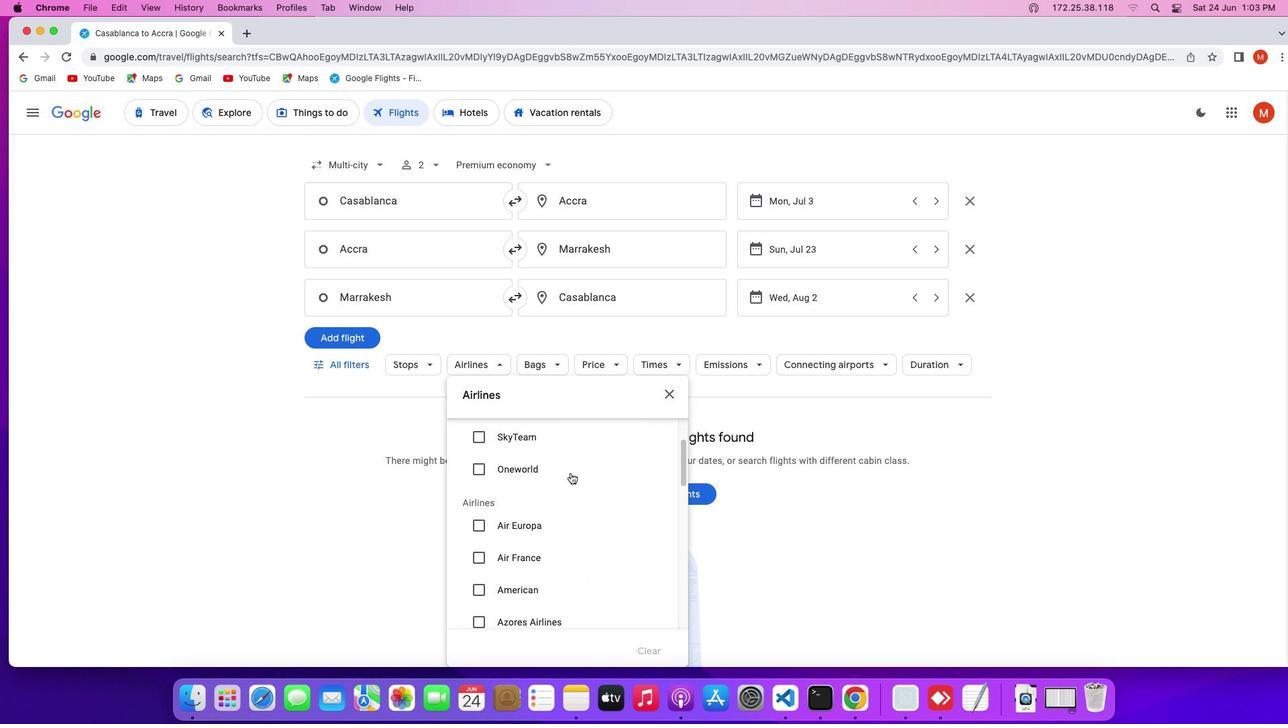 
Action: Mouse scrolled (571, 473) with delta (0, 0)
Screenshot: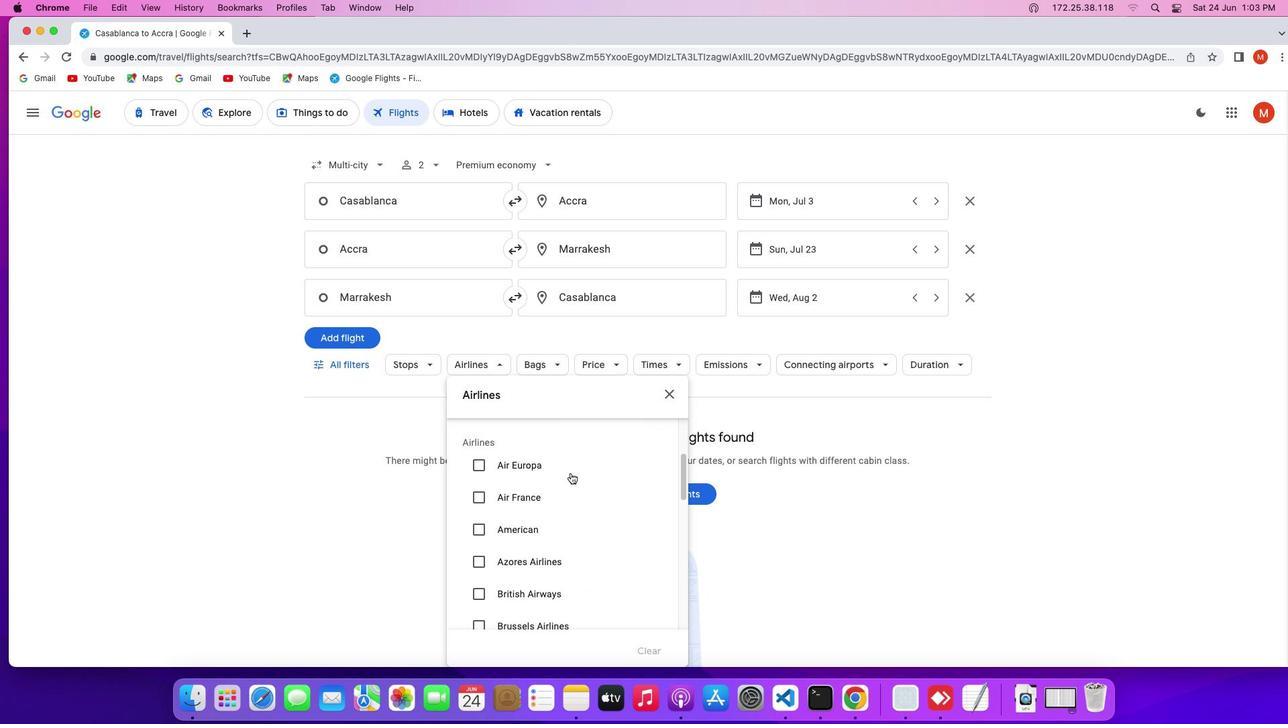 
Action: Mouse scrolled (571, 473) with delta (0, 0)
Screenshot: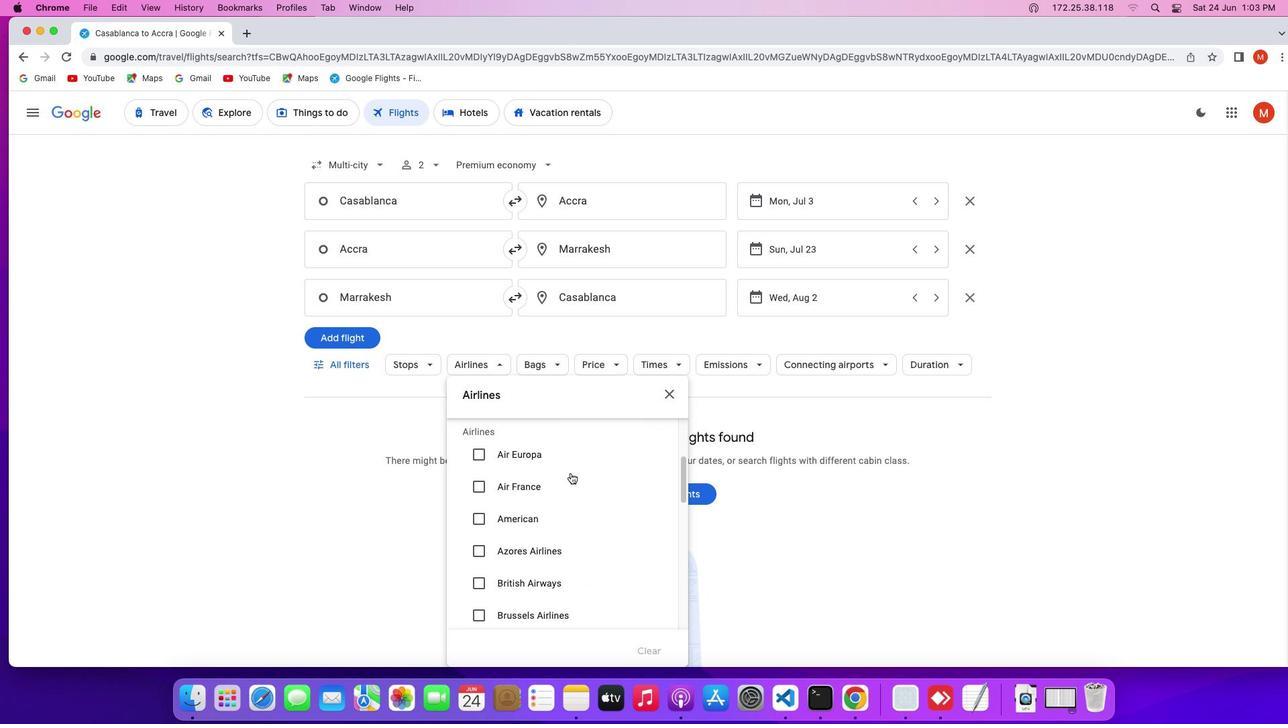 
Action: Mouse scrolled (571, 473) with delta (0, -1)
Screenshot: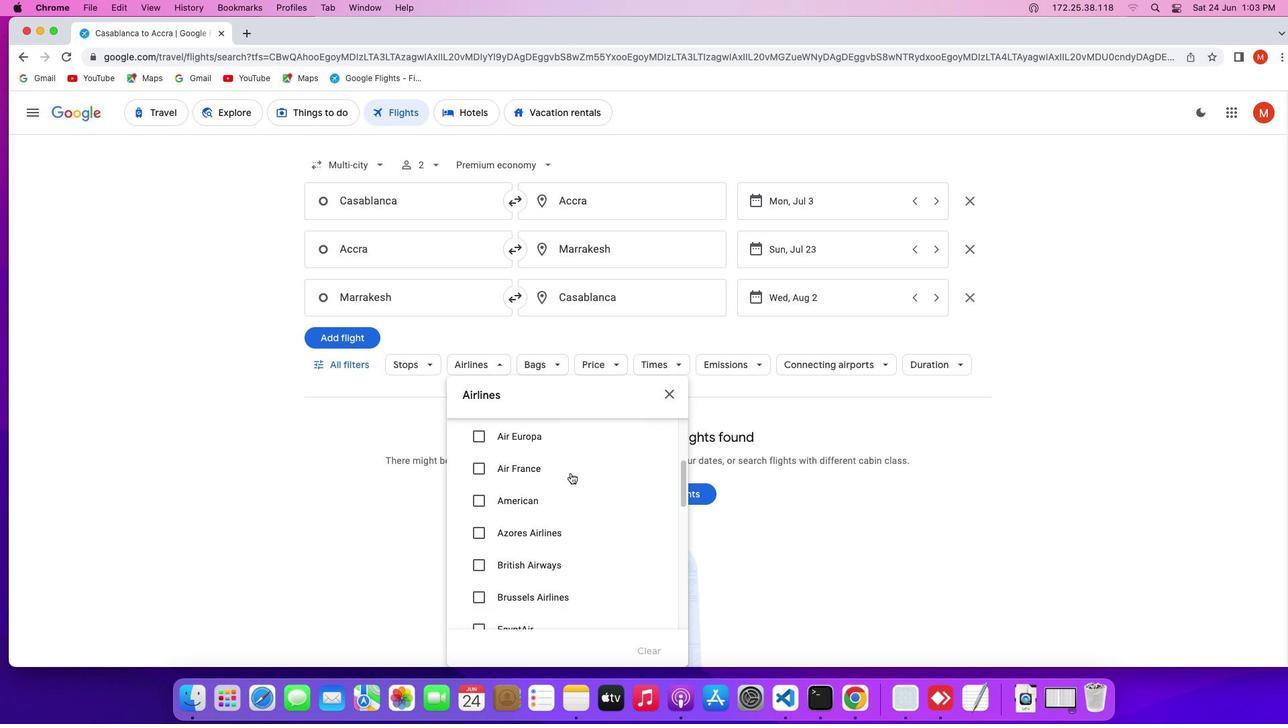 
Action: Mouse scrolled (571, 473) with delta (0, 0)
Screenshot: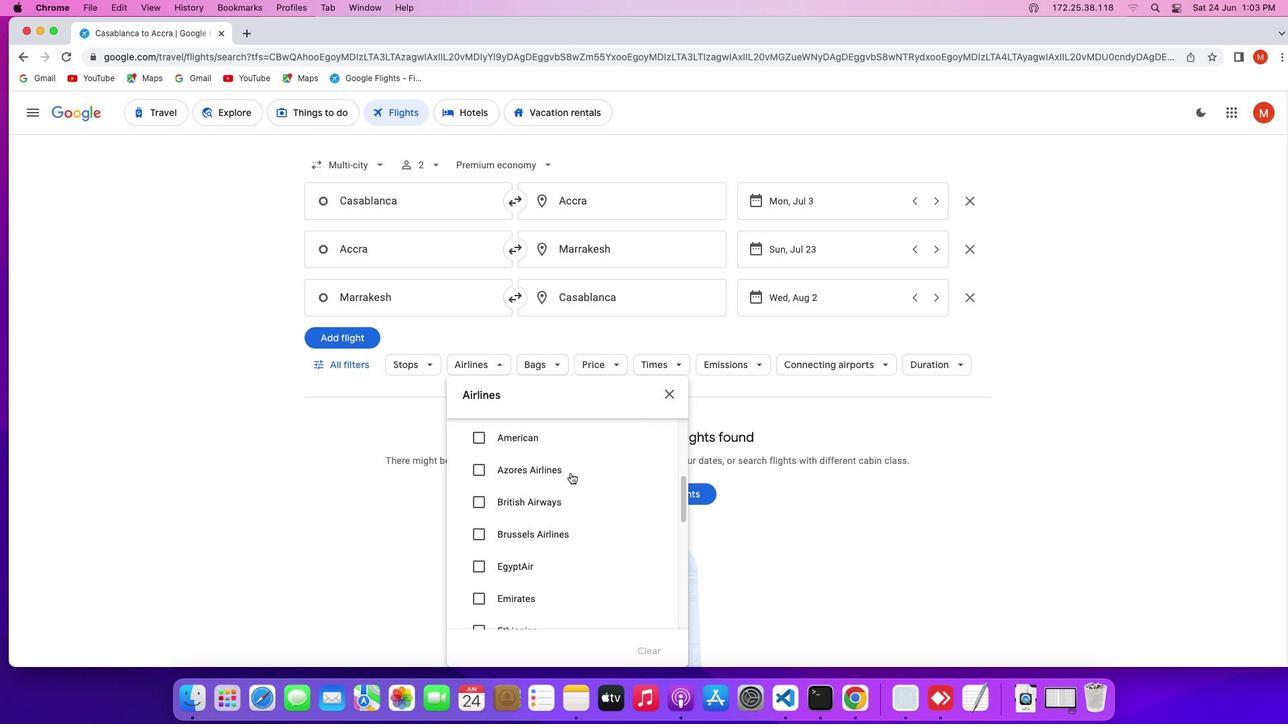 
Action: Mouse scrolled (571, 473) with delta (0, 0)
Screenshot: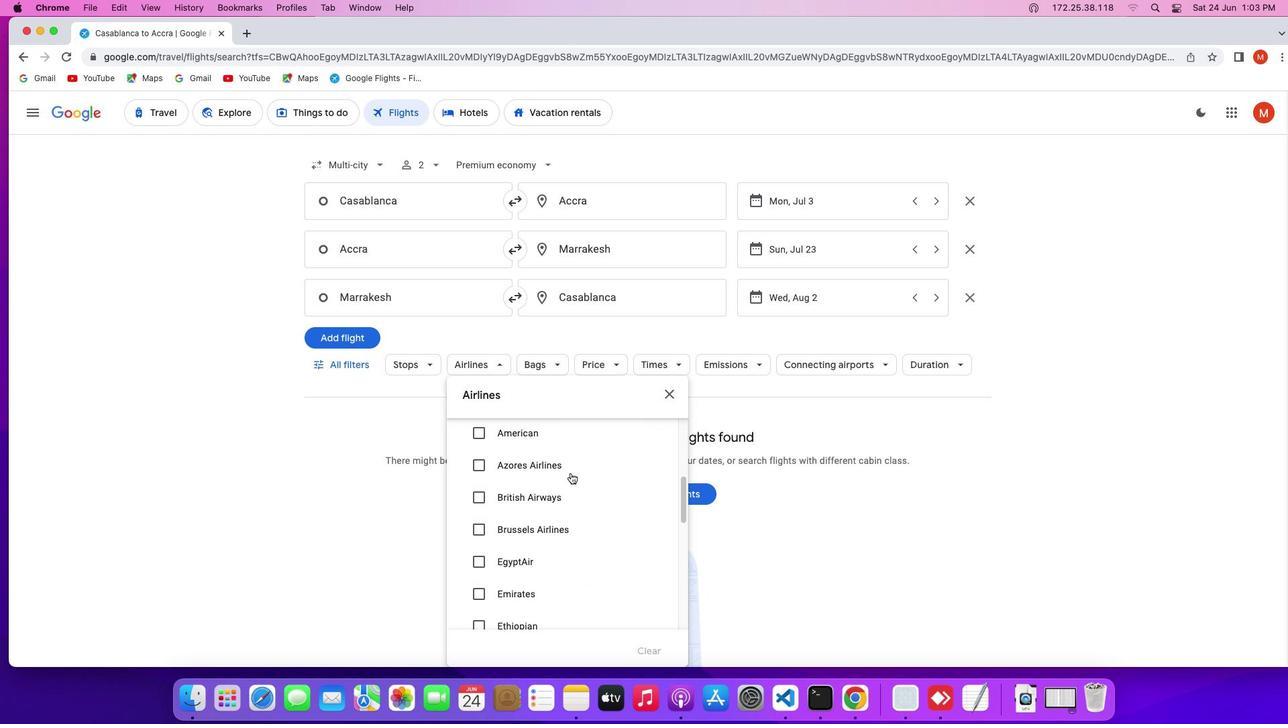 
Action: Mouse scrolled (571, 473) with delta (0, 0)
Screenshot: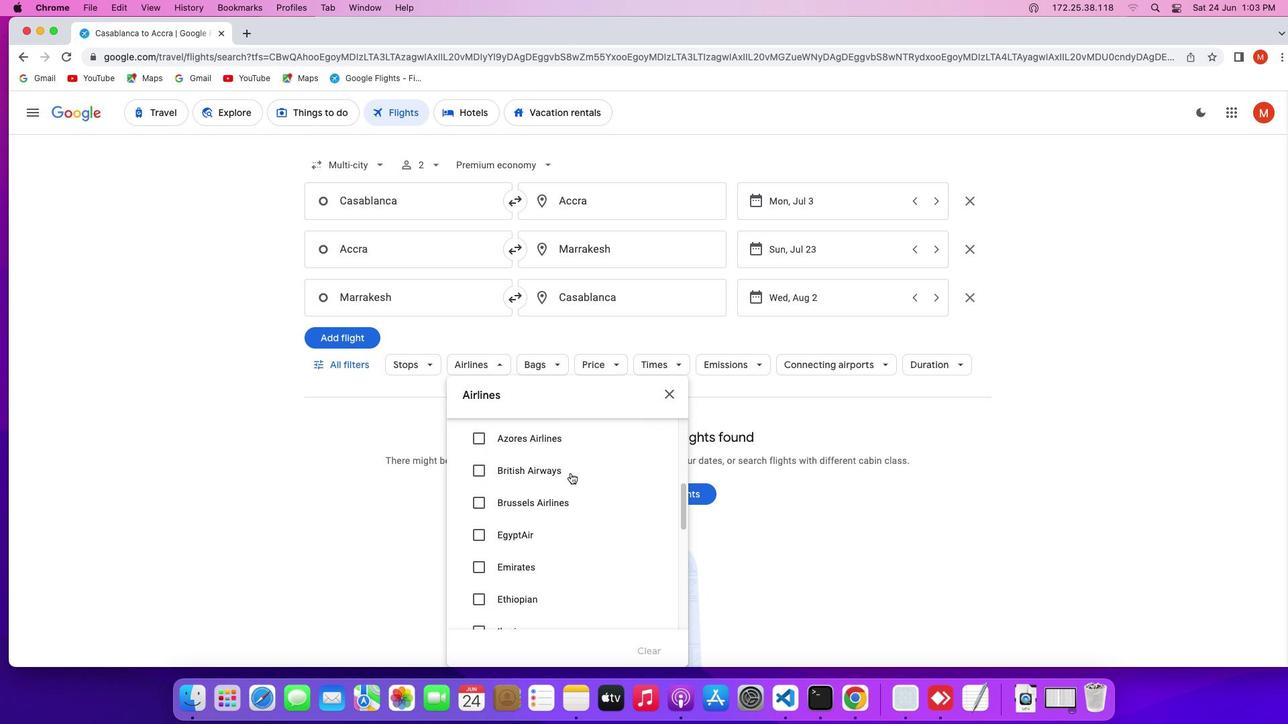 
Action: Mouse moved to (479, 534)
Screenshot: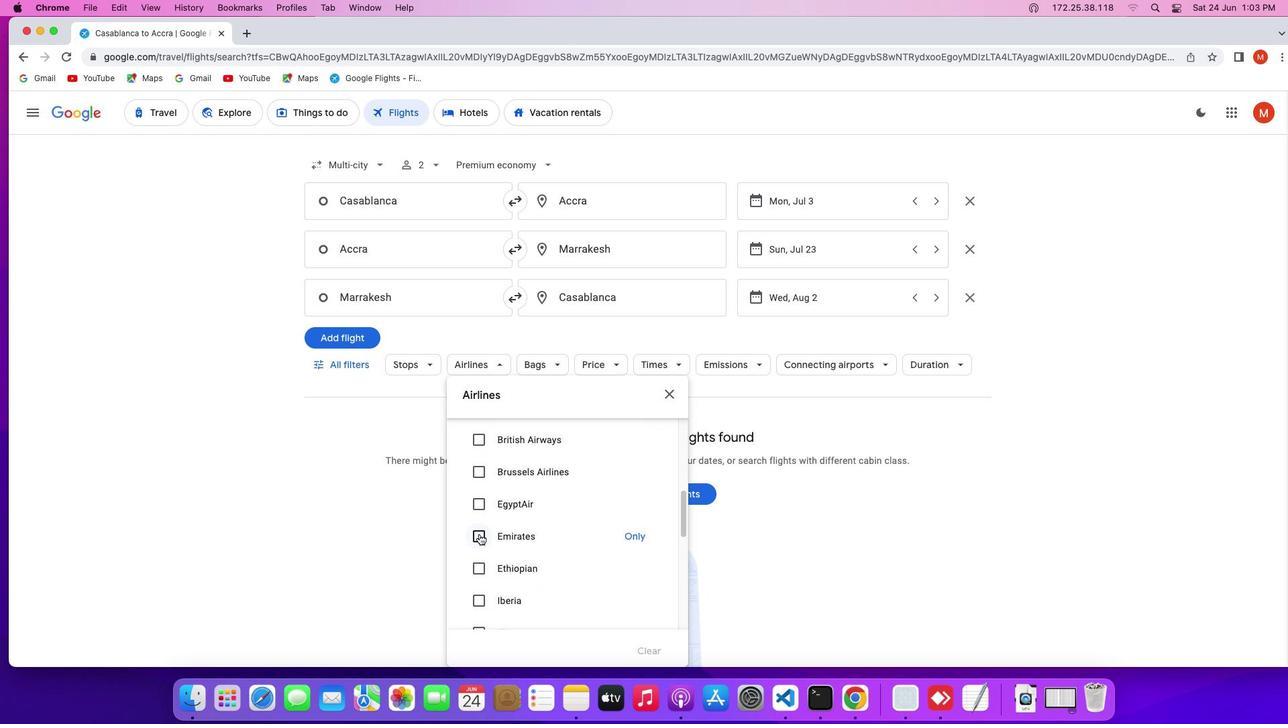 
Action: Mouse pressed left at (479, 534)
Screenshot: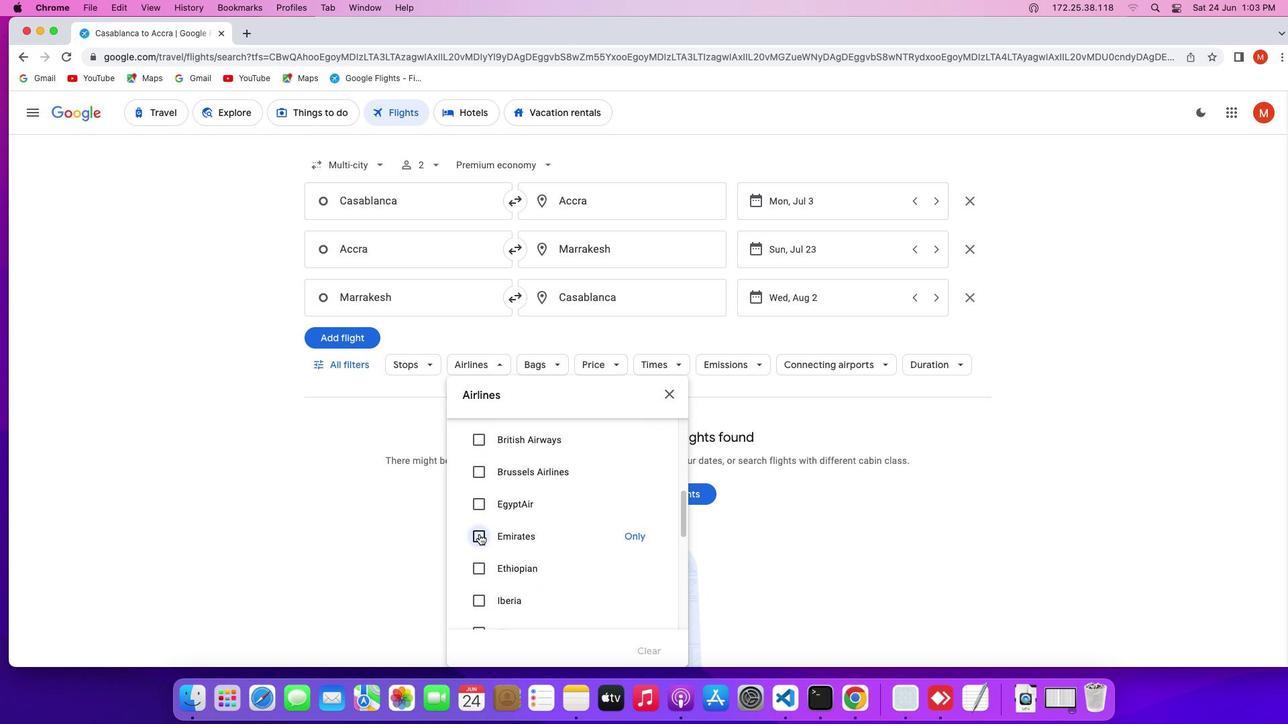 
Action: Mouse moved to (671, 363)
Screenshot: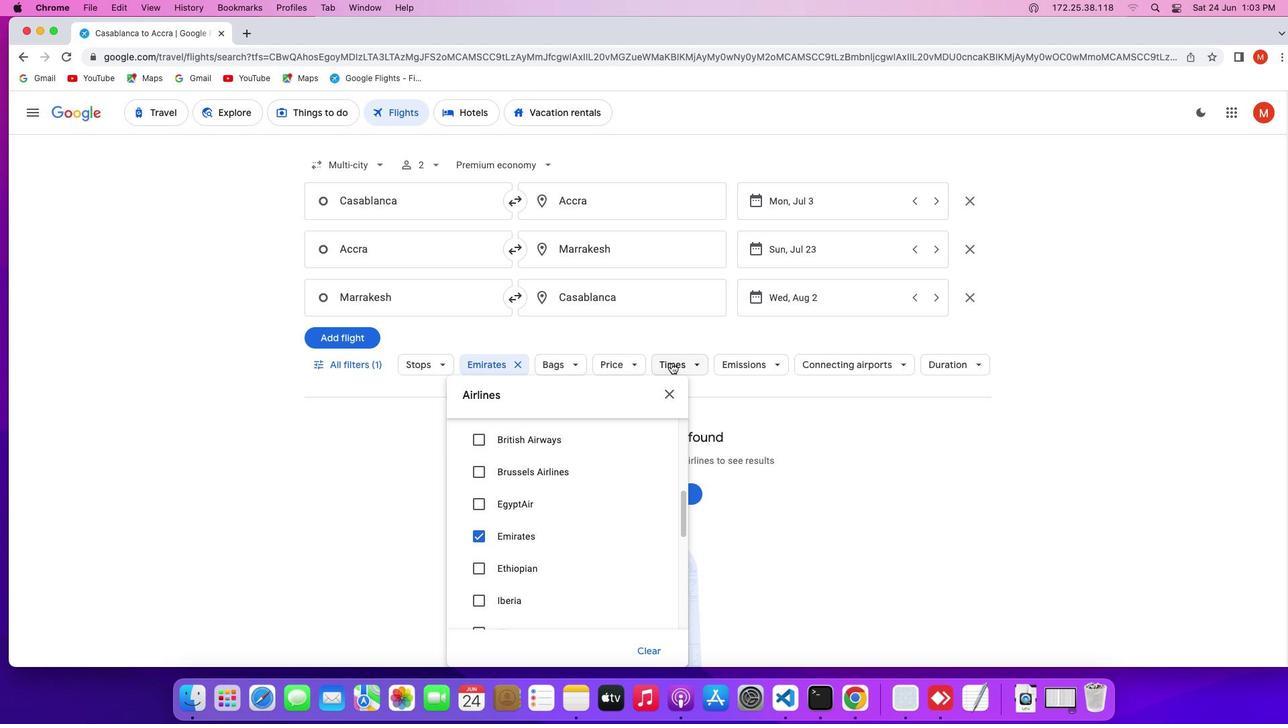 
Action: Mouse pressed left at (671, 363)
Screenshot: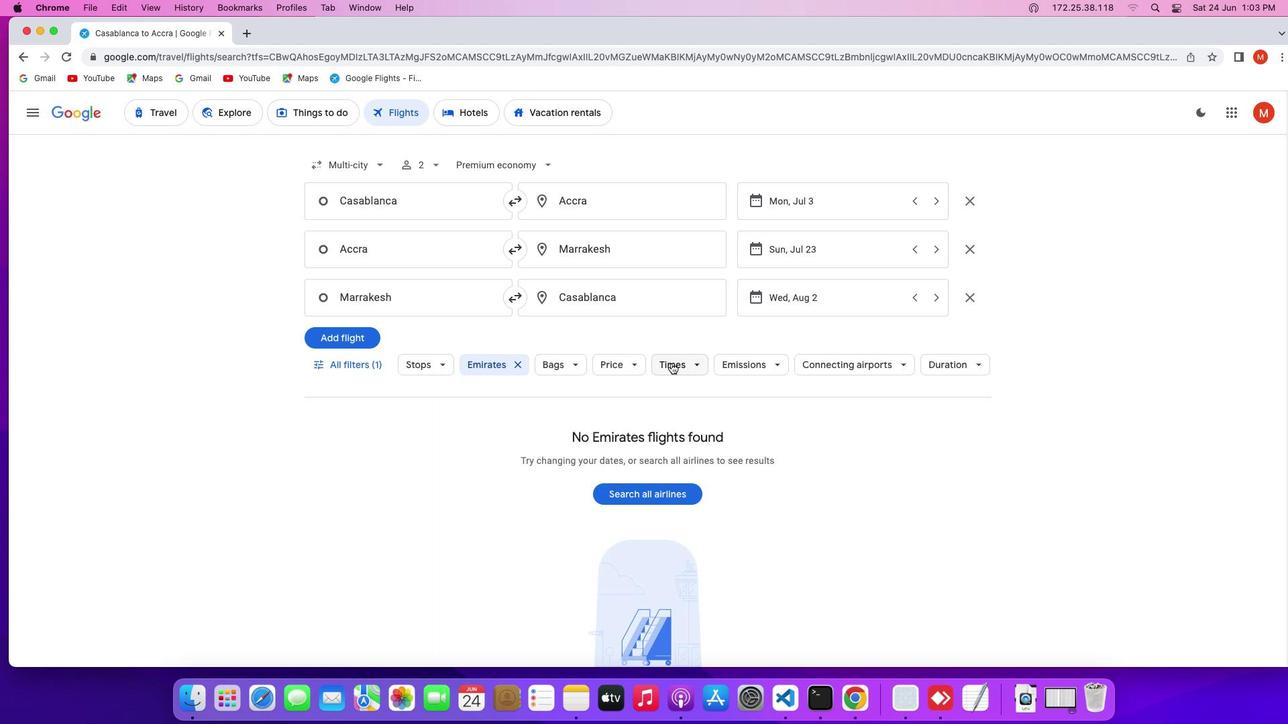
Action: Mouse moved to (676, 528)
Screenshot: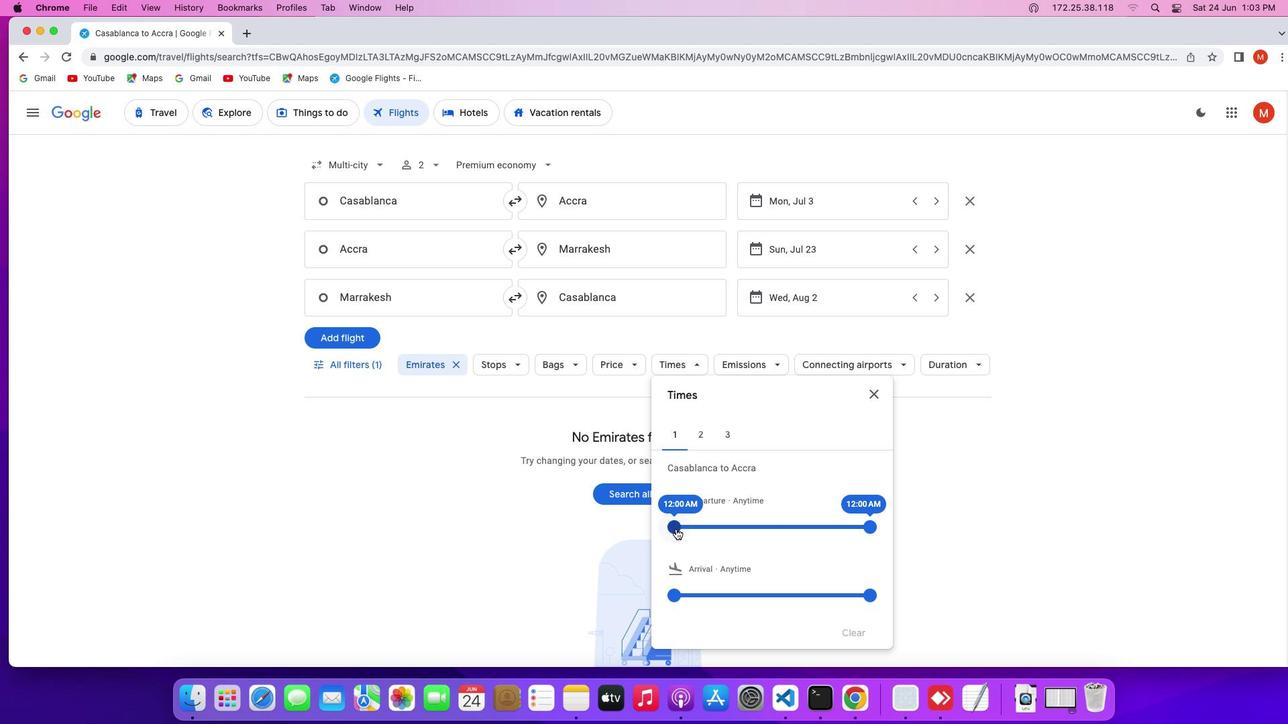 
Action: Mouse pressed left at (676, 528)
Screenshot: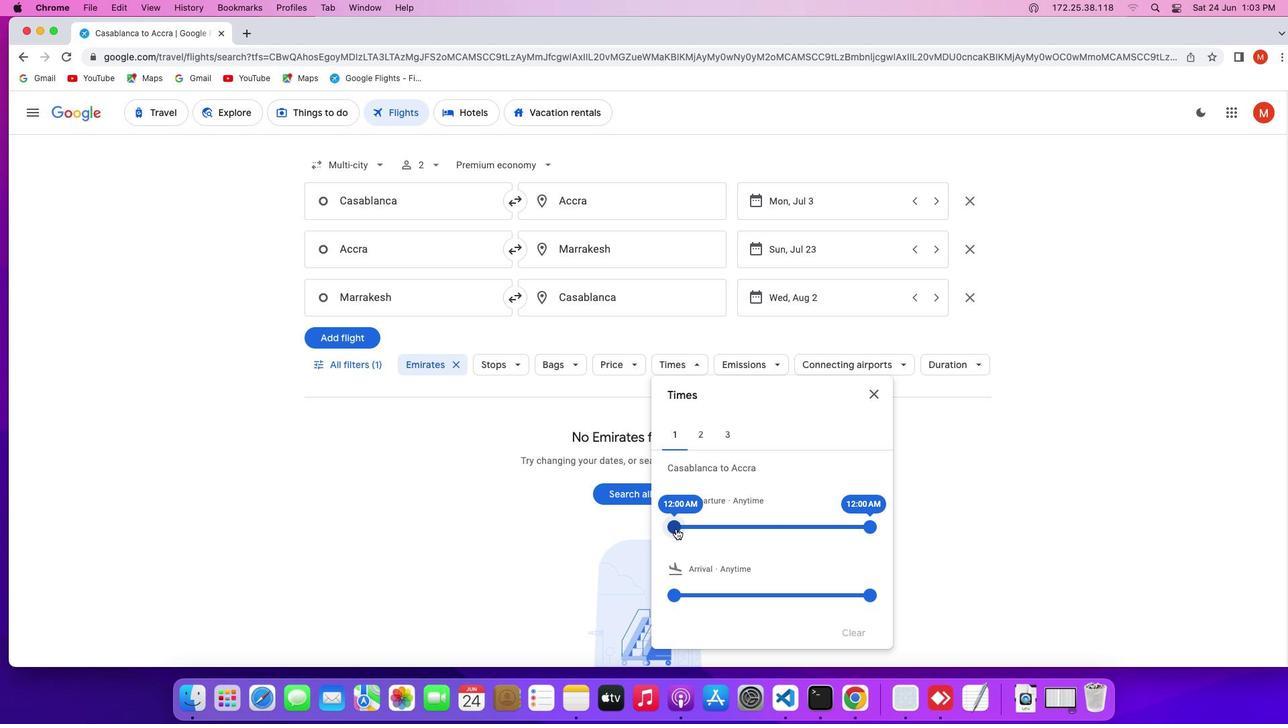
Action: Mouse moved to (870, 527)
Screenshot: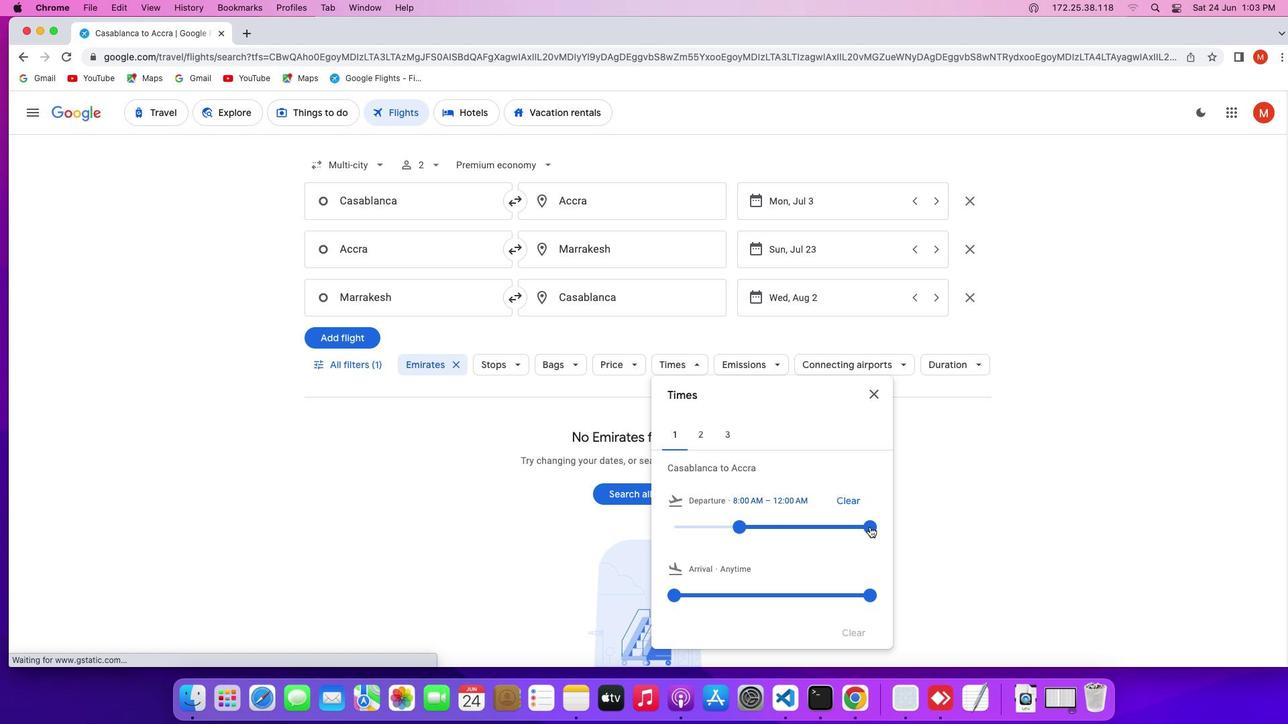 
Action: Mouse pressed left at (870, 527)
Screenshot: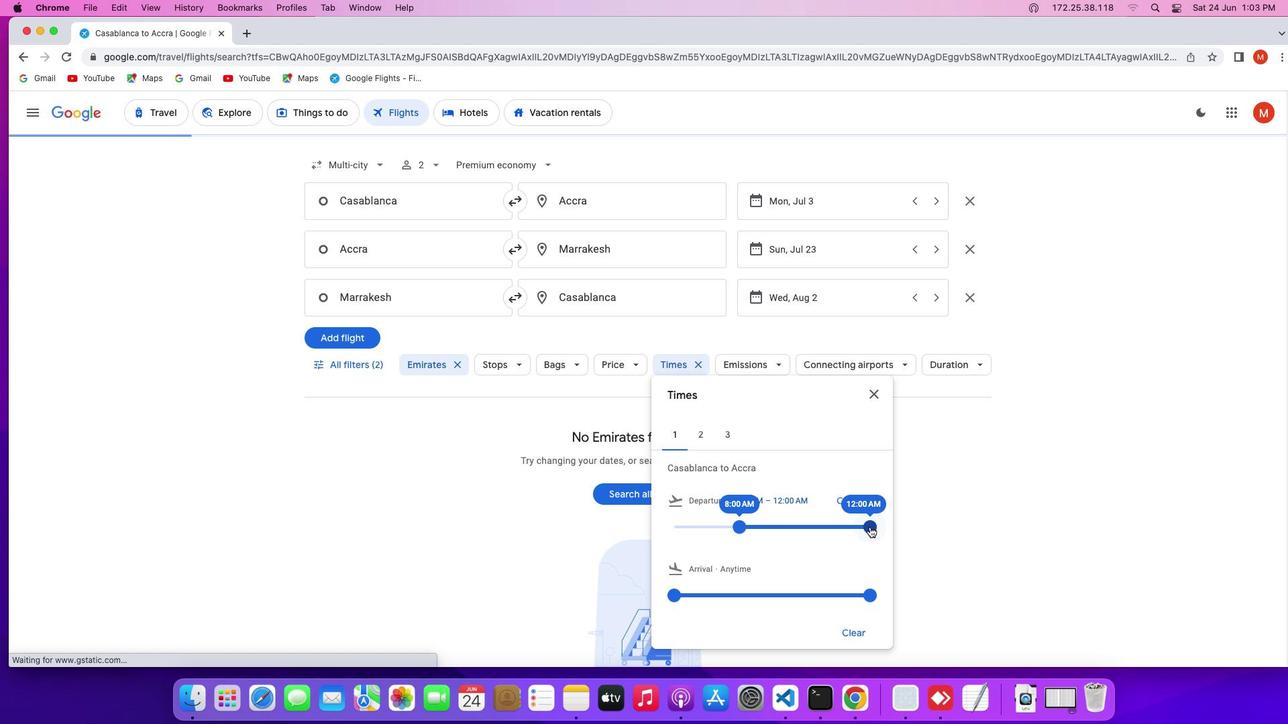 
Action: Mouse moved to (940, 531)
Screenshot: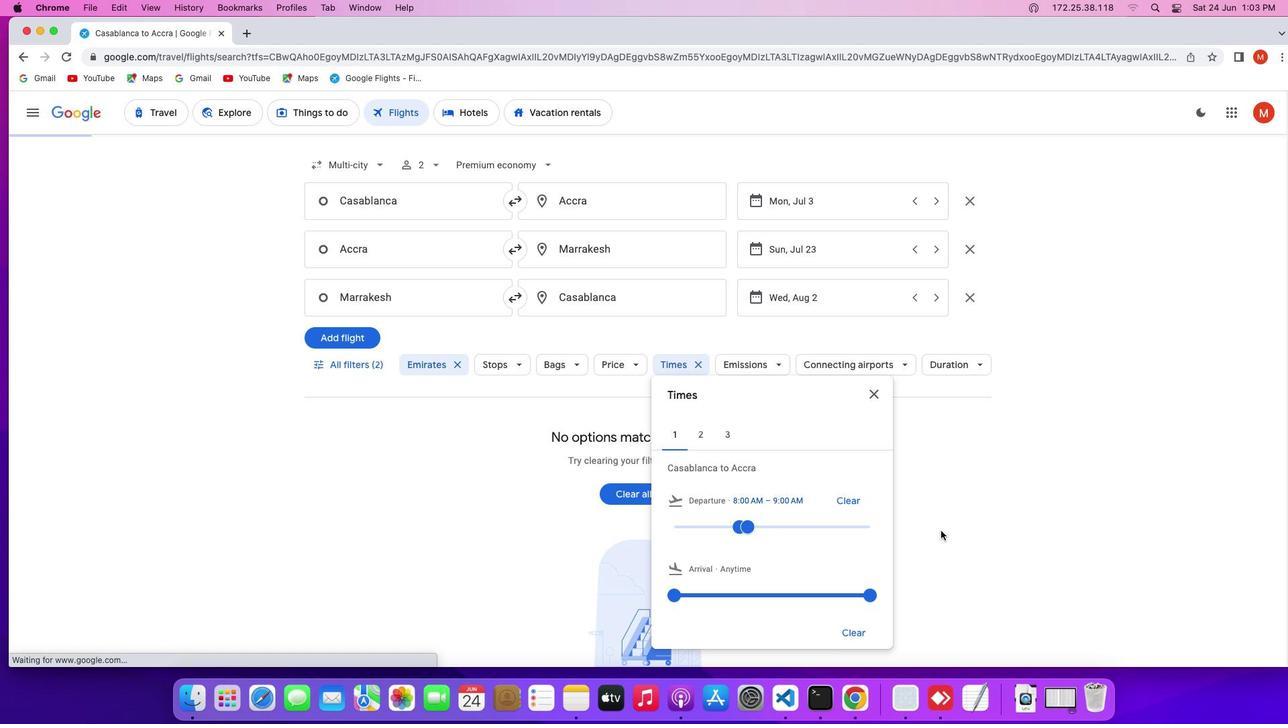 
Action: Mouse pressed left at (940, 531)
Screenshot: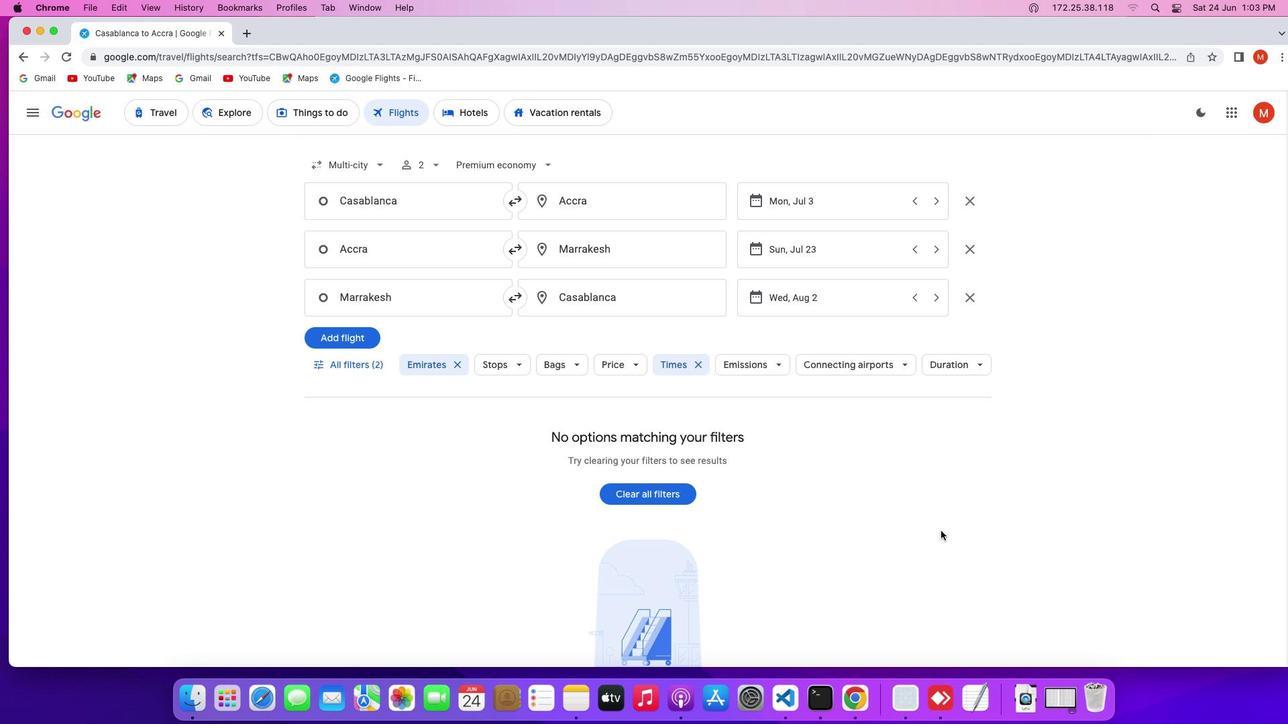 
